Task: Find connections with filter location Ibitinga with filter topic #retailwith filter profile language Potuguese with filter current company Dentsu India with filter school Brihan Maharashtra College Of Commerce with filter industry Automation Machinery Manufacturing with filter service category Personal Injury Law with filter keywords title Human Resources
Action: Mouse moved to (496, 104)
Screenshot: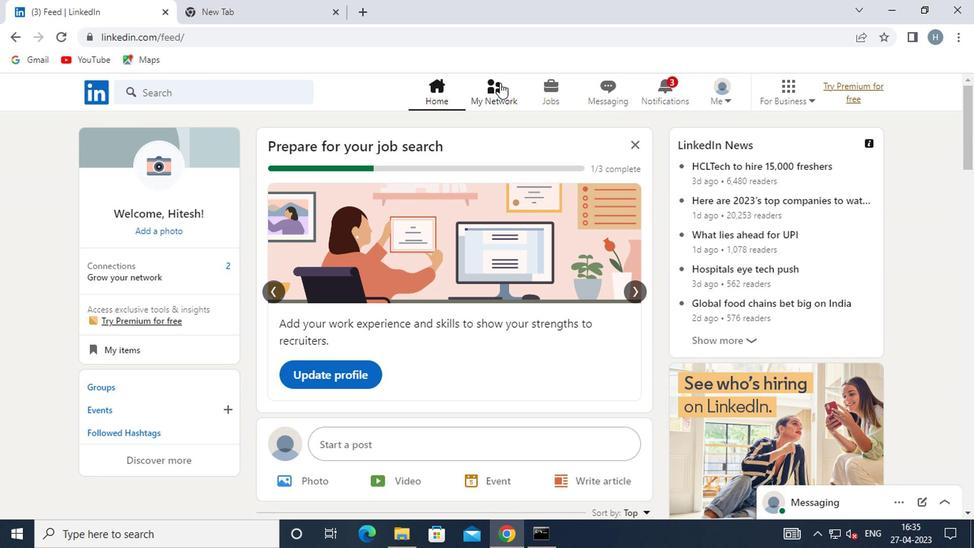 
Action: Mouse pressed left at (496, 104)
Screenshot: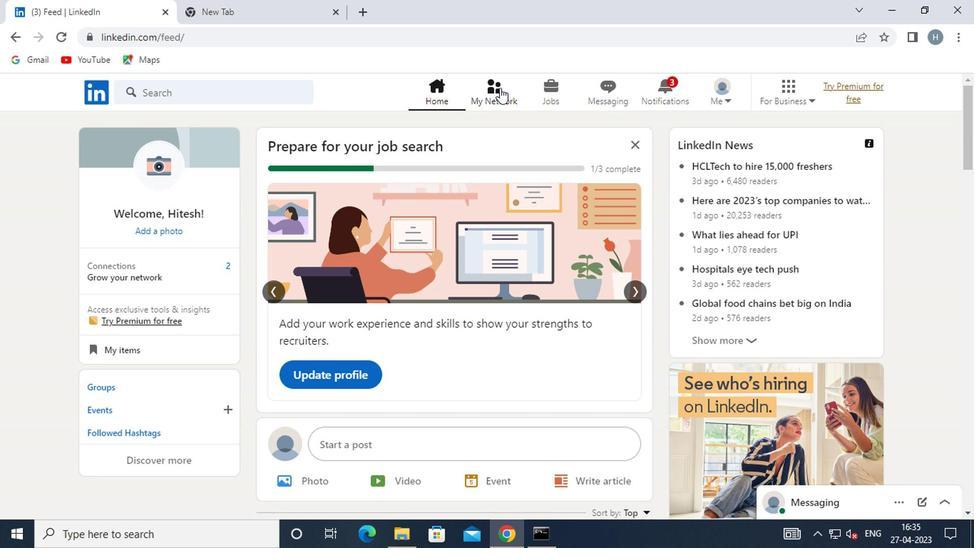 
Action: Mouse moved to (232, 181)
Screenshot: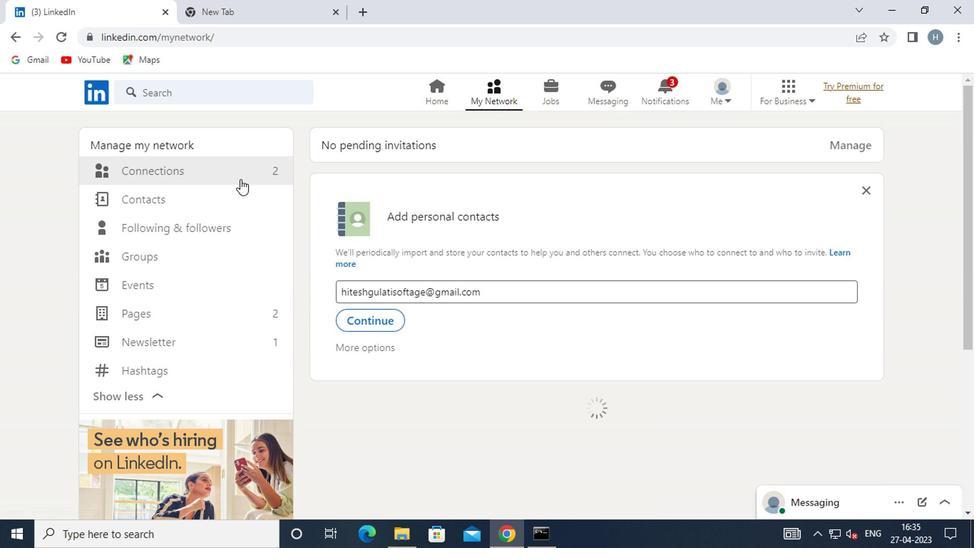 
Action: Mouse pressed left at (232, 181)
Screenshot: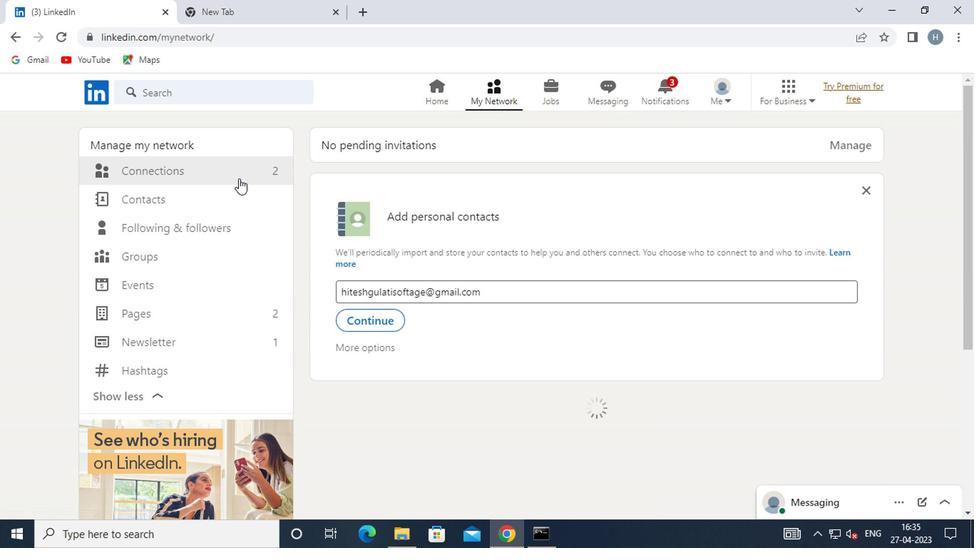 
Action: Mouse moved to (563, 177)
Screenshot: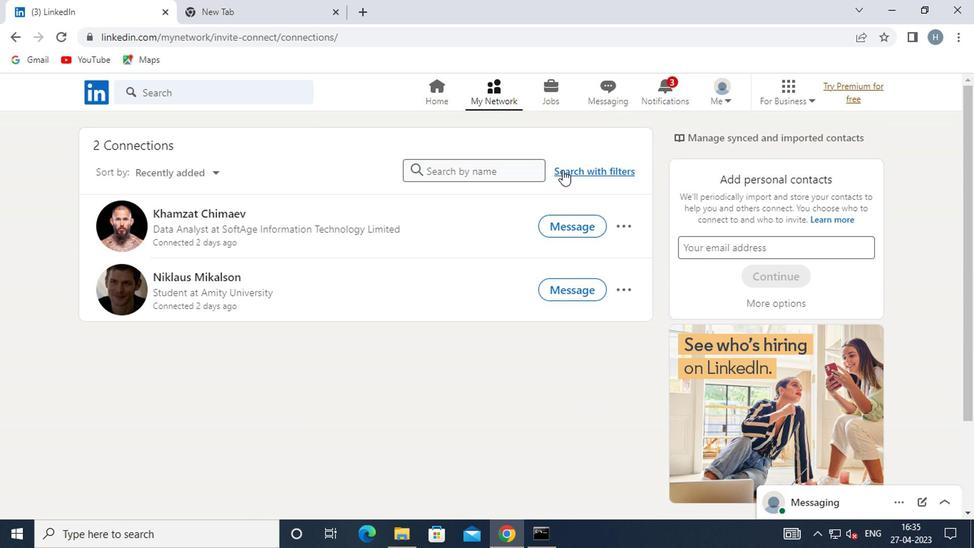 
Action: Mouse pressed left at (563, 177)
Screenshot: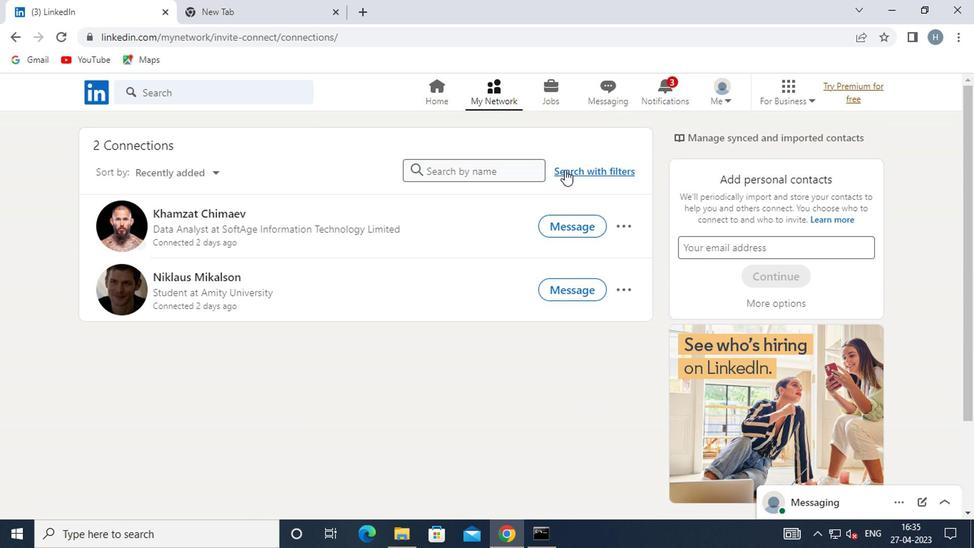 
Action: Mouse moved to (517, 141)
Screenshot: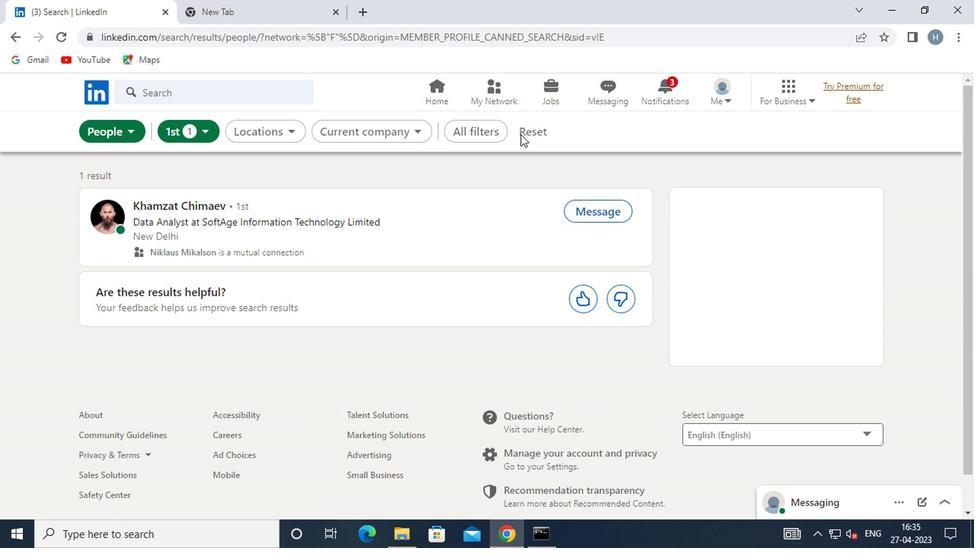 
Action: Mouse pressed left at (517, 141)
Screenshot: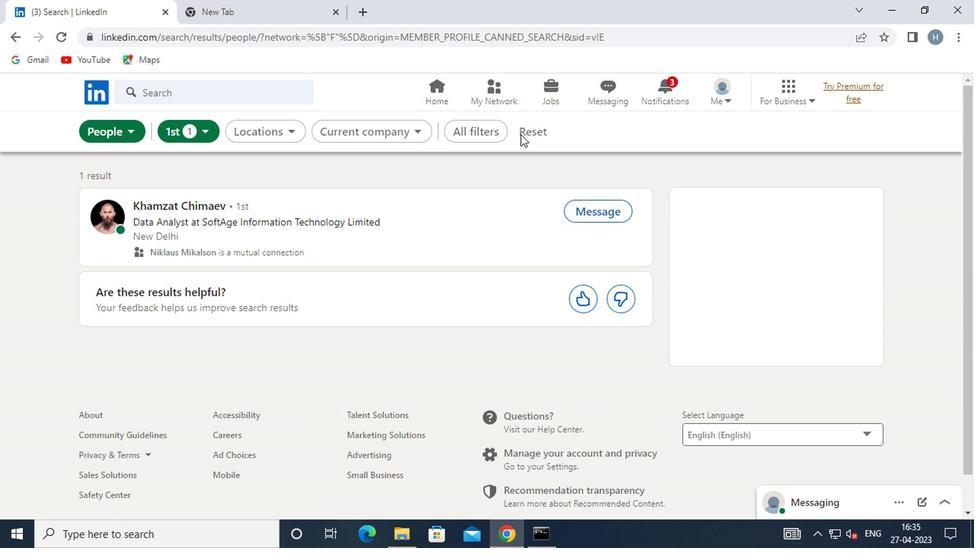 
Action: Mouse moved to (503, 141)
Screenshot: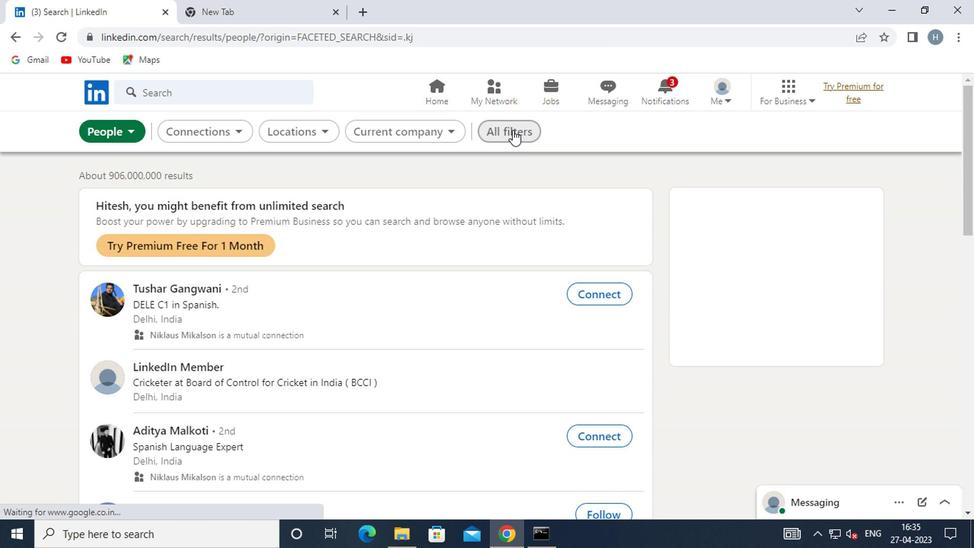 
Action: Mouse pressed left at (503, 141)
Screenshot: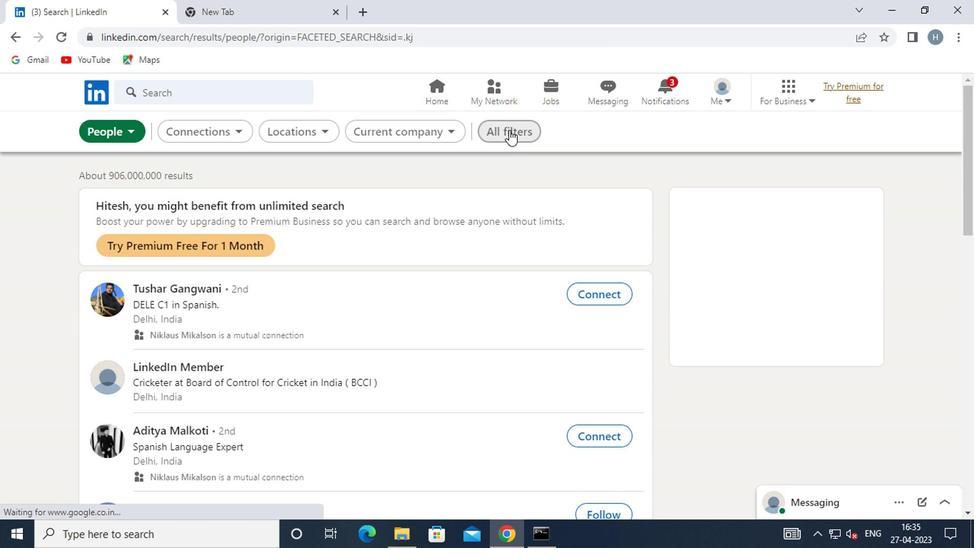 
Action: Mouse moved to (750, 285)
Screenshot: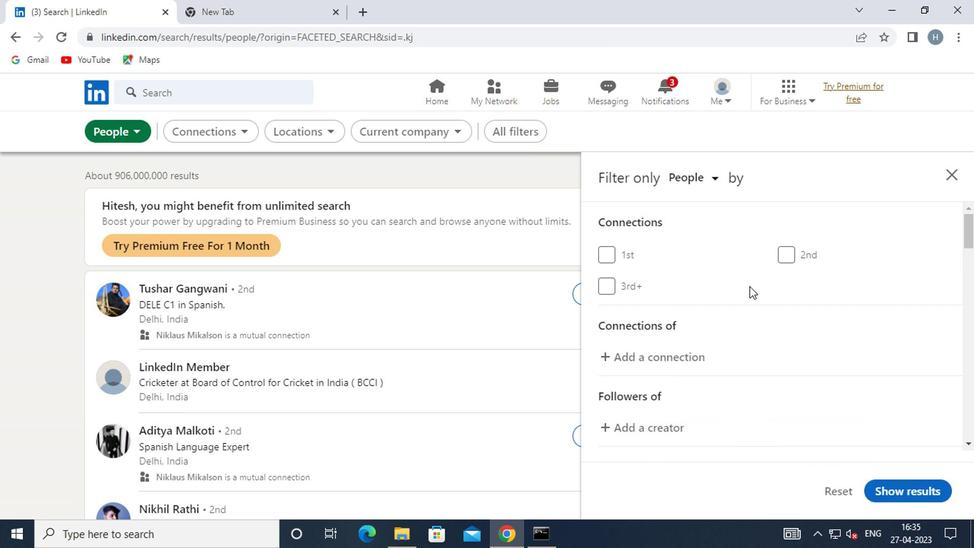 
Action: Mouse scrolled (750, 285) with delta (0, 0)
Screenshot: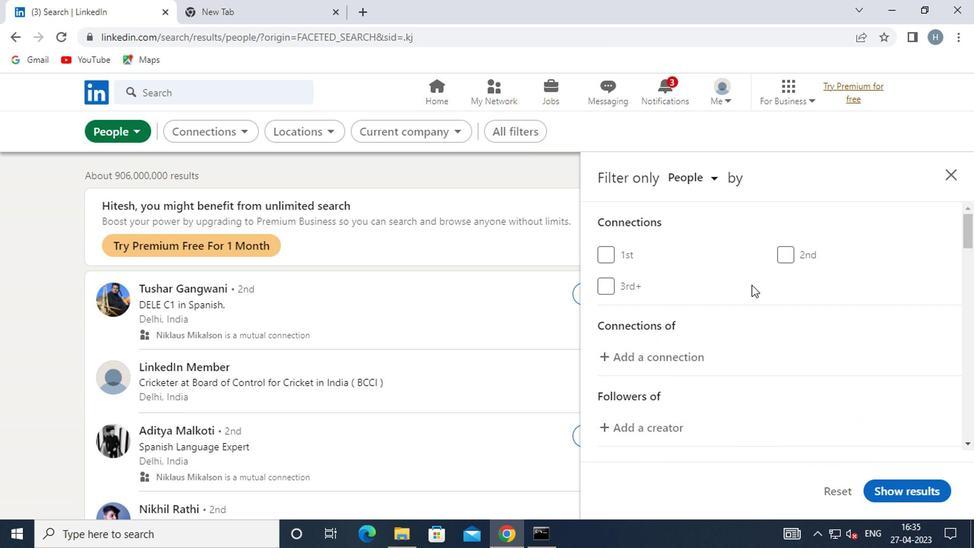 
Action: Mouse moved to (750, 285)
Screenshot: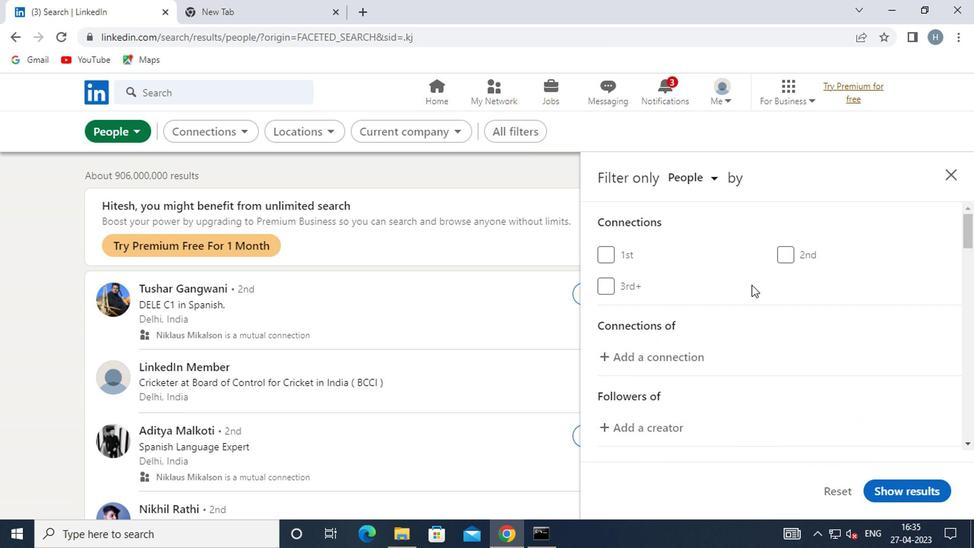 
Action: Mouse scrolled (750, 284) with delta (0, 0)
Screenshot: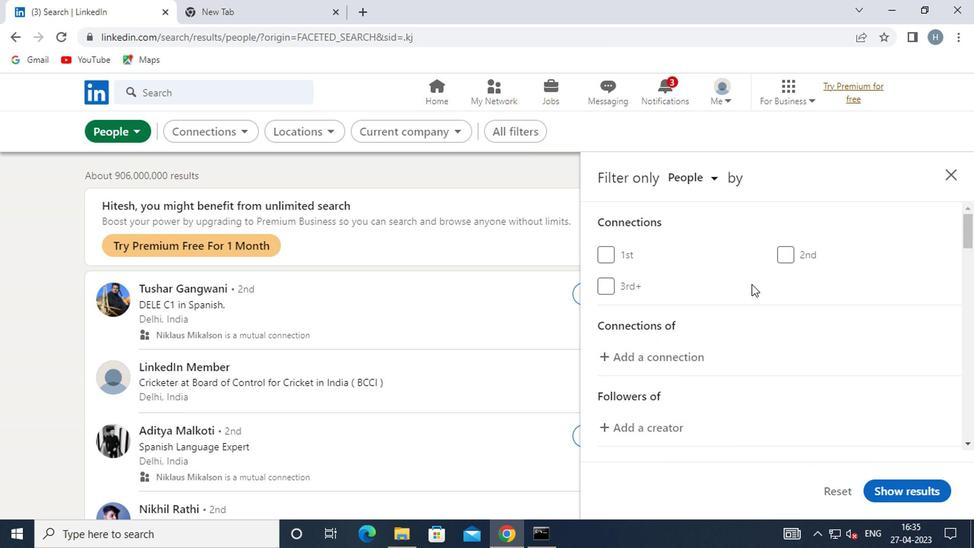 
Action: Mouse moved to (748, 283)
Screenshot: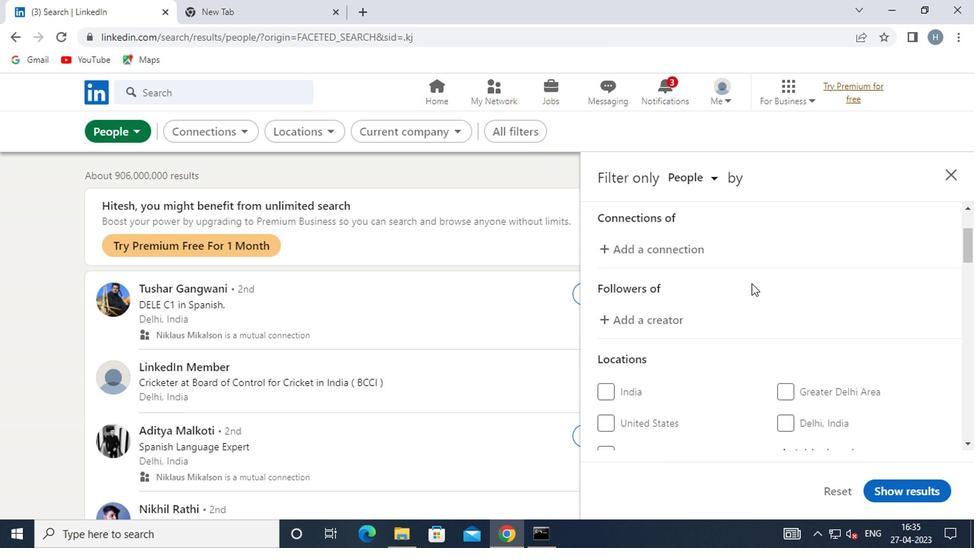 
Action: Mouse scrolled (748, 283) with delta (0, 0)
Screenshot: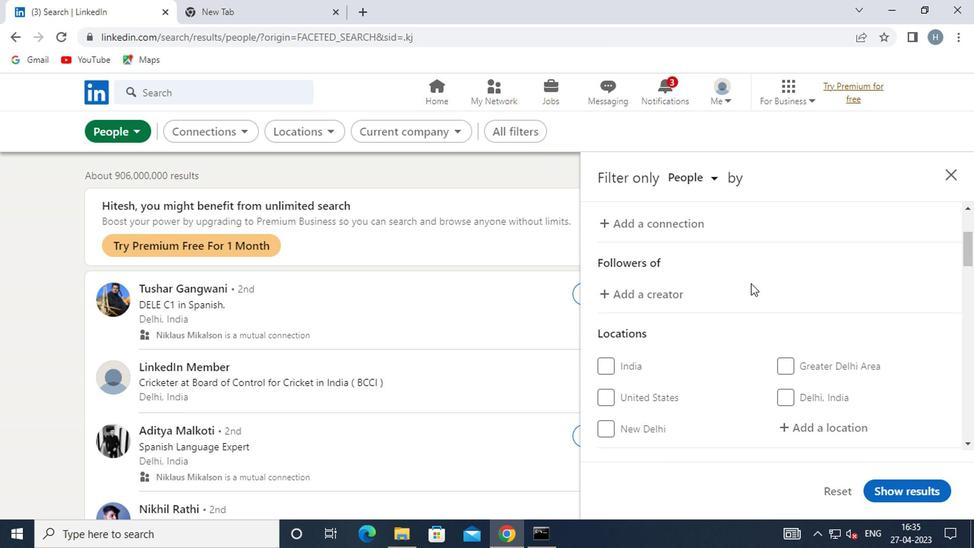 
Action: Mouse moved to (806, 338)
Screenshot: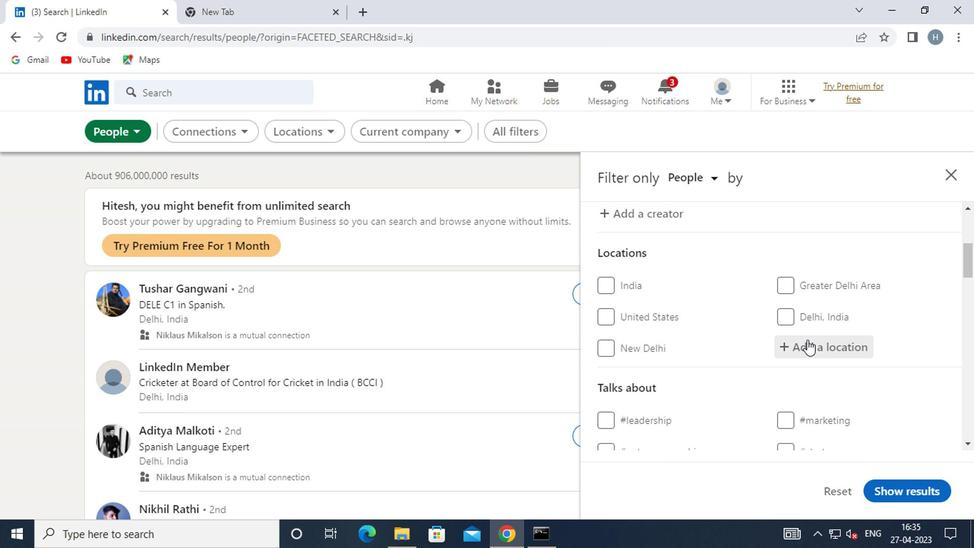 
Action: Mouse pressed left at (806, 338)
Screenshot: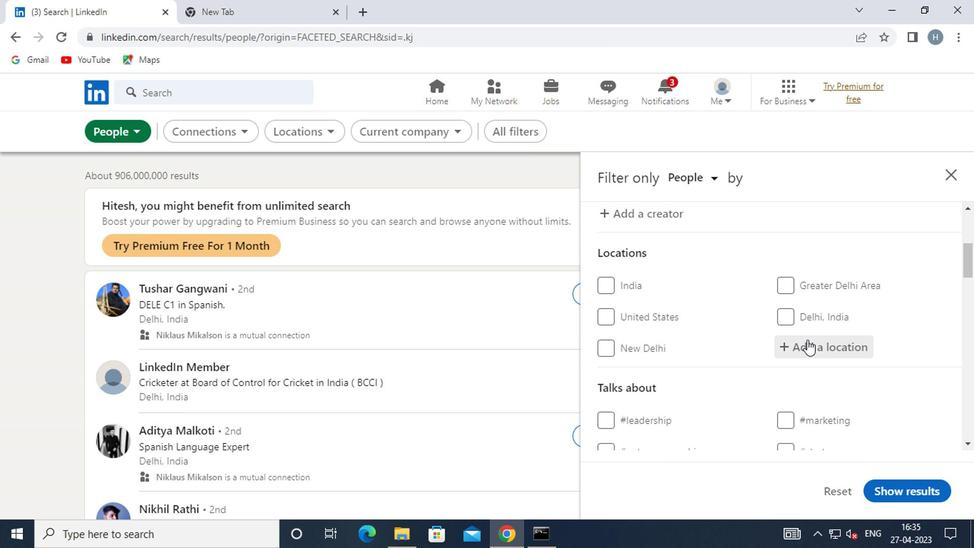 
Action: Mouse moved to (804, 338)
Screenshot: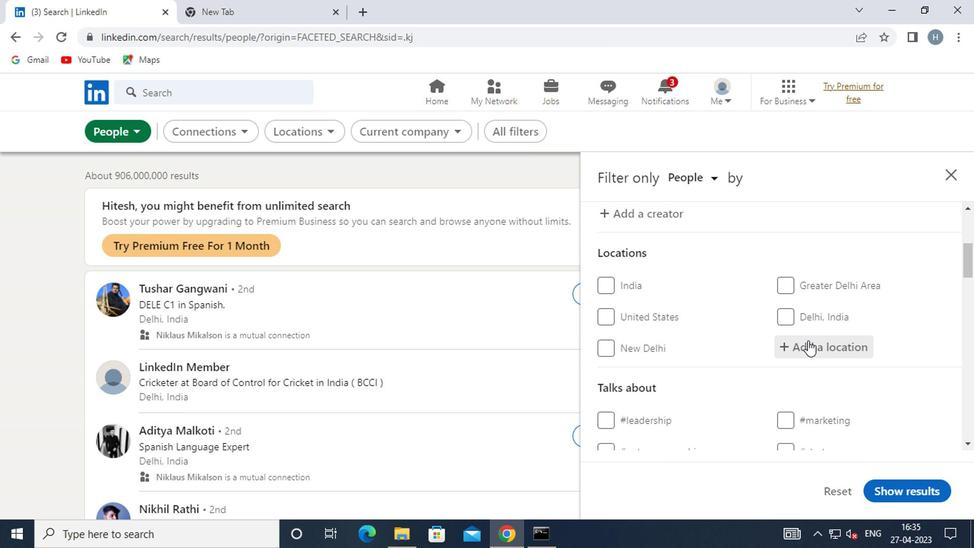 
Action: Key pressed <Key.shift><Key.shift><Key.shift><Key.shift><Key.shift><Key.shift><Key.shift><Key.shift><Key.shift><Key.shift><Key.shift><Key.shift><Key.shift><Key.shift><Key.shift><Key.shift><Key.shift><Key.shift><Key.shift><Key.shift><Key.shift><Key.shift><Key.shift><Key.shift><Key.shift><Key.shift><Key.shift><Key.shift><Key.shift><Key.shift><Key.shift><Key.shift><Key.shift><Key.shift><Key.shift><Key.shift><Key.shift><Key.shift><Key.shift>IBITINGA
Screenshot: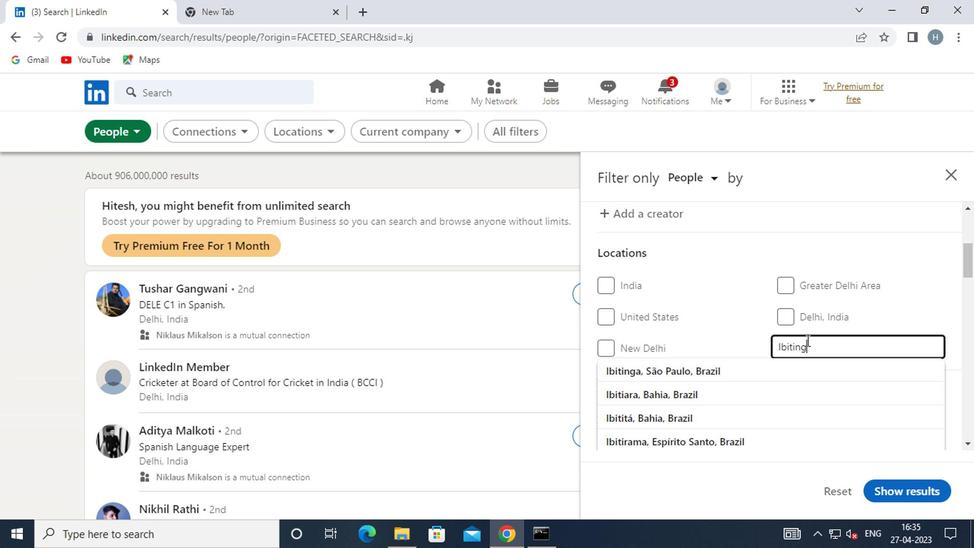 
Action: Mouse moved to (898, 294)
Screenshot: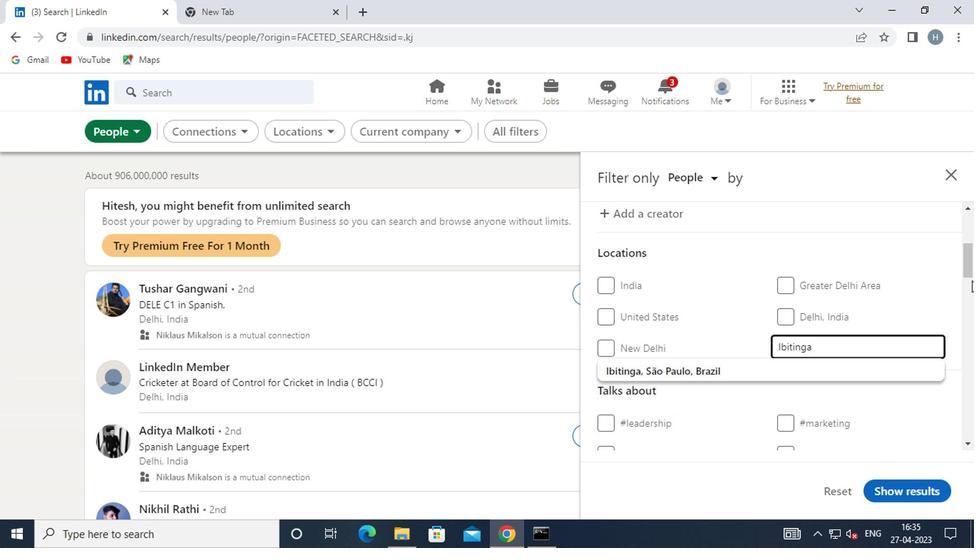 
Action: Mouse pressed left at (898, 294)
Screenshot: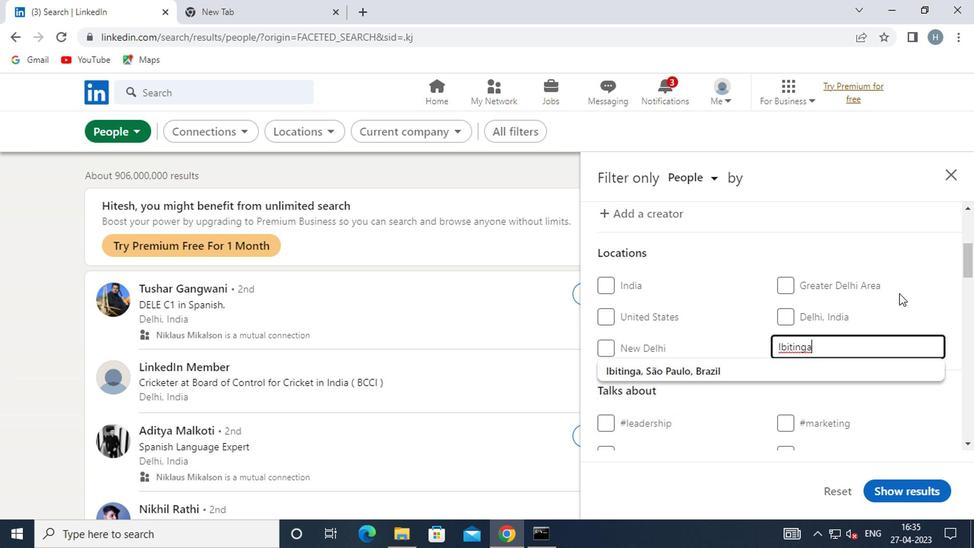 
Action: Mouse moved to (902, 324)
Screenshot: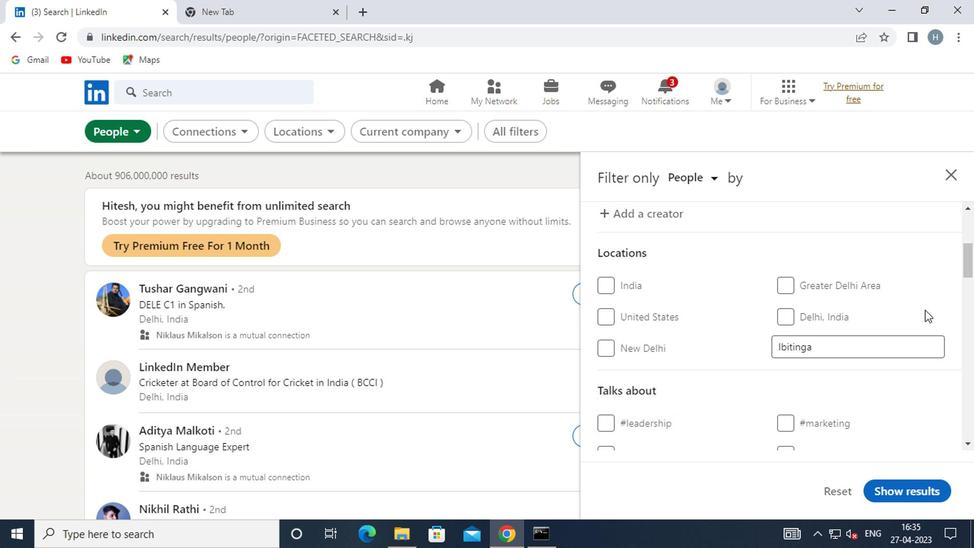 
Action: Mouse scrolled (902, 324) with delta (0, 0)
Screenshot: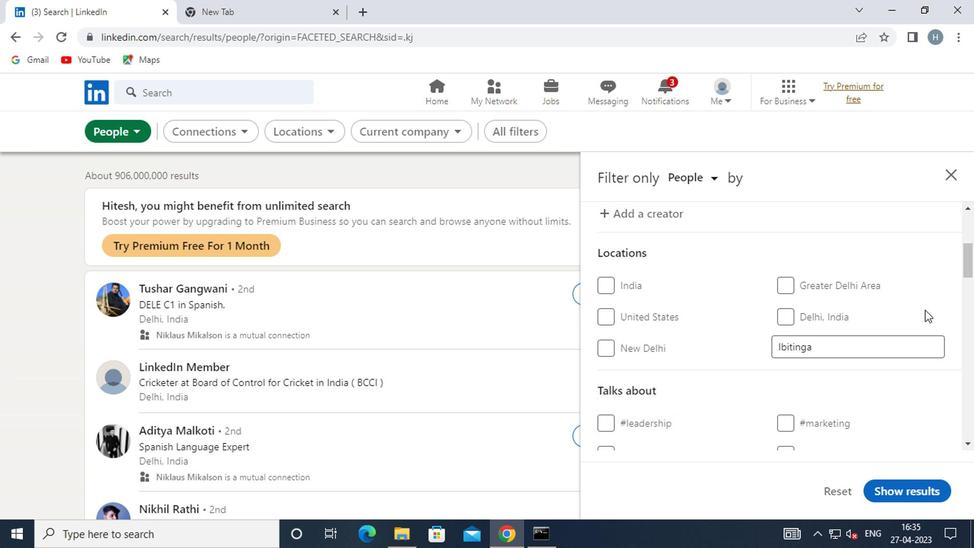 
Action: Mouse moved to (900, 326)
Screenshot: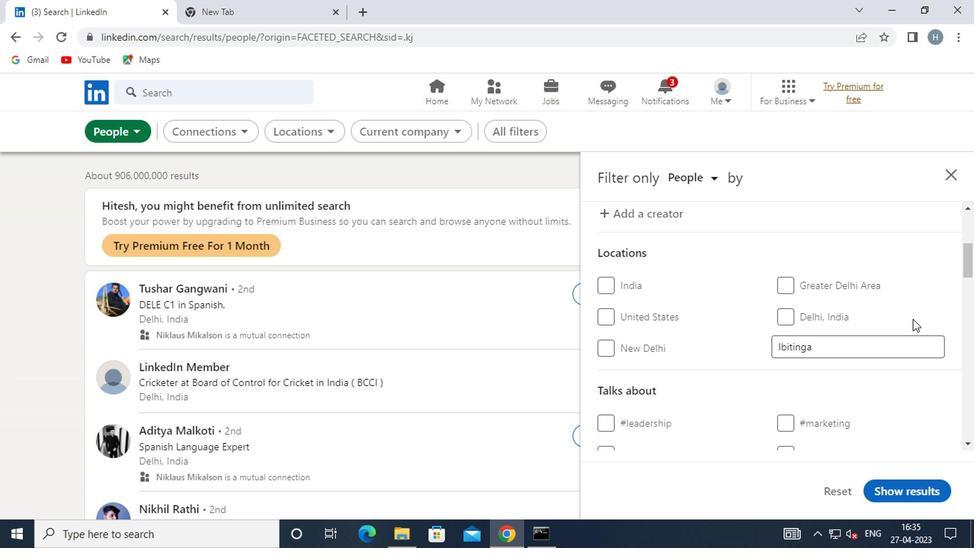 
Action: Mouse scrolled (900, 325) with delta (0, -1)
Screenshot: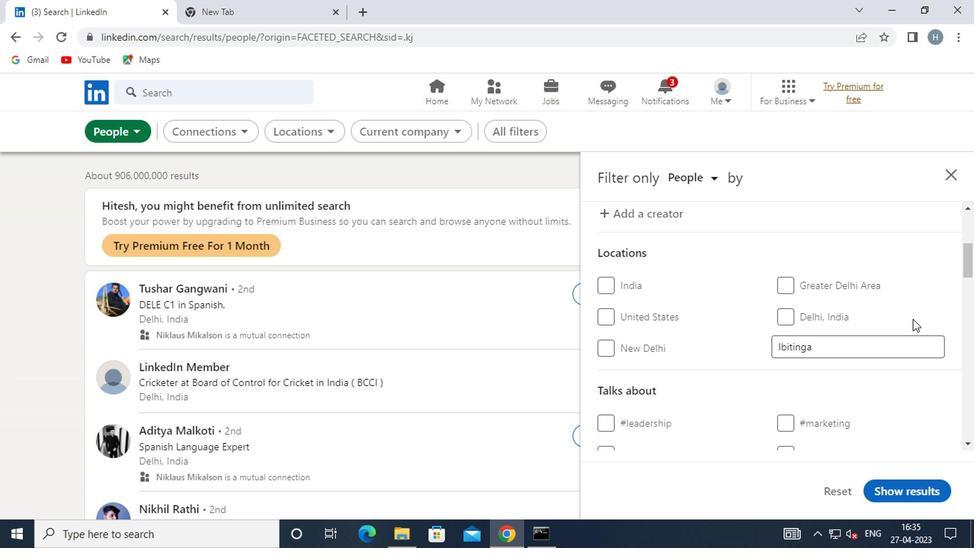 
Action: Mouse moved to (844, 334)
Screenshot: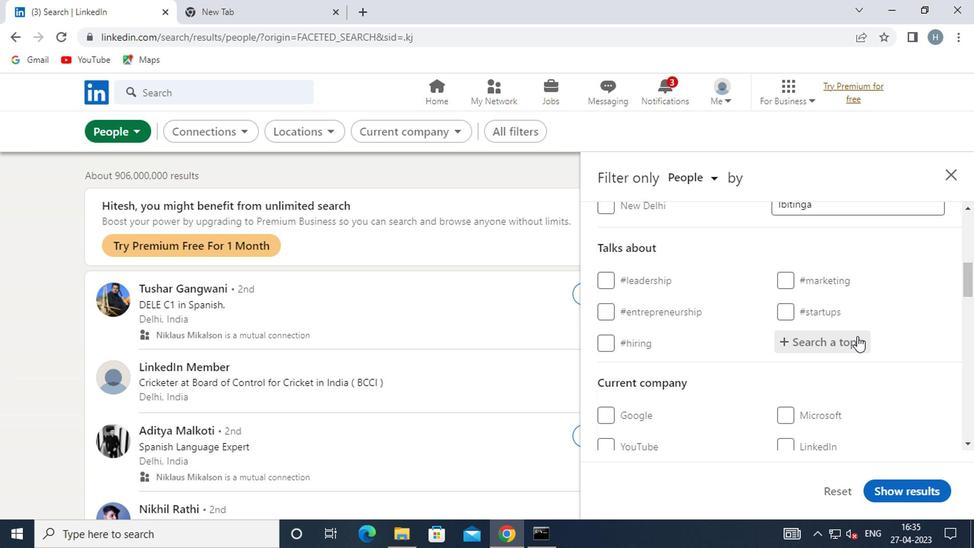 
Action: Mouse pressed left at (844, 334)
Screenshot: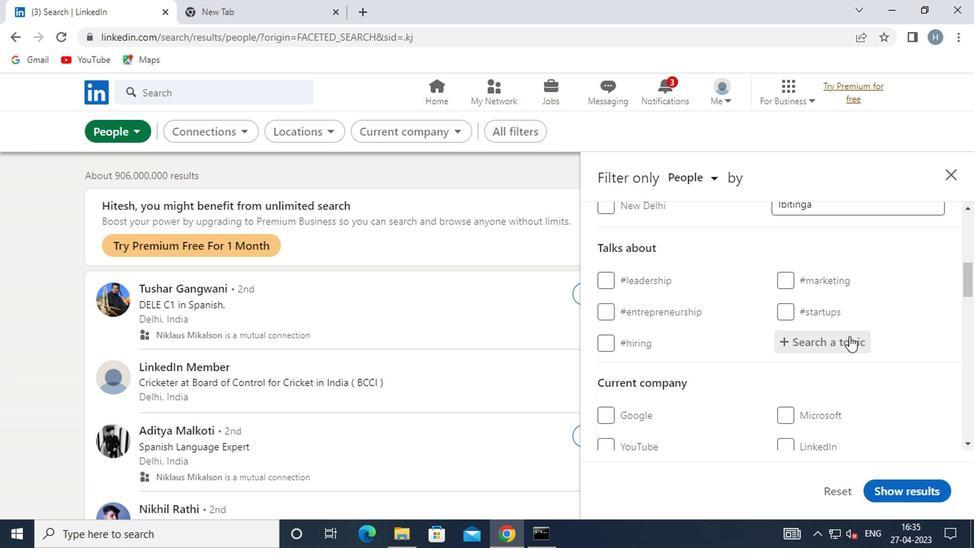 
Action: Mouse moved to (835, 331)
Screenshot: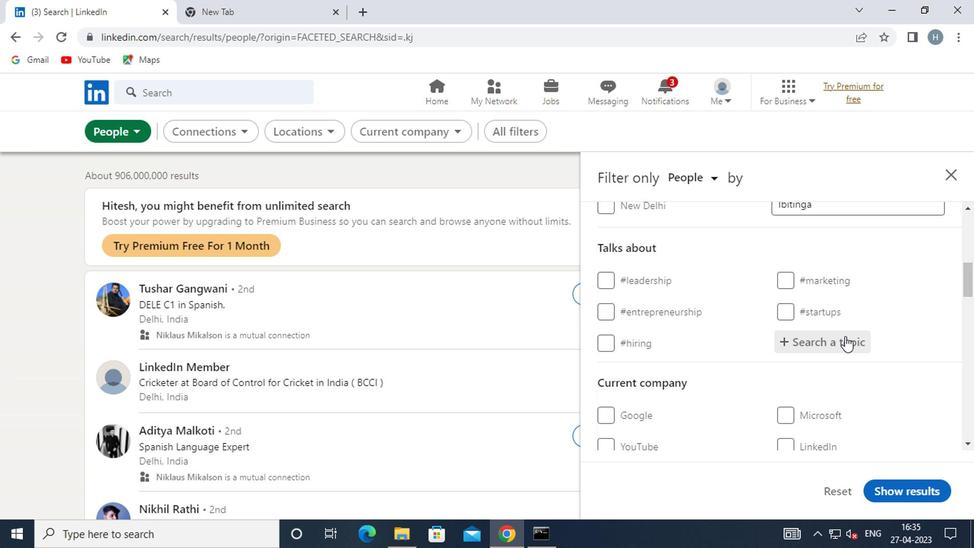
Action: Key pressed <Key.shift><Key.shift>#RET
Screenshot: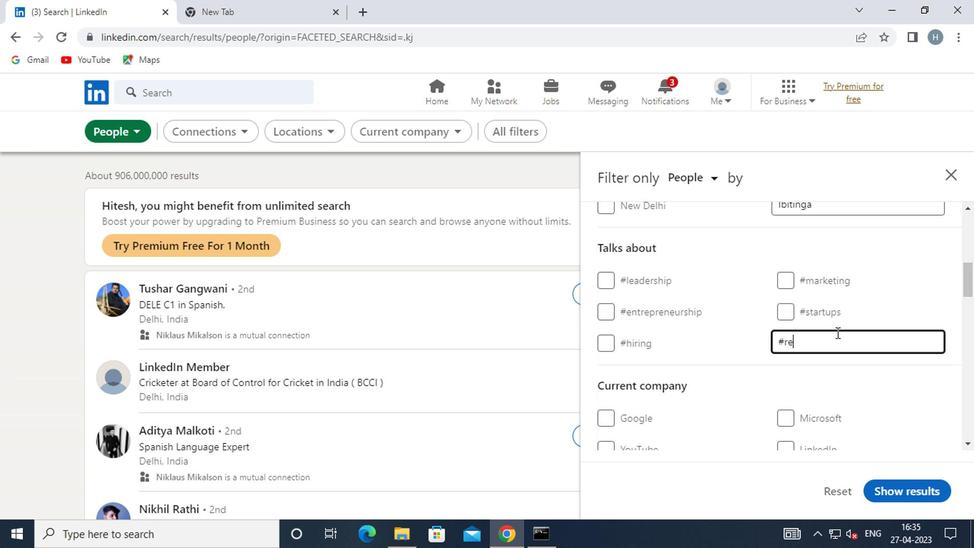 
Action: Mouse moved to (835, 332)
Screenshot: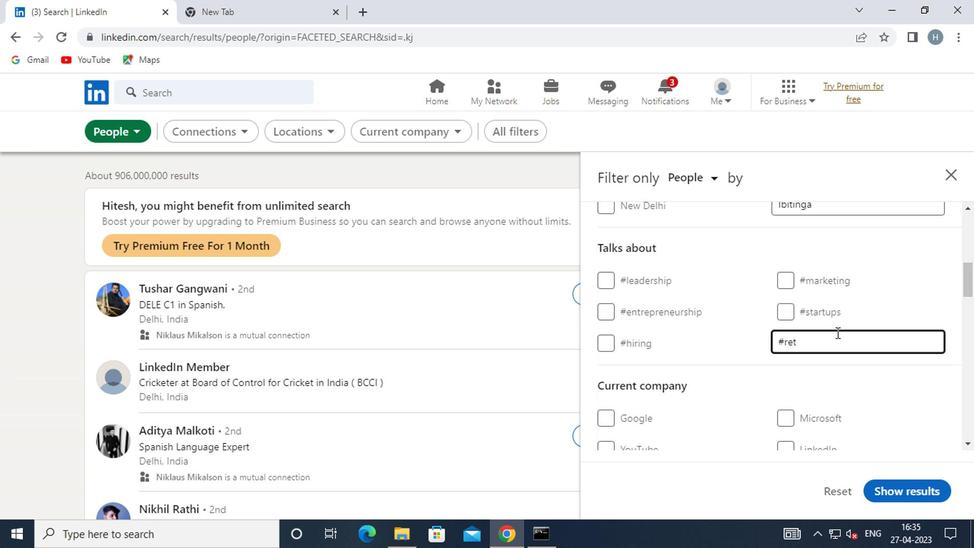 
Action: Key pressed AILW
Screenshot: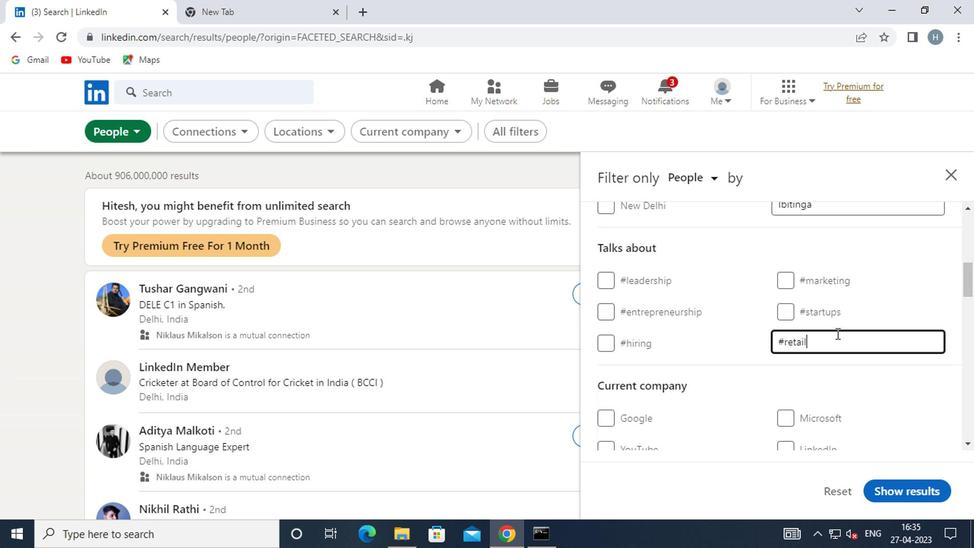 
Action: Mouse moved to (835, 333)
Screenshot: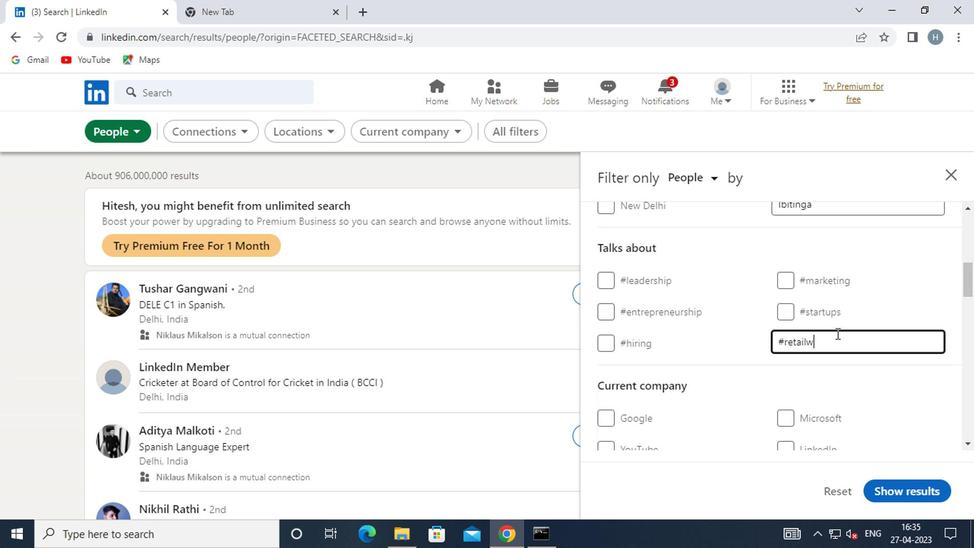 
Action: Key pressed ITH
Screenshot: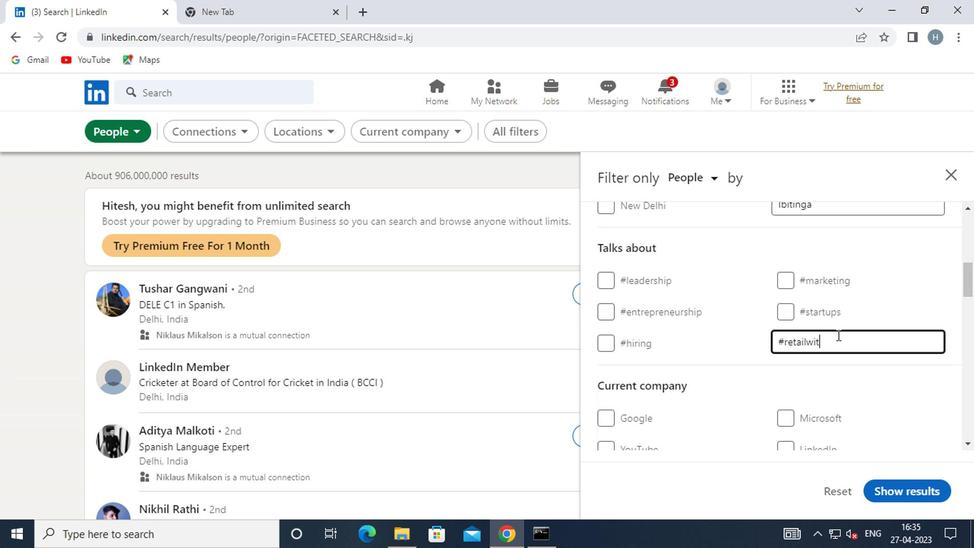 
Action: Mouse moved to (846, 330)
Screenshot: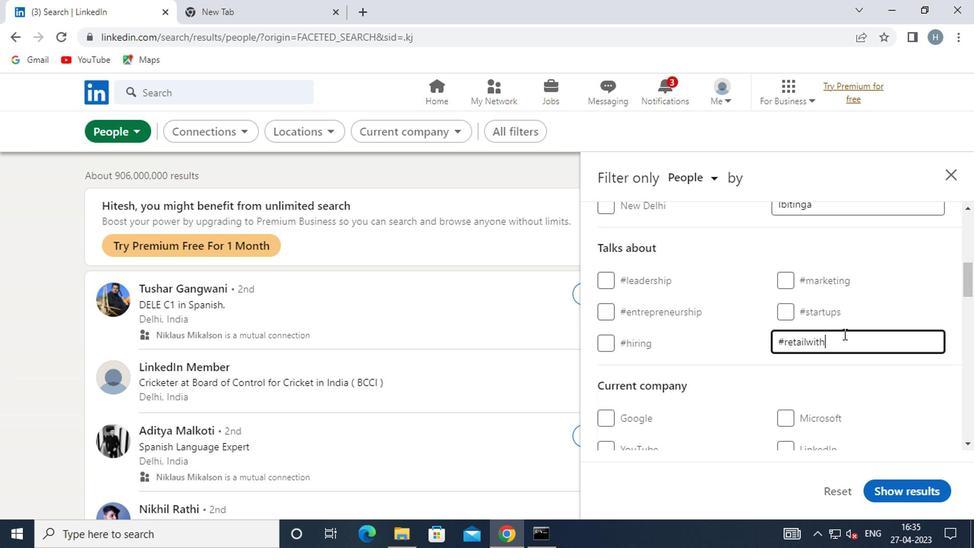
Action: Mouse scrolled (846, 330) with delta (0, 0)
Screenshot: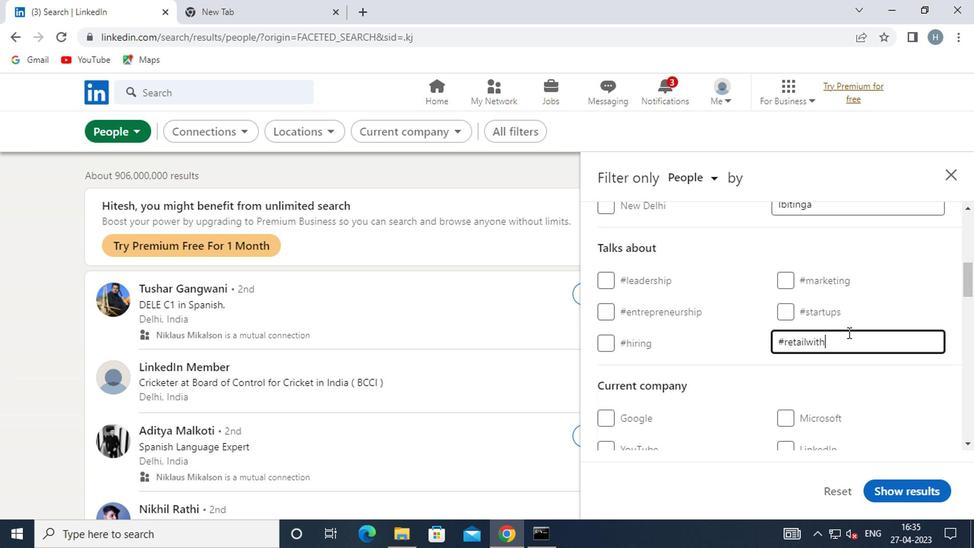 
Action: Mouse moved to (847, 330)
Screenshot: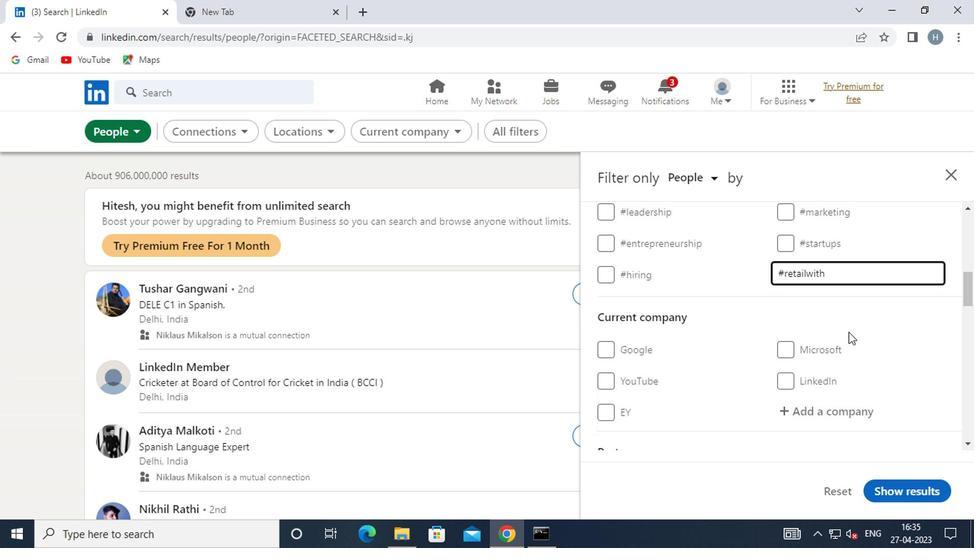 
Action: Mouse scrolled (847, 330) with delta (0, 0)
Screenshot: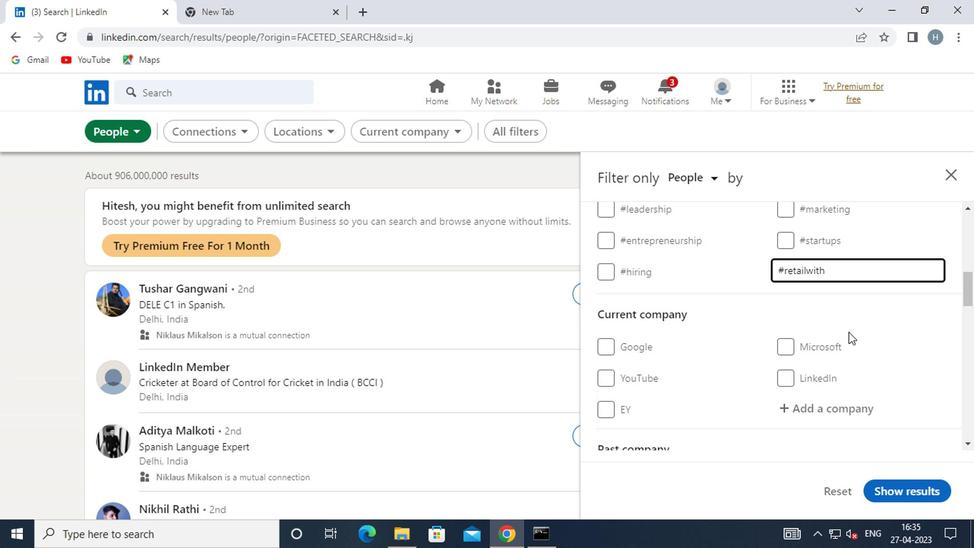 
Action: Mouse moved to (833, 329)
Screenshot: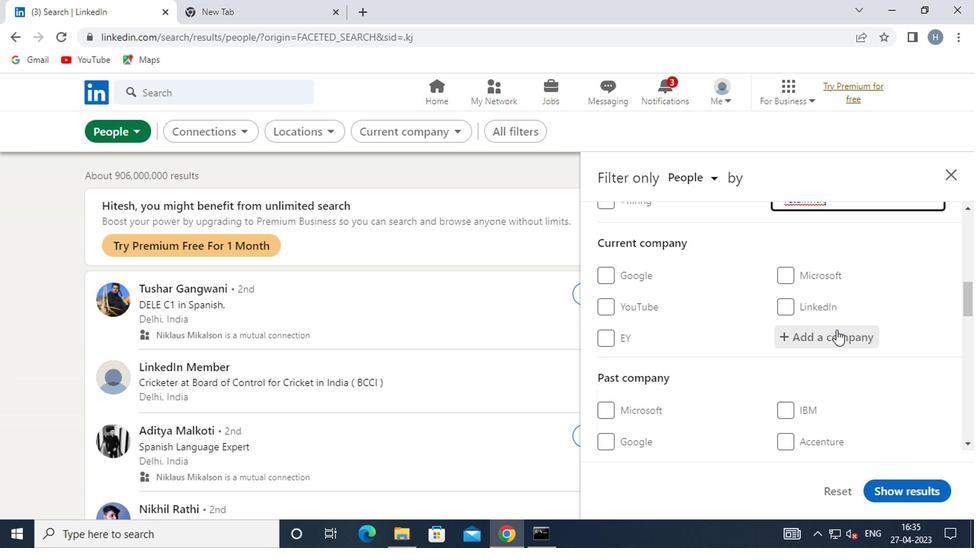 
Action: Mouse scrolled (833, 328) with delta (0, 0)
Screenshot: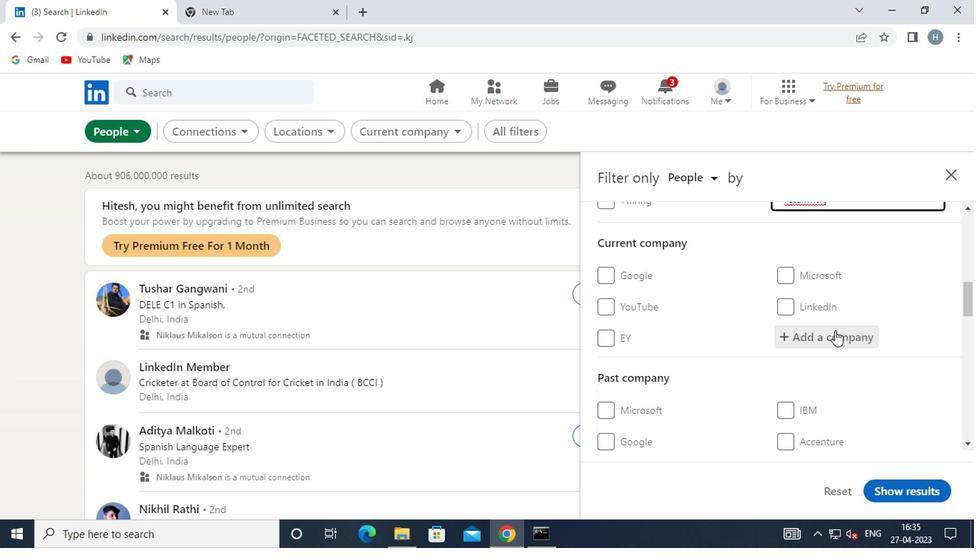 
Action: Mouse scrolled (833, 328) with delta (0, 0)
Screenshot: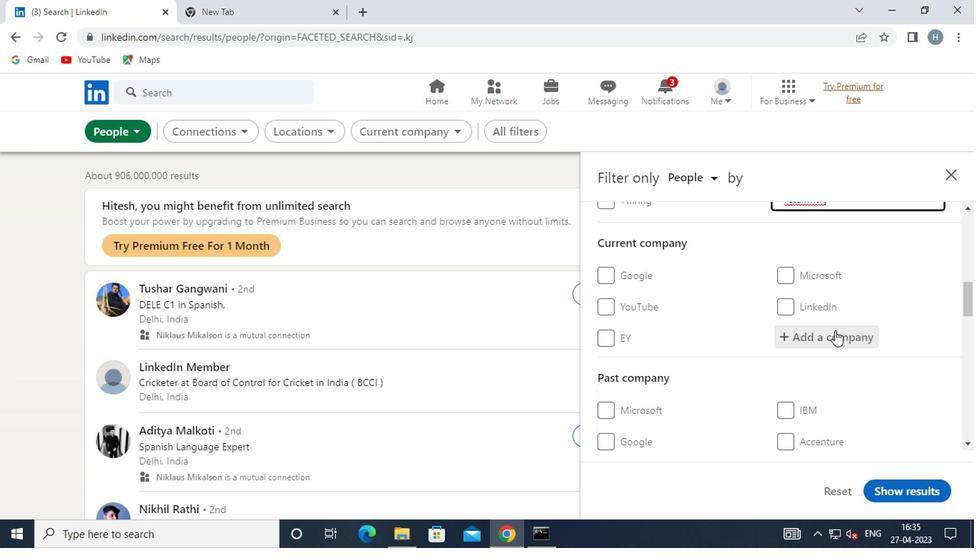 
Action: Mouse scrolled (833, 328) with delta (0, 0)
Screenshot: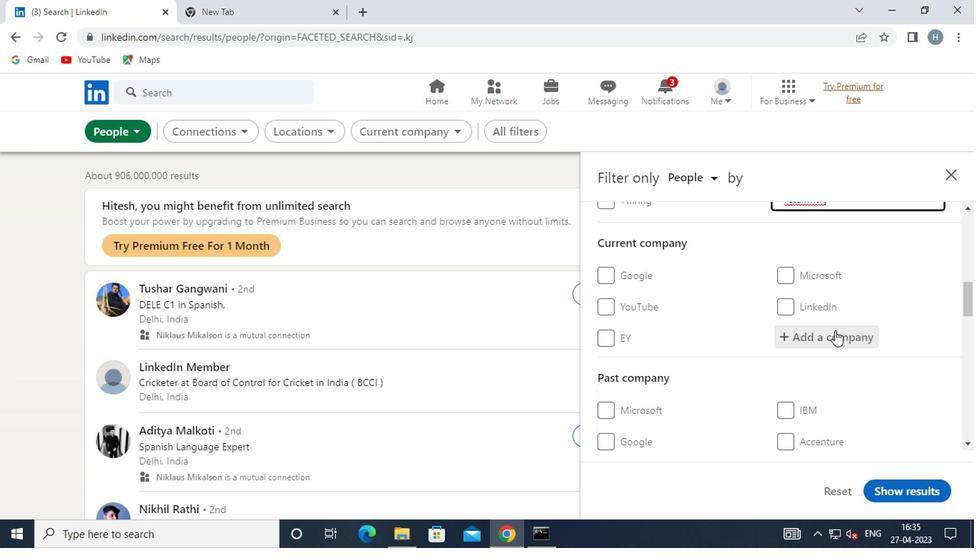 
Action: Mouse moved to (806, 319)
Screenshot: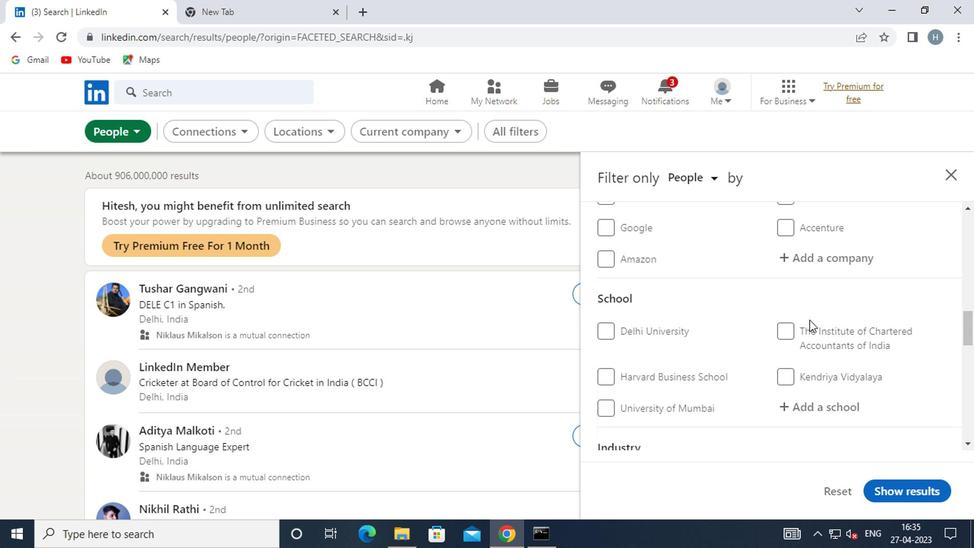 
Action: Mouse scrolled (806, 318) with delta (0, -1)
Screenshot: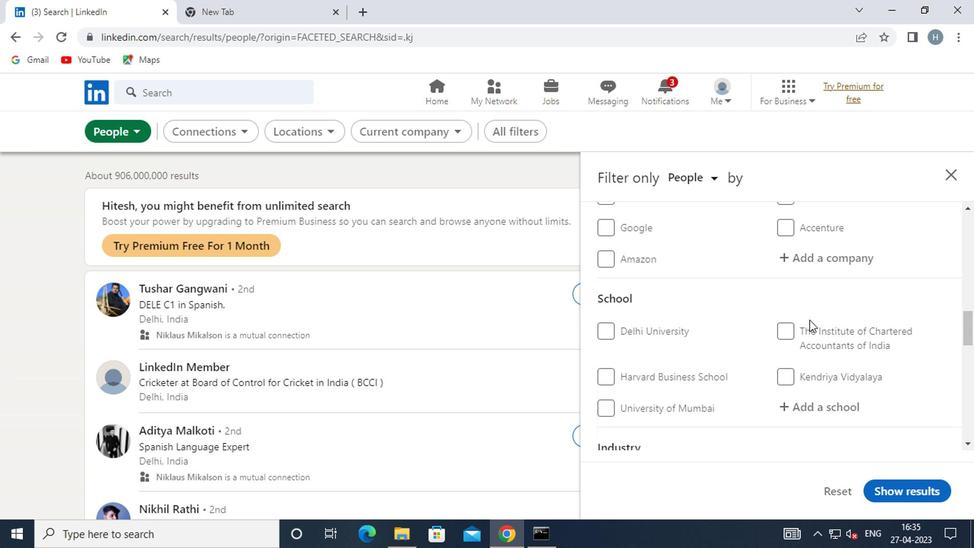 
Action: Mouse moved to (800, 320)
Screenshot: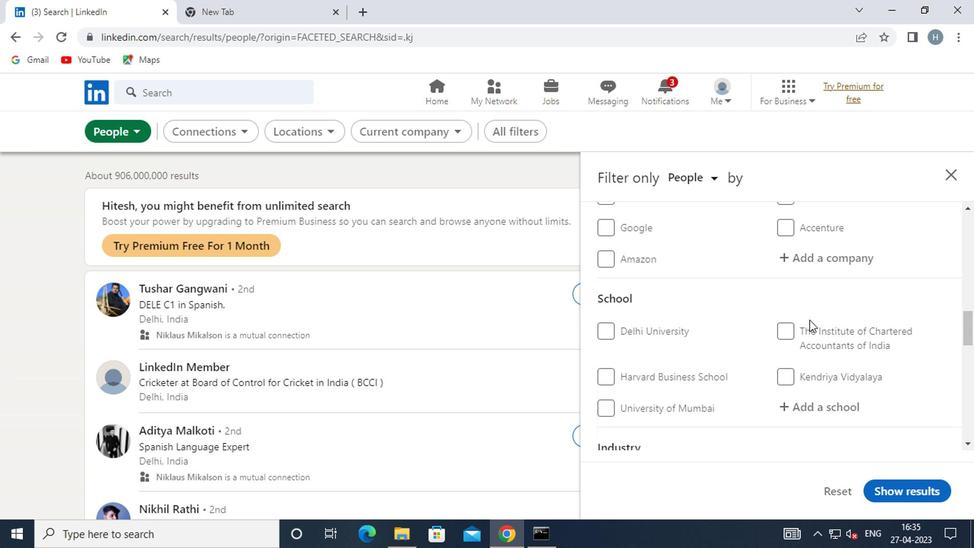 
Action: Mouse scrolled (800, 319) with delta (0, 0)
Screenshot: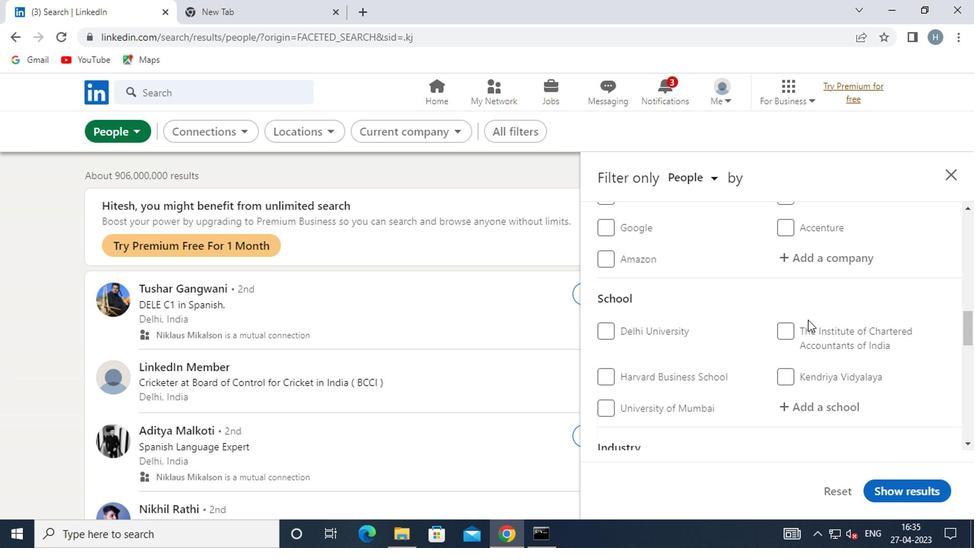 
Action: Mouse moved to (800, 320)
Screenshot: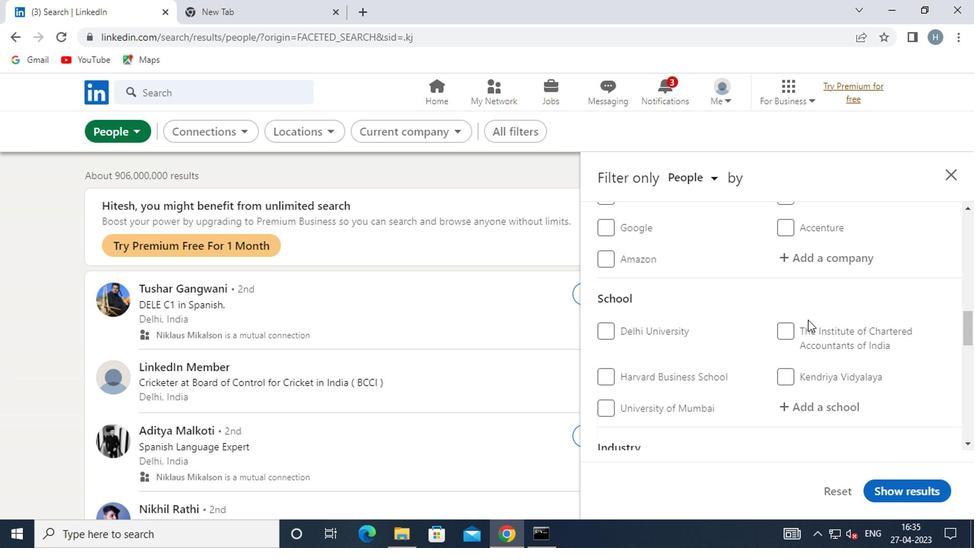 
Action: Mouse scrolled (800, 319) with delta (0, 0)
Screenshot: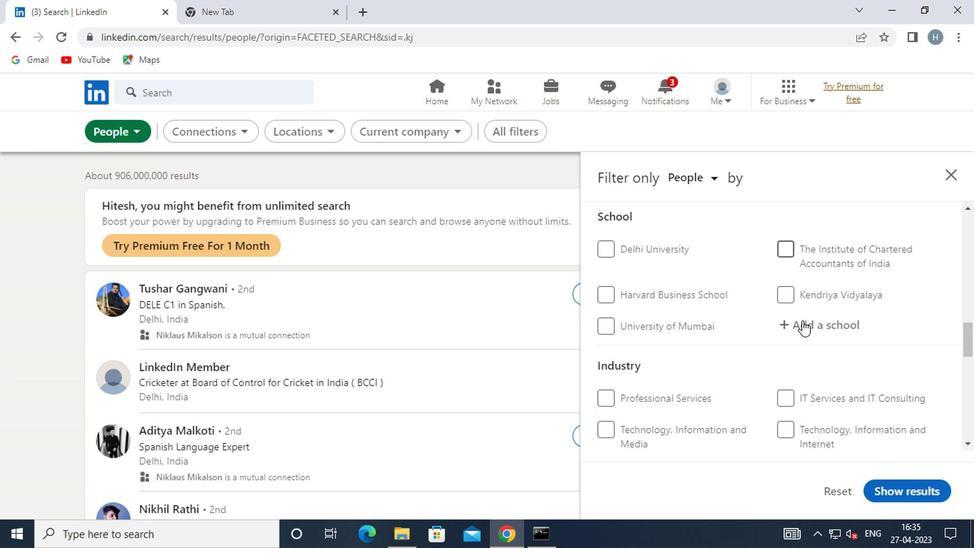 
Action: Mouse moved to (809, 347)
Screenshot: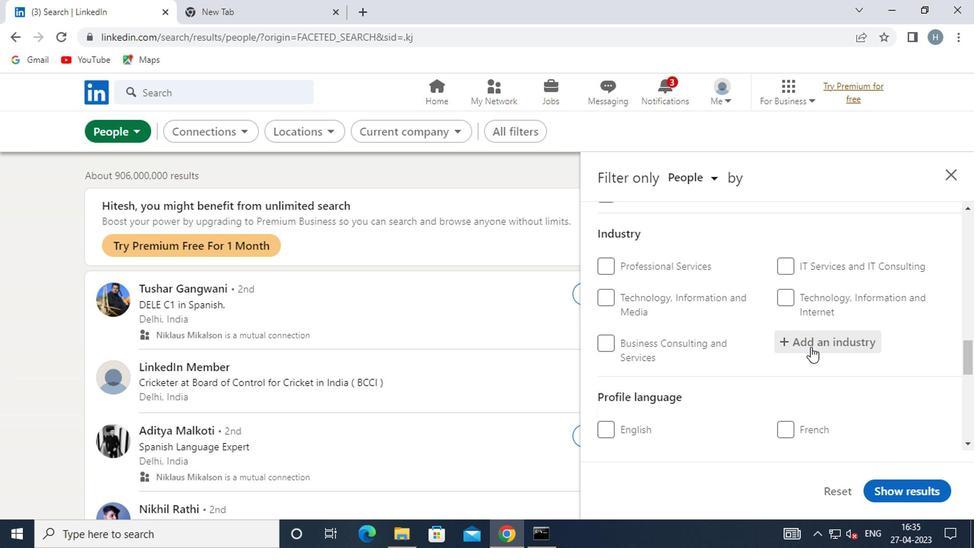 
Action: Mouse scrolled (809, 346) with delta (0, -1)
Screenshot: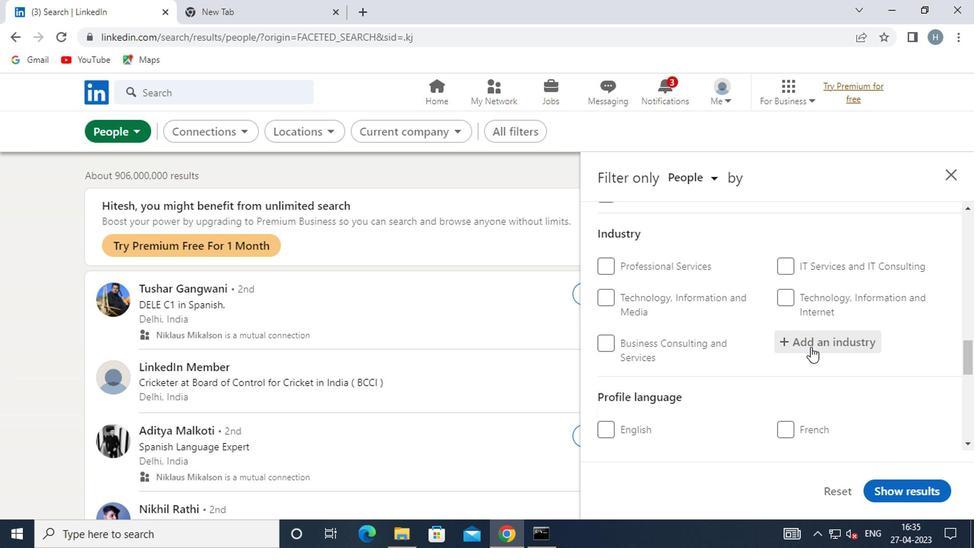 
Action: Mouse moved to (808, 347)
Screenshot: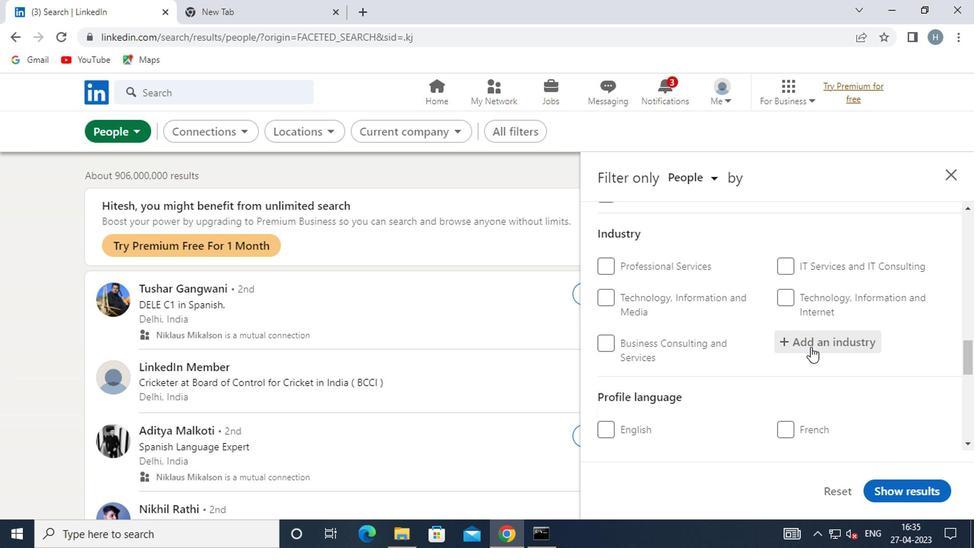 
Action: Mouse scrolled (808, 347) with delta (0, 0)
Screenshot: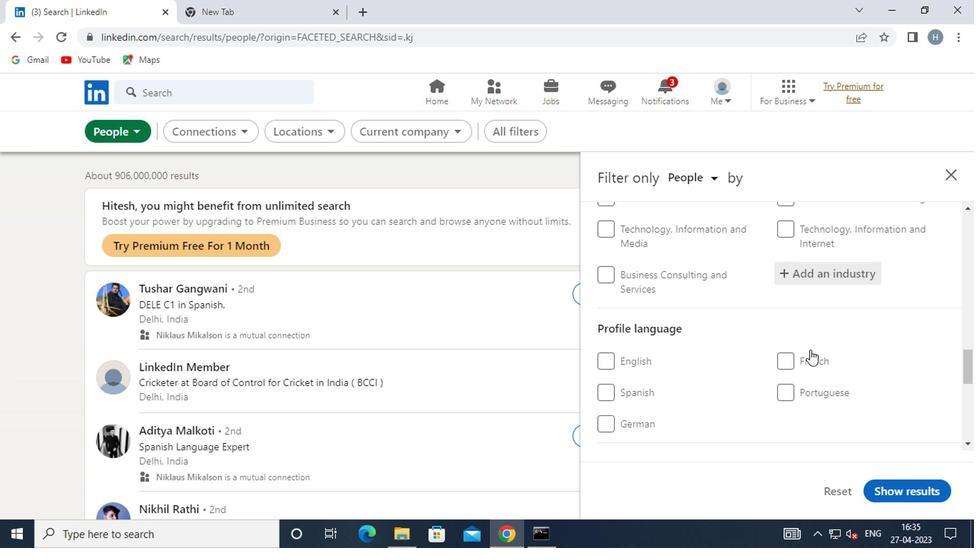 
Action: Mouse moved to (798, 324)
Screenshot: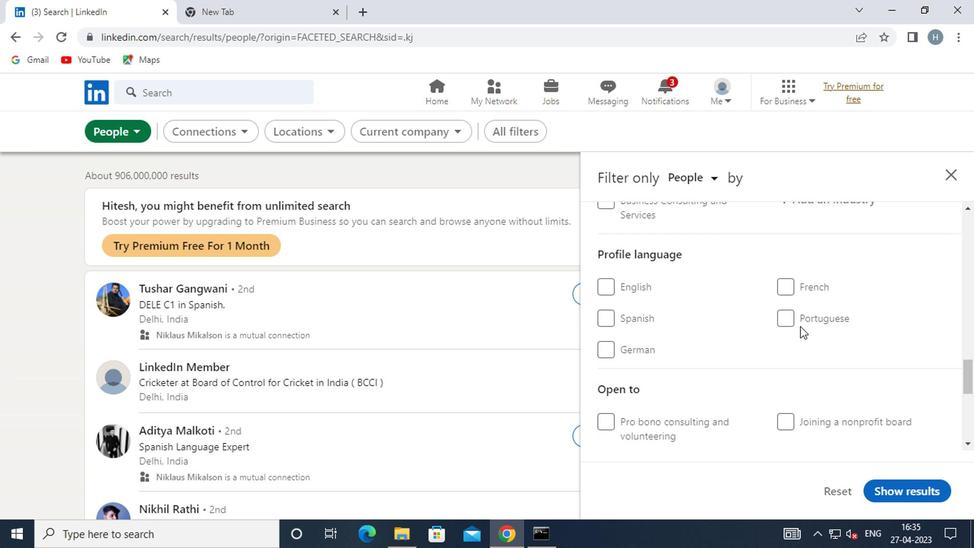 
Action: Mouse pressed left at (798, 324)
Screenshot: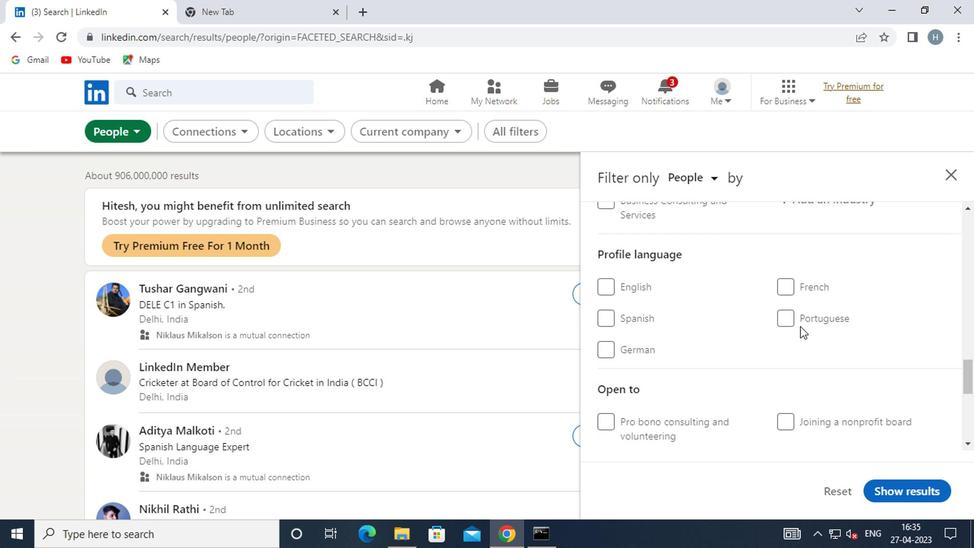 
Action: Mouse moved to (840, 312)
Screenshot: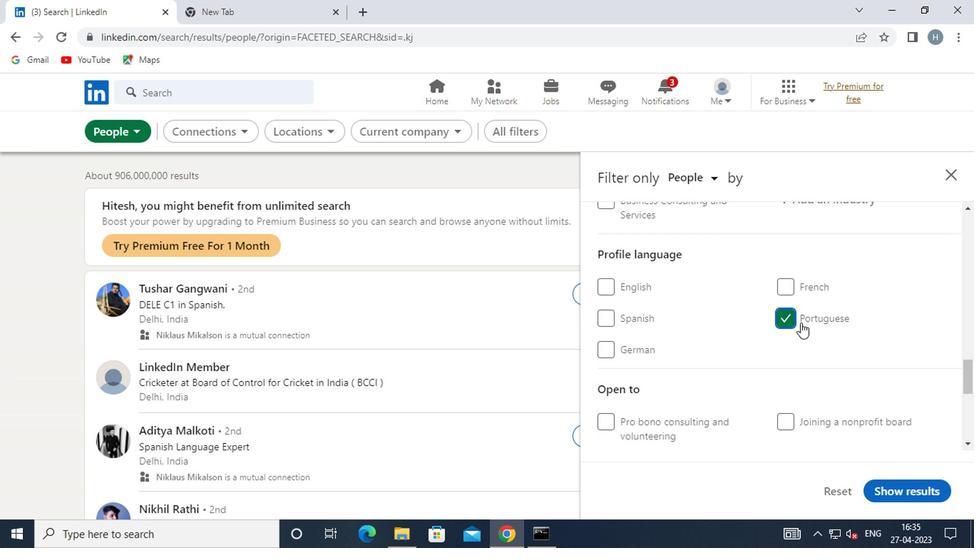 
Action: Mouse scrolled (840, 313) with delta (0, 1)
Screenshot: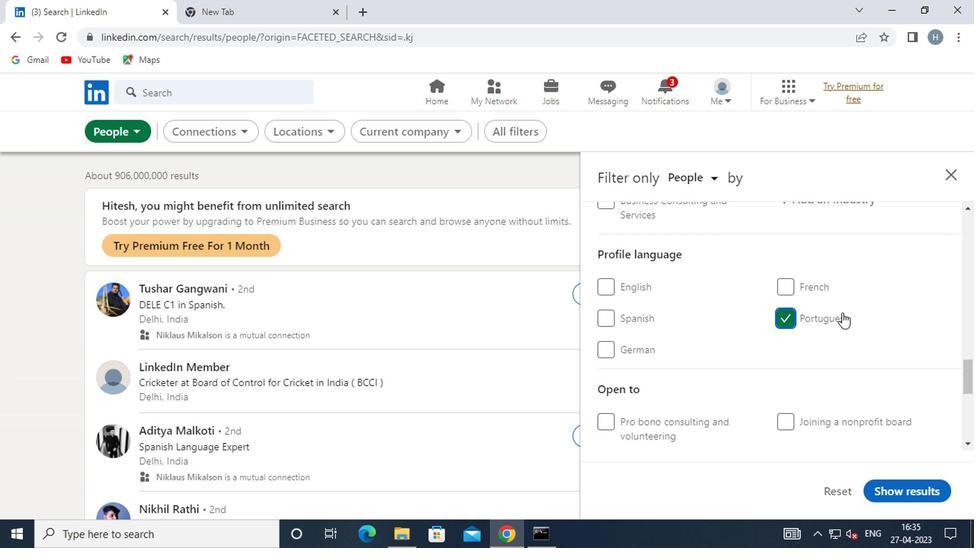 
Action: Mouse scrolled (840, 313) with delta (0, 1)
Screenshot: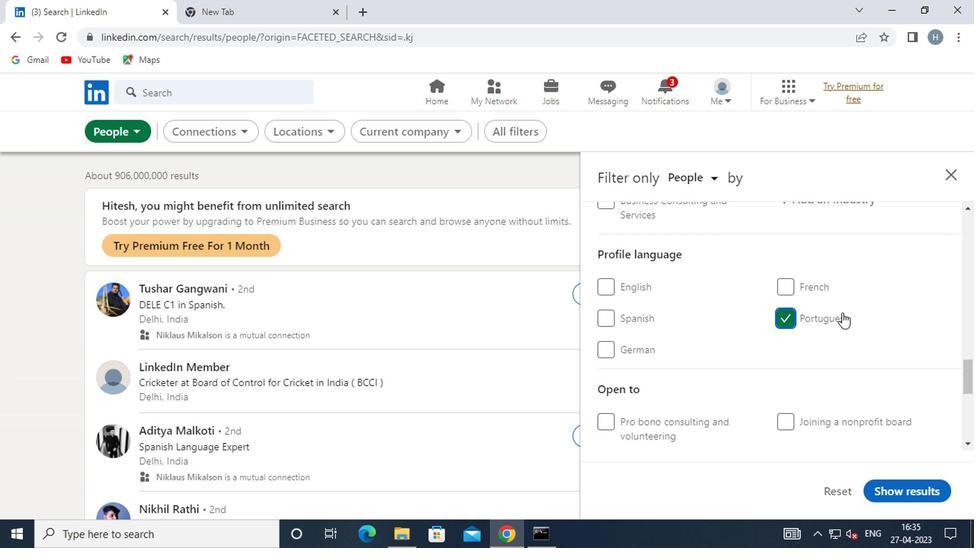 
Action: Mouse moved to (840, 312)
Screenshot: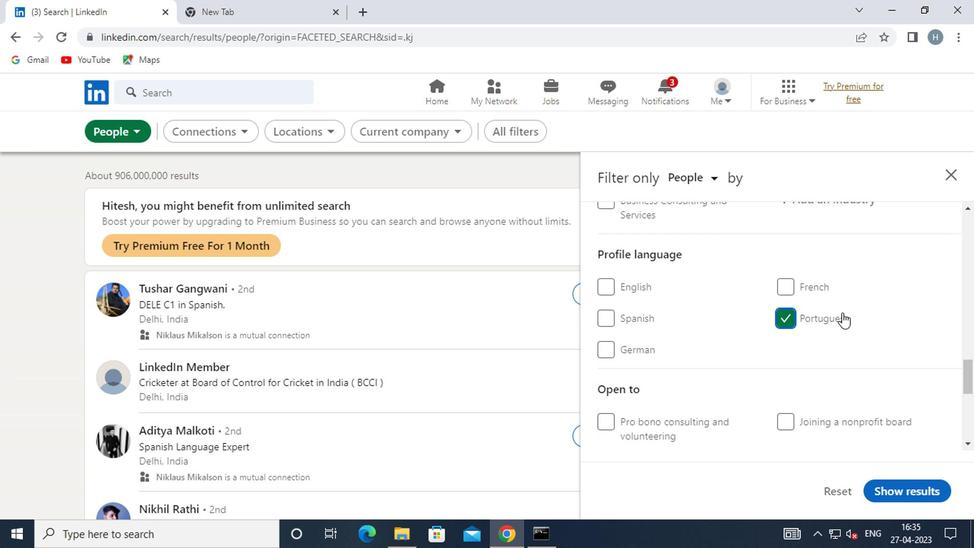 
Action: Mouse scrolled (840, 313) with delta (0, 1)
Screenshot: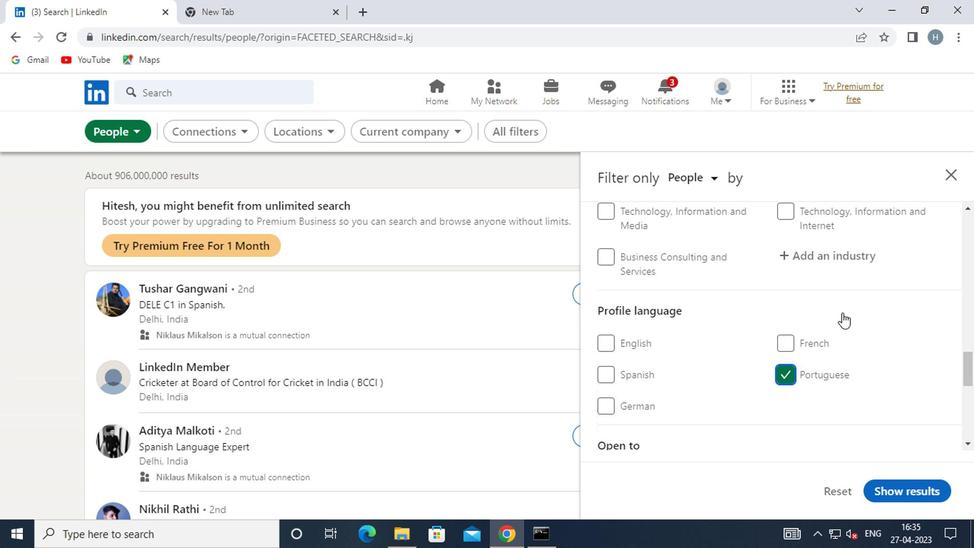 
Action: Mouse scrolled (840, 313) with delta (0, 1)
Screenshot: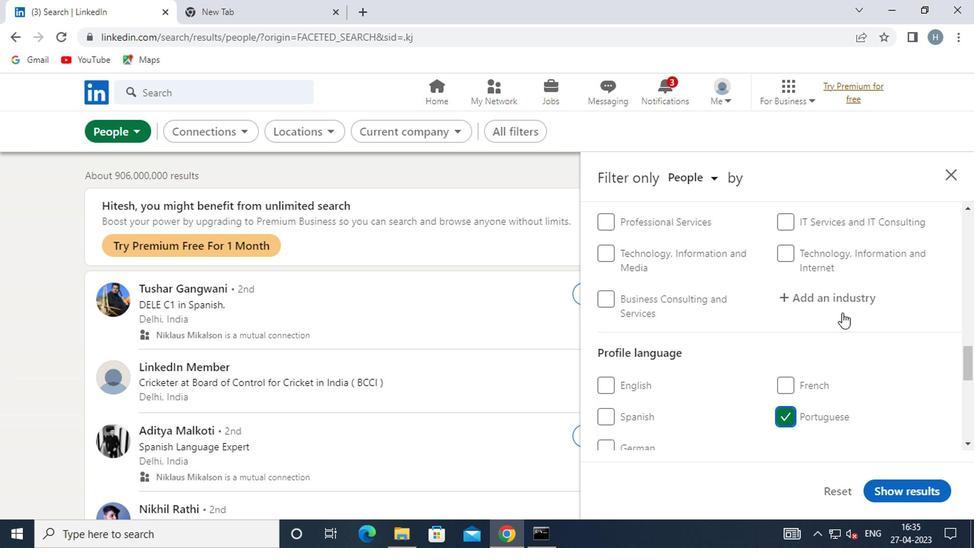 
Action: Mouse scrolled (840, 313) with delta (0, 1)
Screenshot: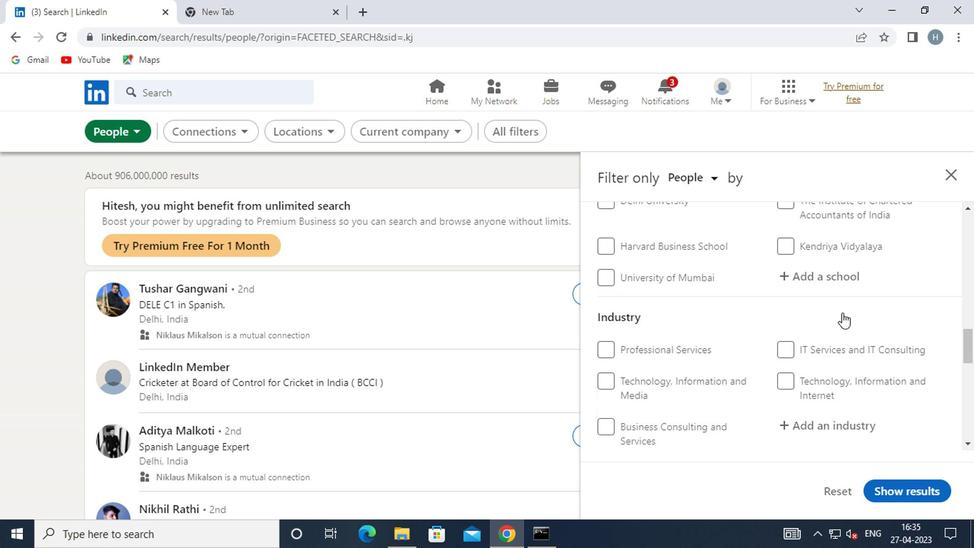 
Action: Mouse scrolled (840, 313) with delta (0, 1)
Screenshot: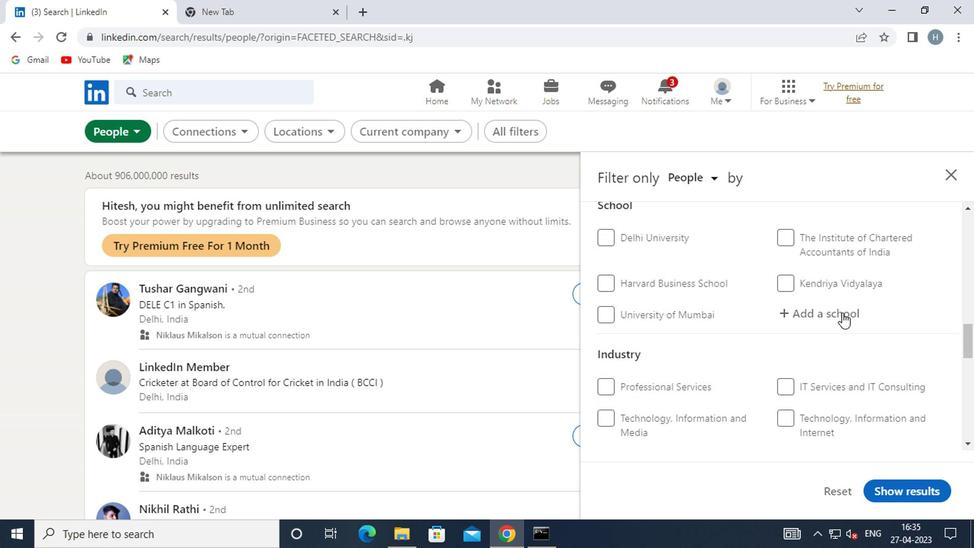 
Action: Mouse scrolled (840, 313) with delta (0, 1)
Screenshot: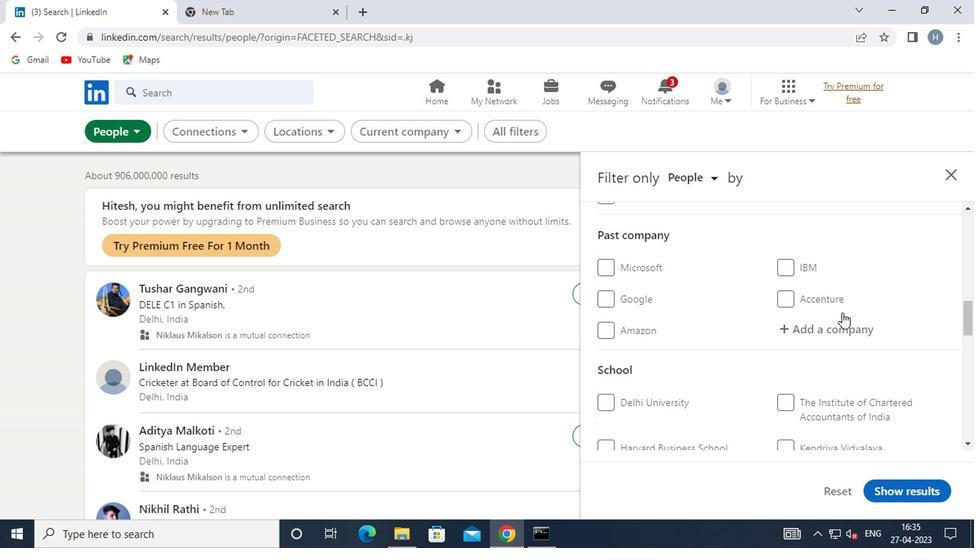 
Action: Mouse scrolled (840, 313) with delta (0, 1)
Screenshot: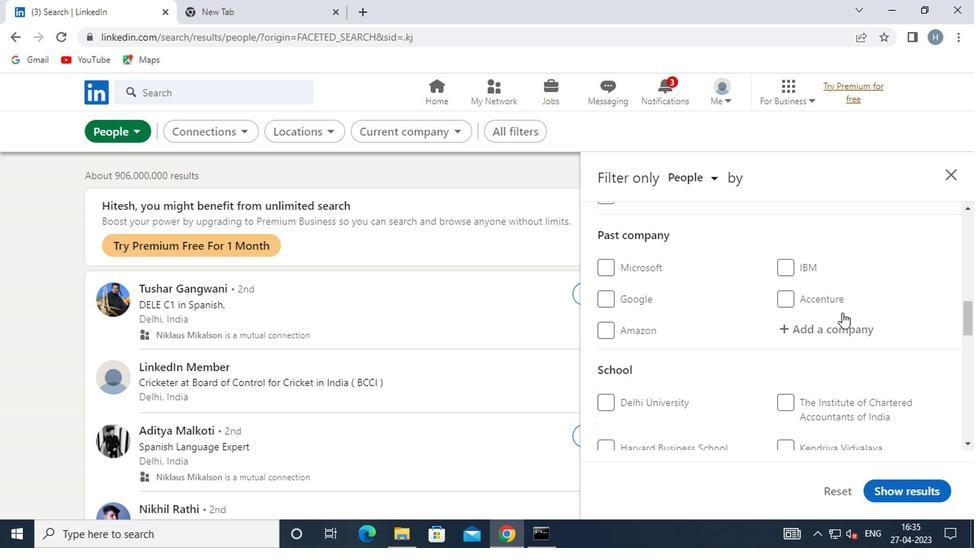 
Action: Mouse scrolled (840, 313) with delta (0, 1)
Screenshot: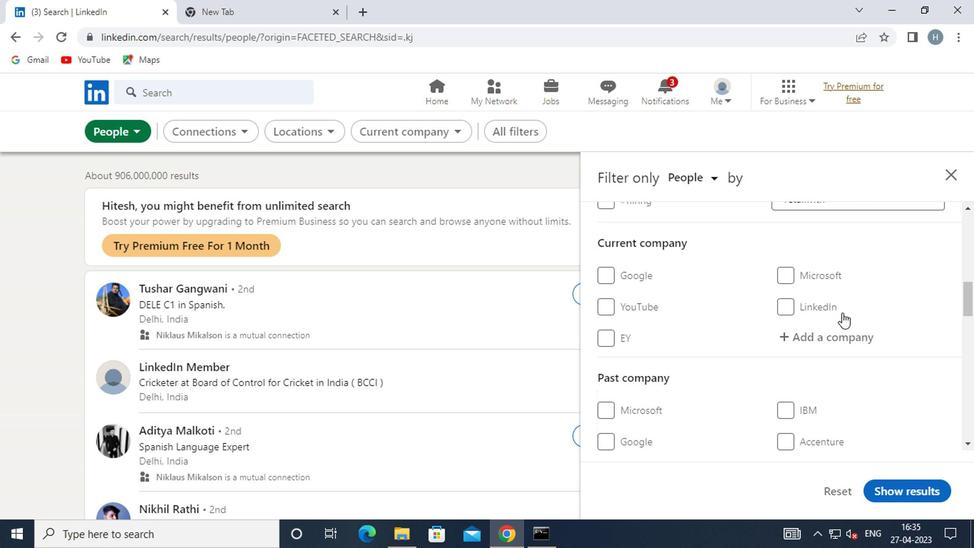 
Action: Mouse scrolled (840, 312) with delta (0, 0)
Screenshot: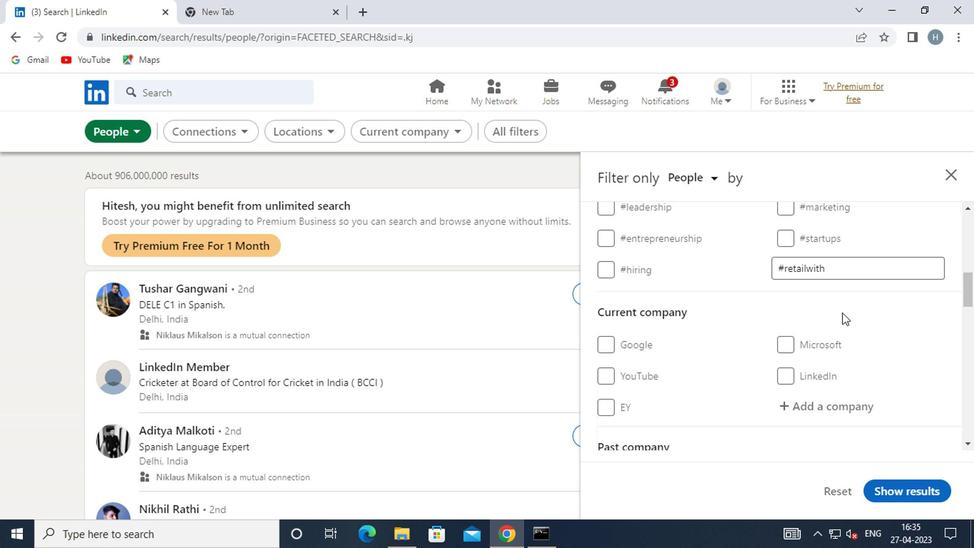 
Action: Mouse moved to (838, 333)
Screenshot: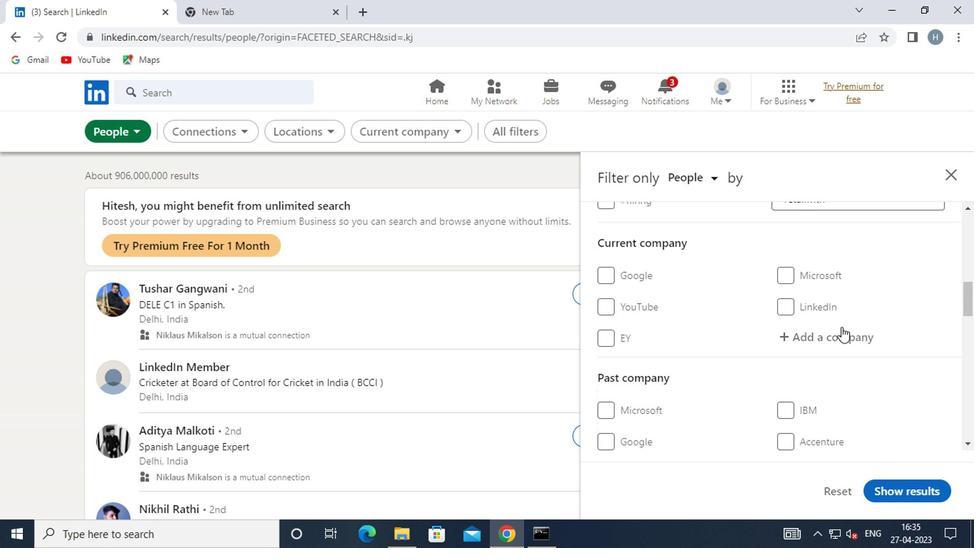 
Action: Mouse pressed left at (838, 333)
Screenshot: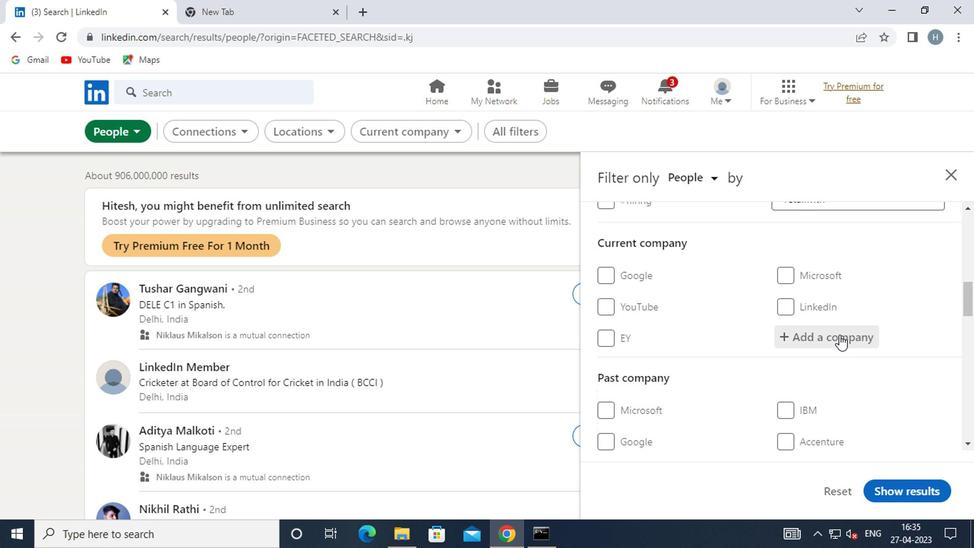 
Action: Mouse moved to (836, 333)
Screenshot: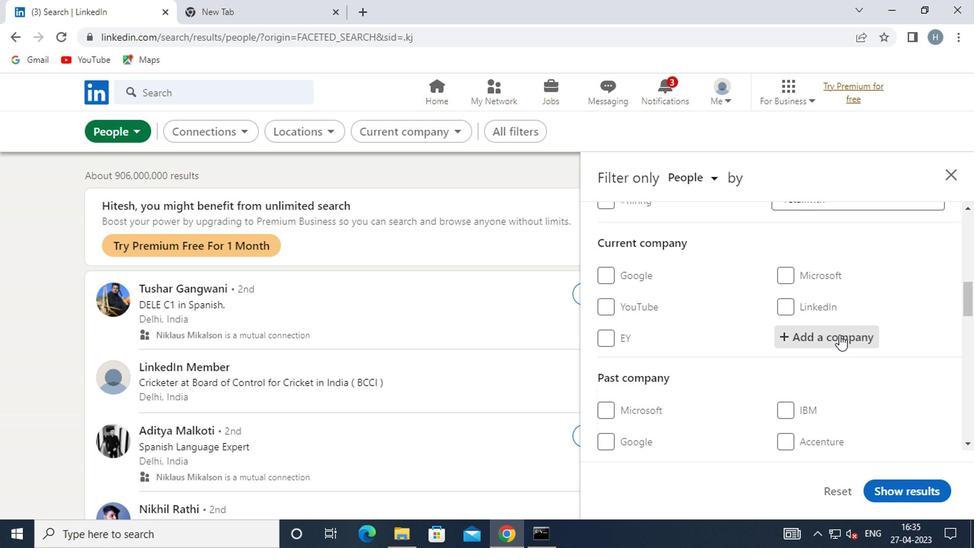 
Action: Key pressed <Key.shift>DE
Screenshot: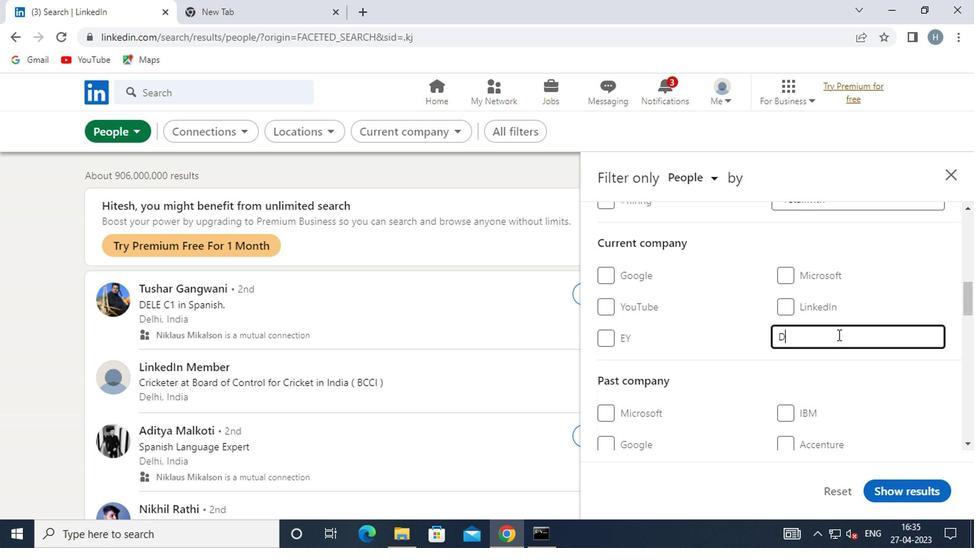 
Action: Mouse moved to (835, 333)
Screenshot: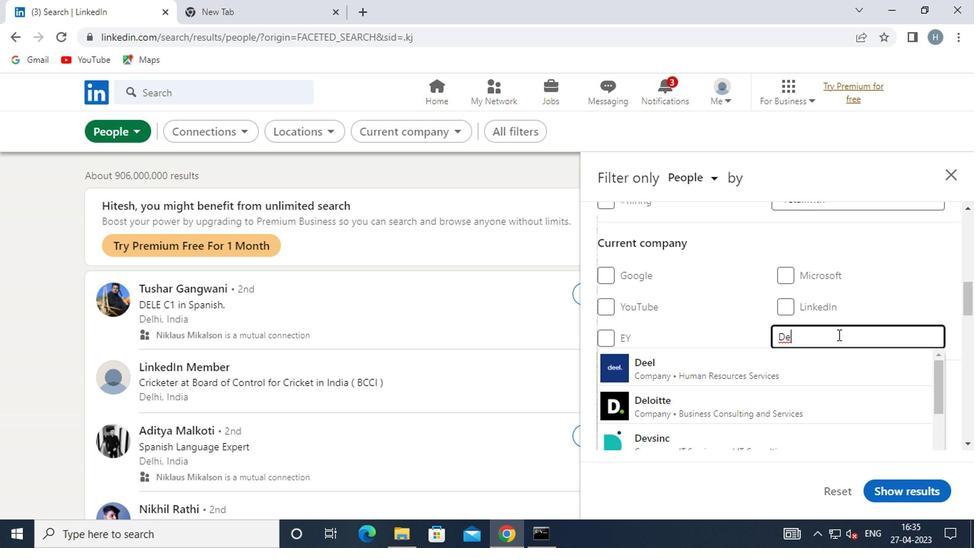 
Action: Key pressed N
Screenshot: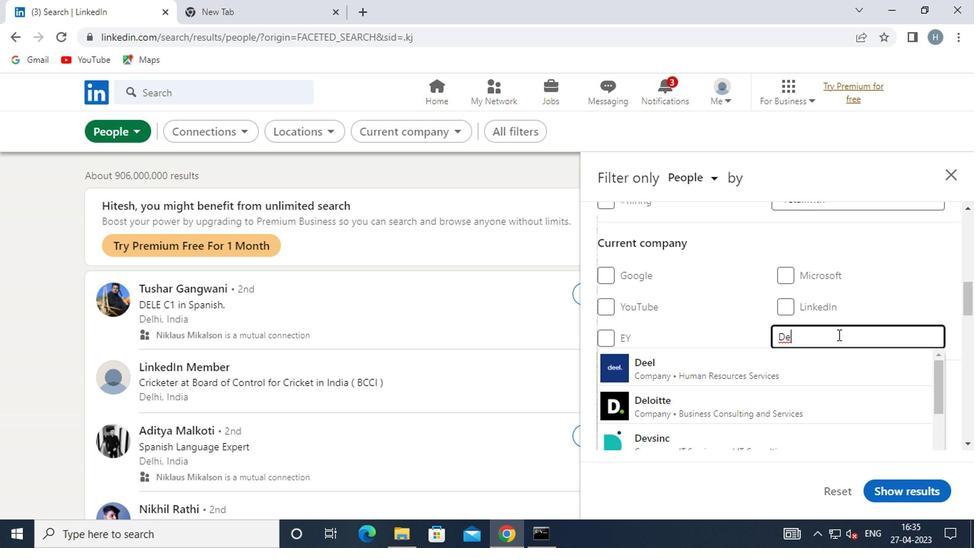 
Action: Mouse moved to (835, 332)
Screenshot: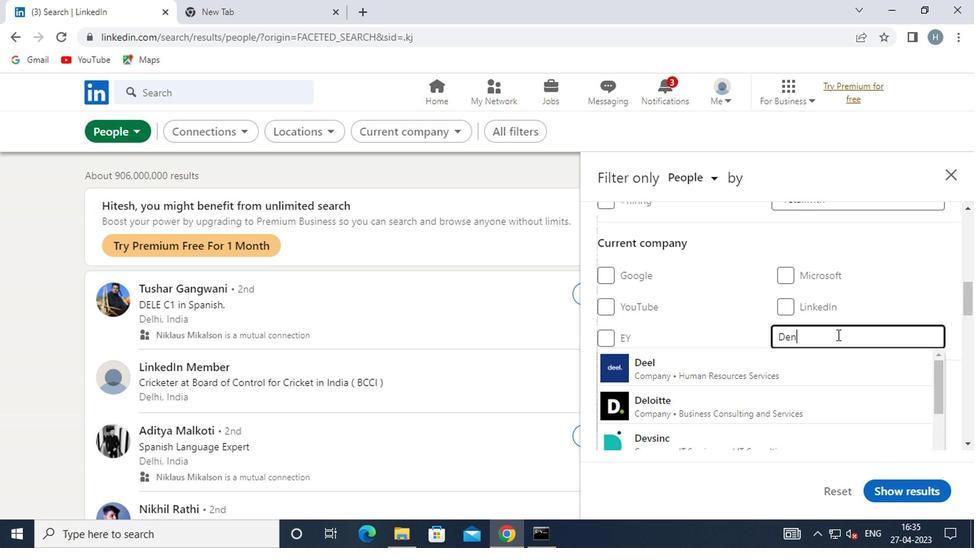 
Action: Key pressed T
Screenshot: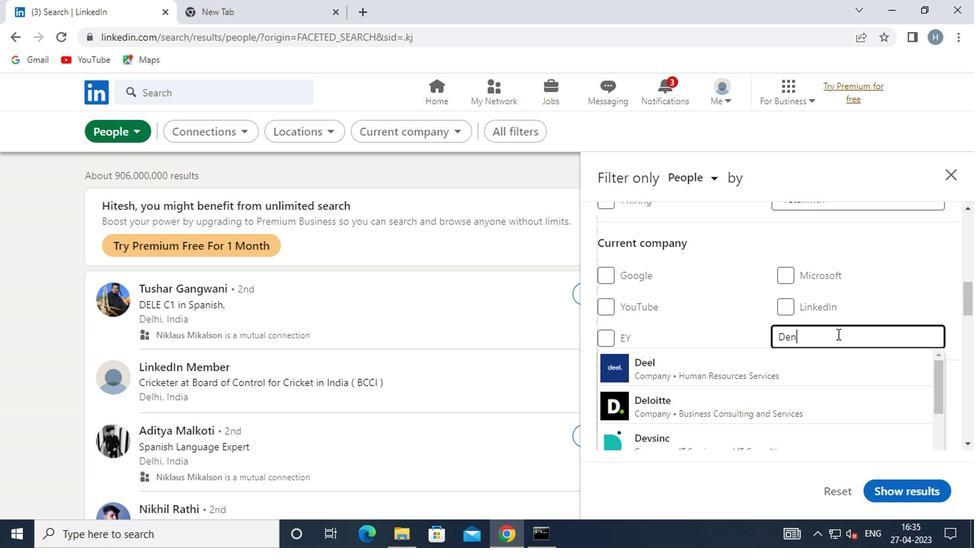 
Action: Mouse moved to (835, 331)
Screenshot: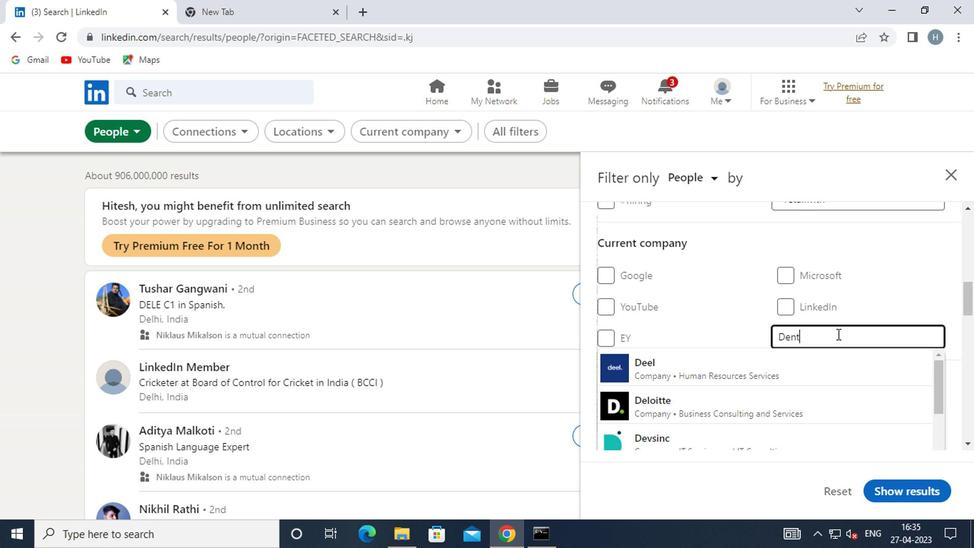
Action: Key pressed S
Screenshot: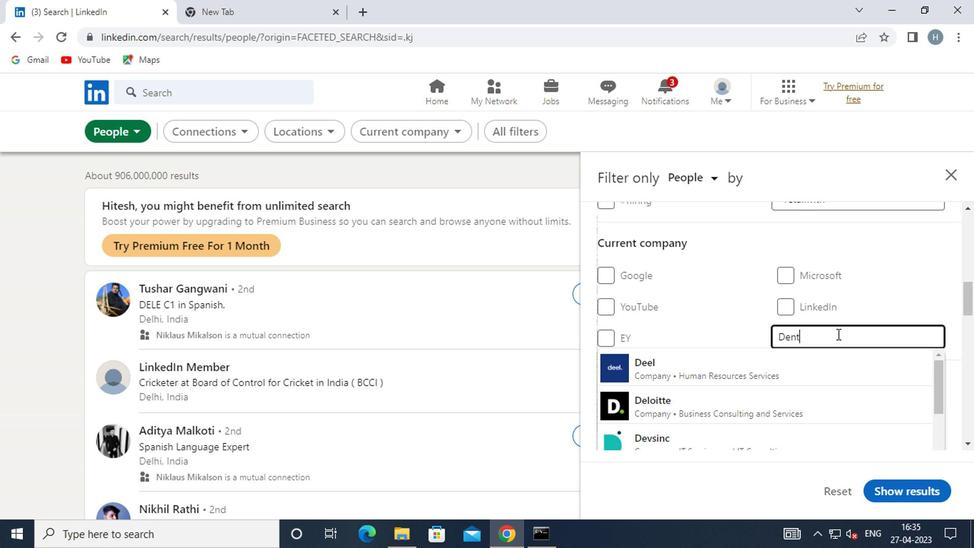 
Action: Mouse moved to (835, 331)
Screenshot: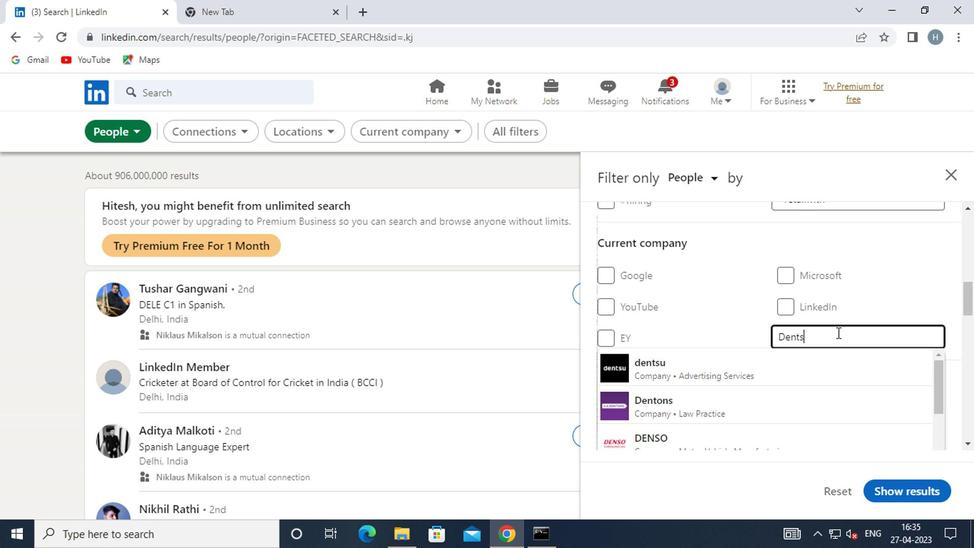 
Action: Key pressed U
Screenshot: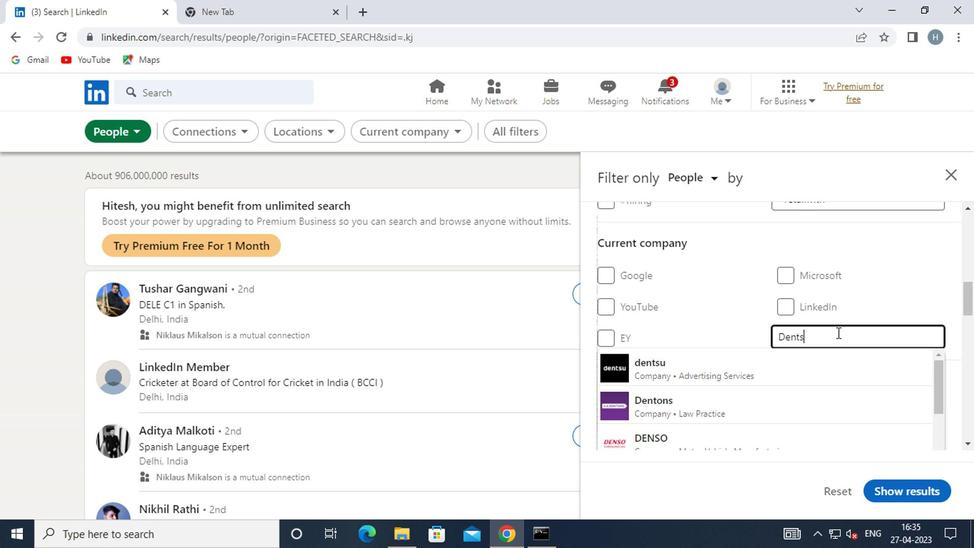 
Action: Mouse moved to (828, 334)
Screenshot: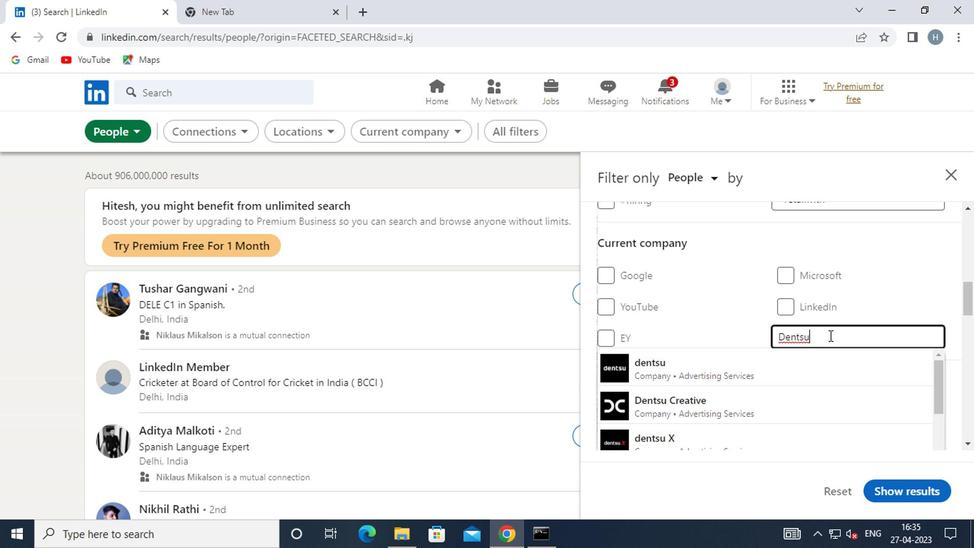 
Action: Key pressed <Key.space>
Screenshot: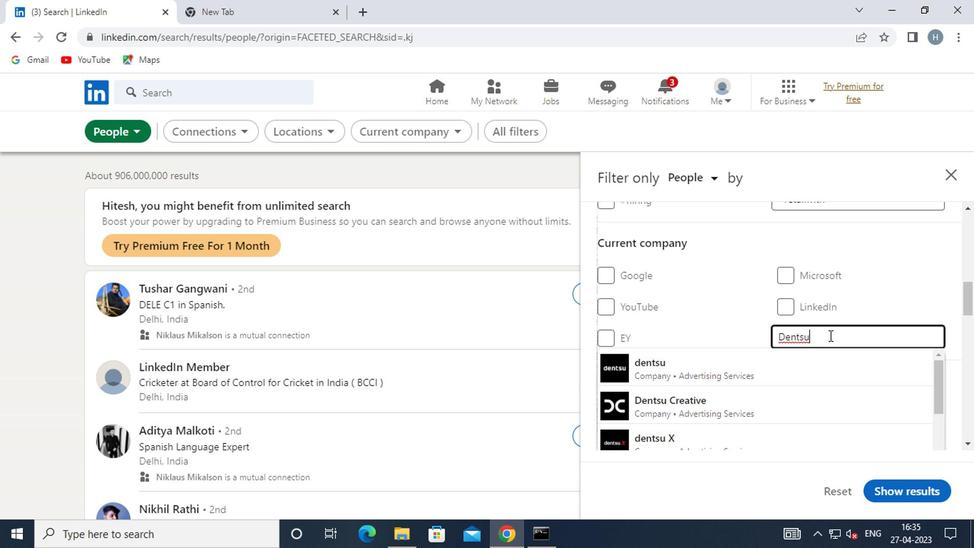 
Action: Mouse moved to (817, 330)
Screenshot: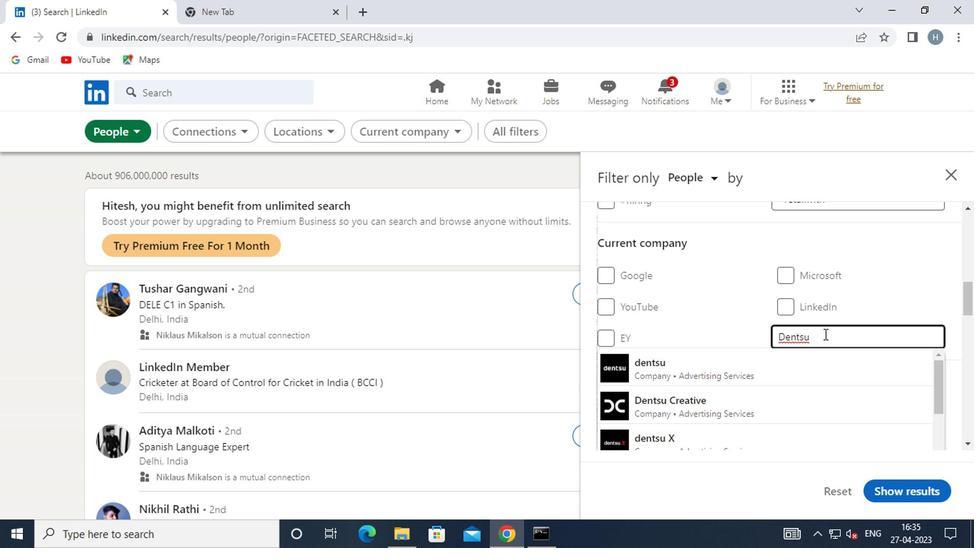
Action: Key pressed <Key.shift>I
Screenshot: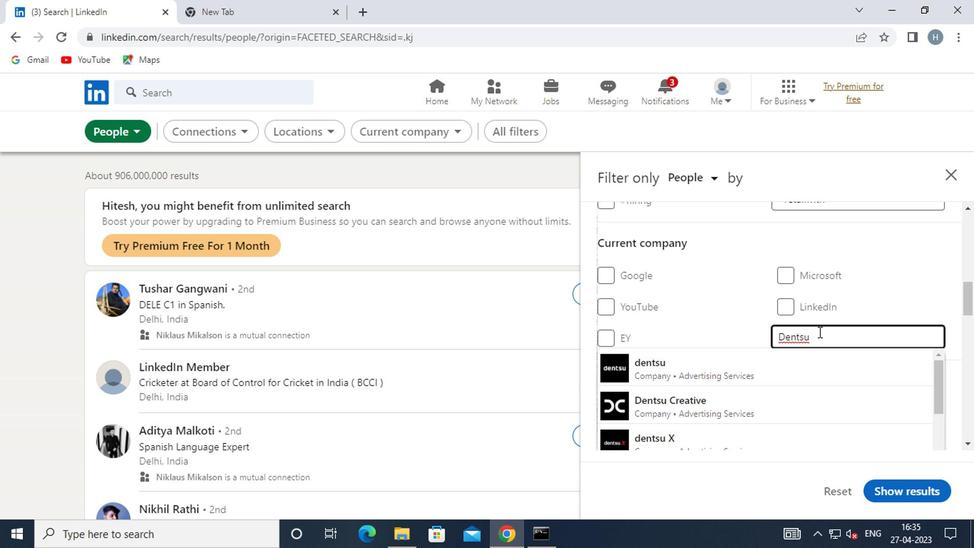 
Action: Mouse moved to (739, 403)
Screenshot: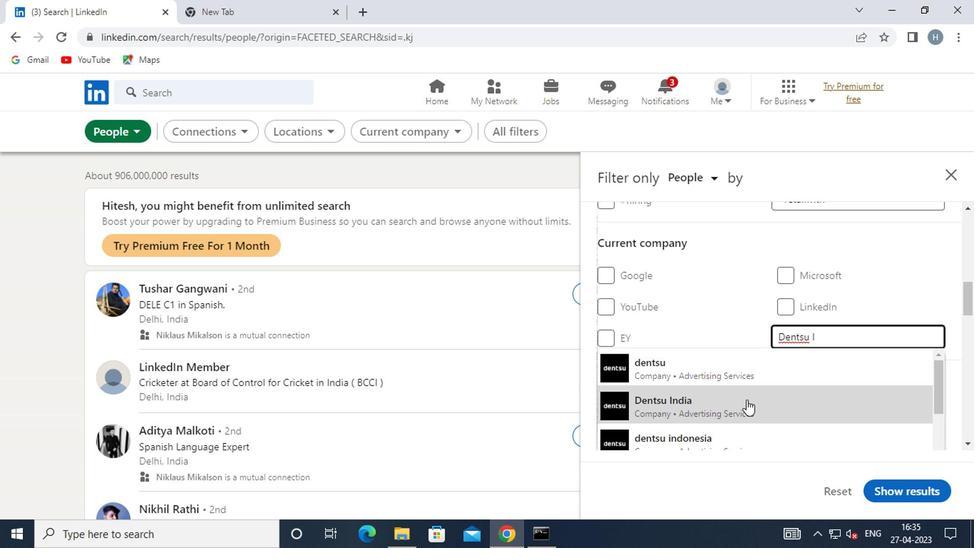
Action: Mouse pressed left at (739, 403)
Screenshot: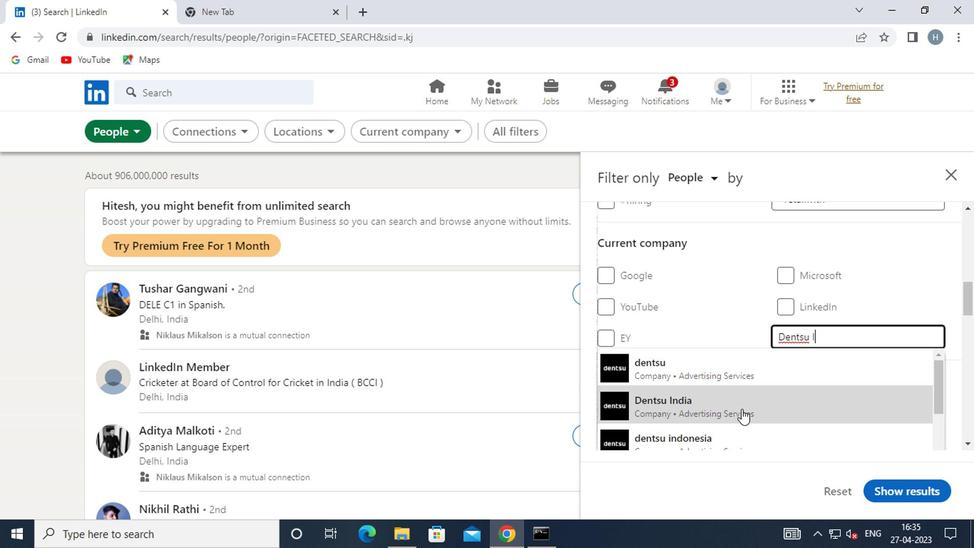 
Action: Mouse moved to (724, 329)
Screenshot: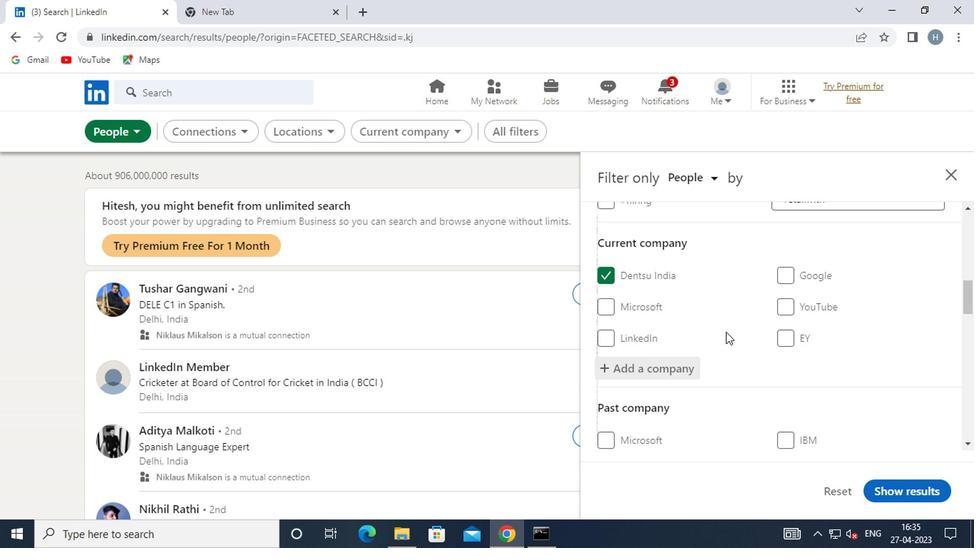 
Action: Mouse scrolled (724, 328) with delta (0, 0)
Screenshot: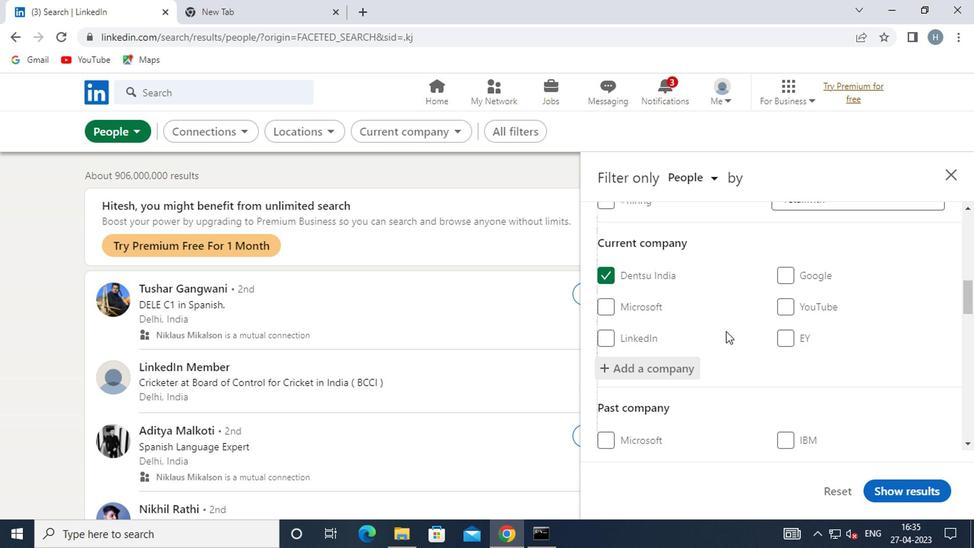 
Action: Mouse scrolled (724, 328) with delta (0, 0)
Screenshot: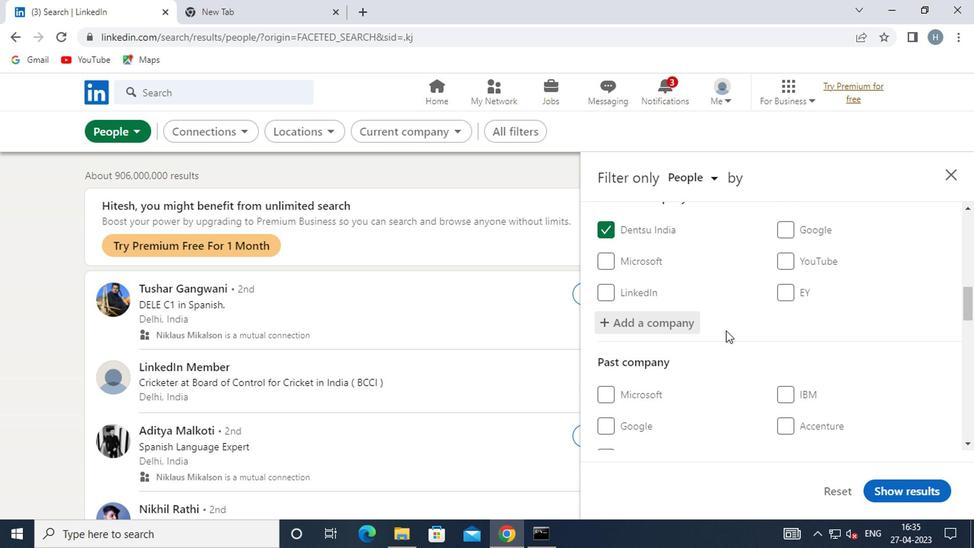 
Action: Mouse scrolled (724, 328) with delta (0, 0)
Screenshot: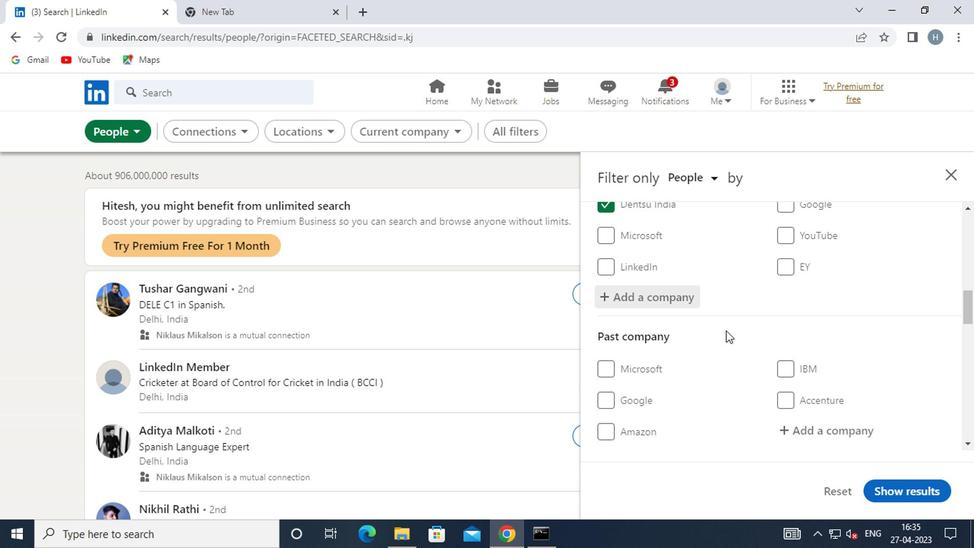 
Action: Mouse scrolled (724, 328) with delta (0, 0)
Screenshot: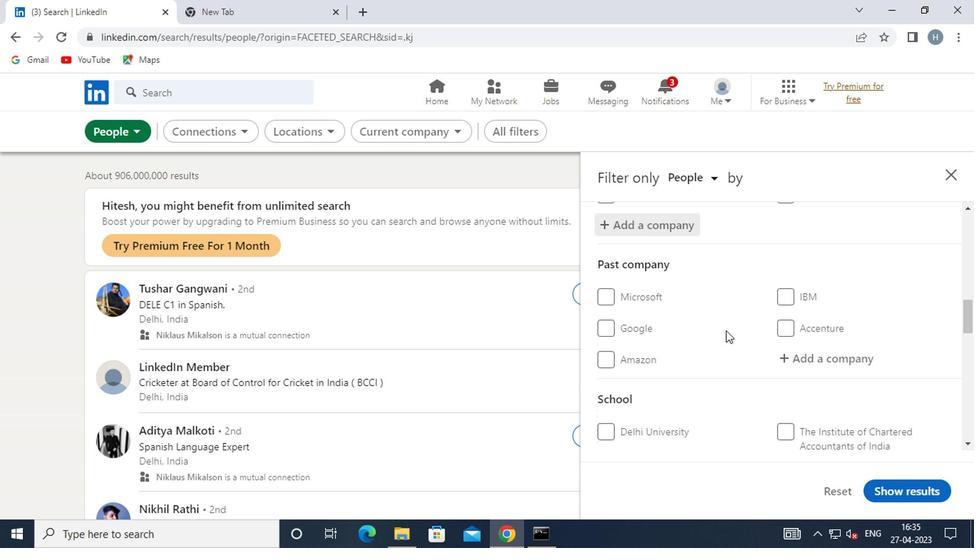 
Action: Mouse scrolled (724, 328) with delta (0, 0)
Screenshot: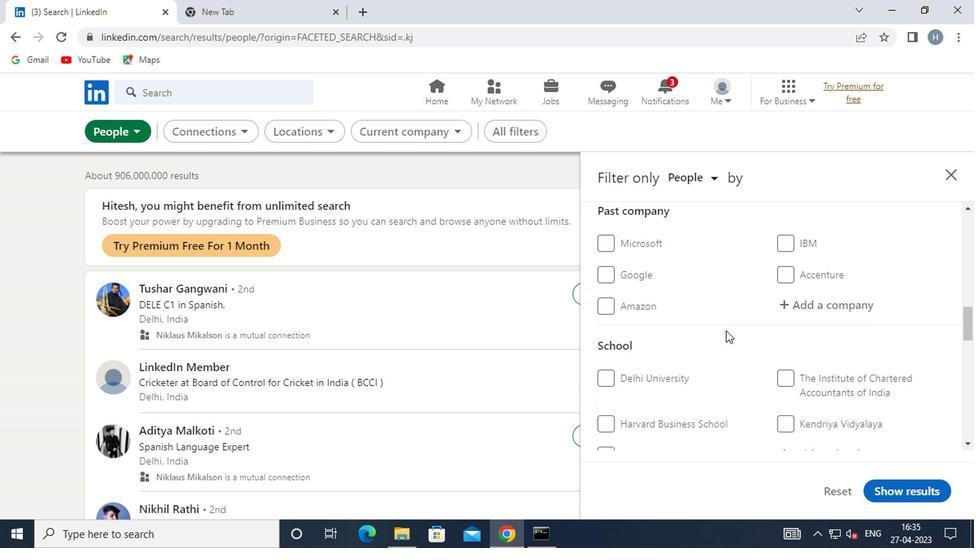 
Action: Mouse moved to (824, 291)
Screenshot: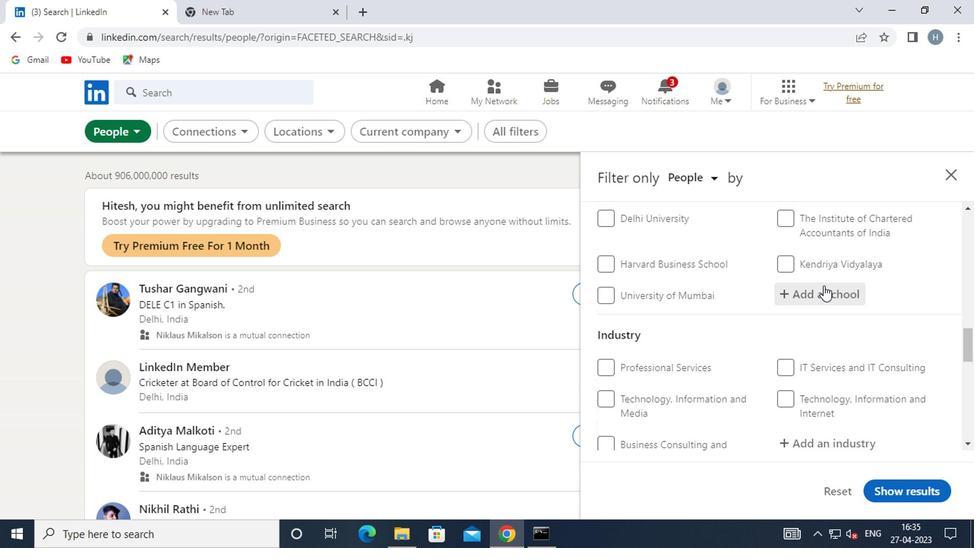 
Action: Mouse pressed left at (824, 291)
Screenshot: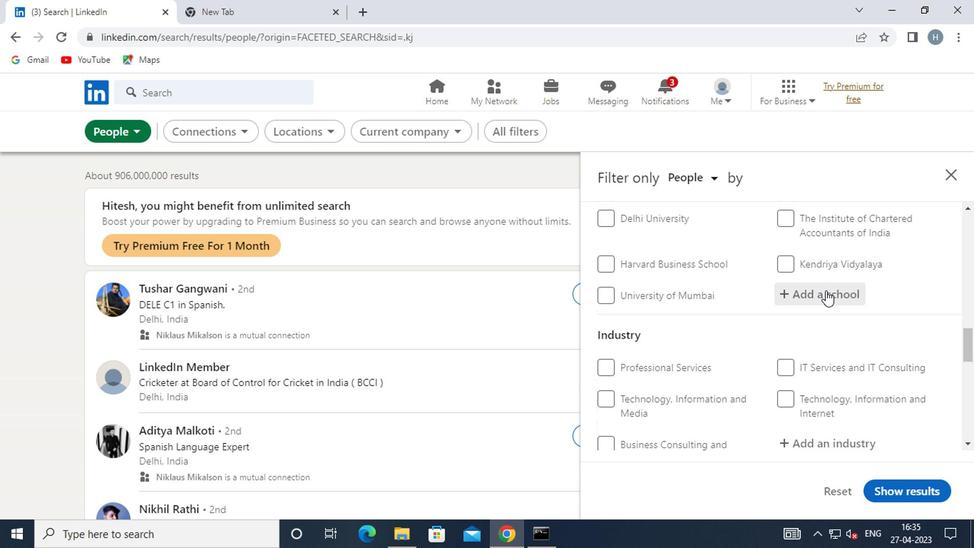 
Action: Key pressed <Key.shift>BRIHAN
Screenshot: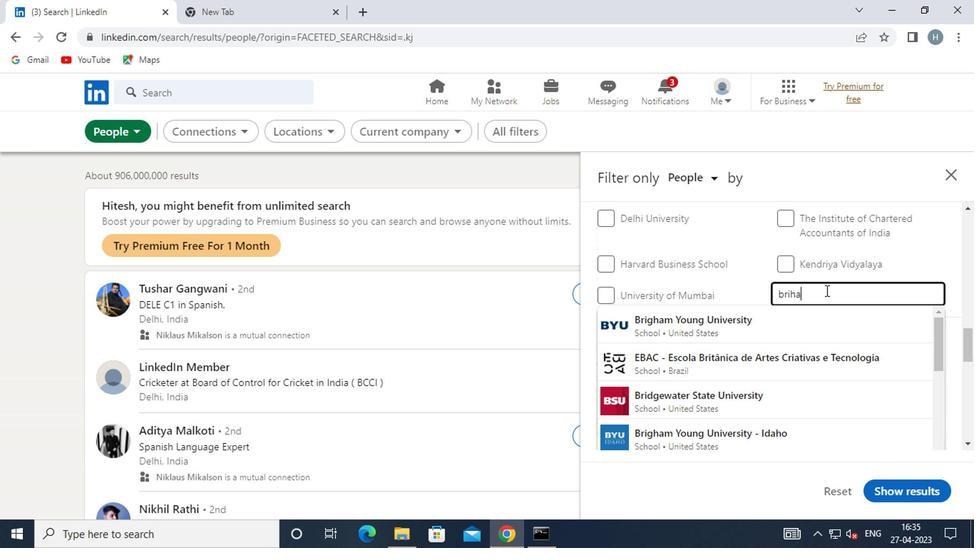 
Action: Mouse moved to (814, 322)
Screenshot: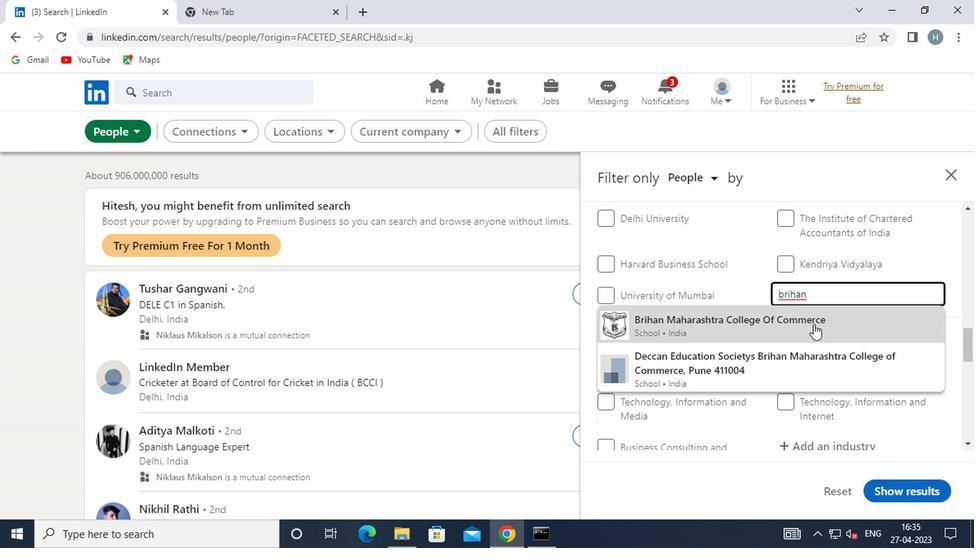 
Action: Mouse pressed left at (814, 322)
Screenshot: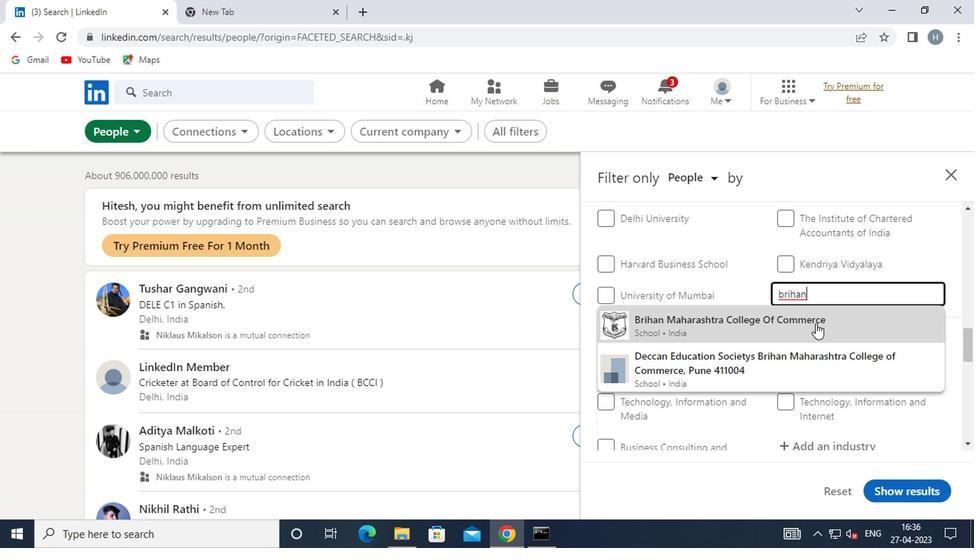 
Action: Mouse moved to (810, 319)
Screenshot: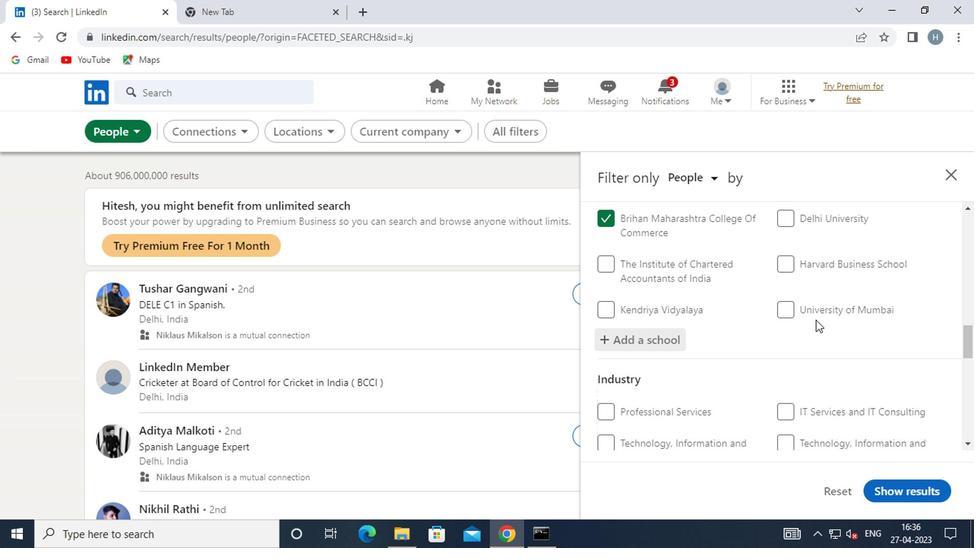 
Action: Mouse scrolled (810, 318) with delta (0, -1)
Screenshot: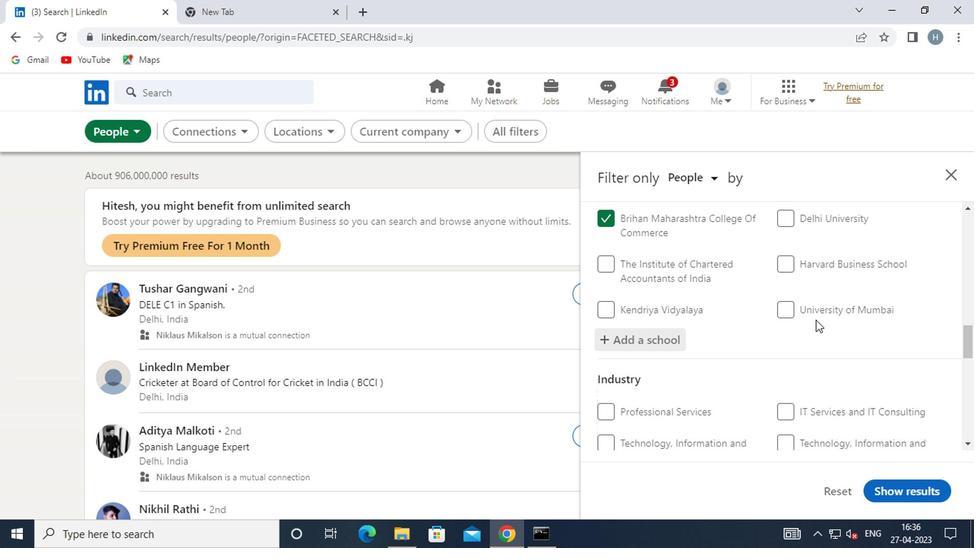 
Action: Mouse moved to (807, 319)
Screenshot: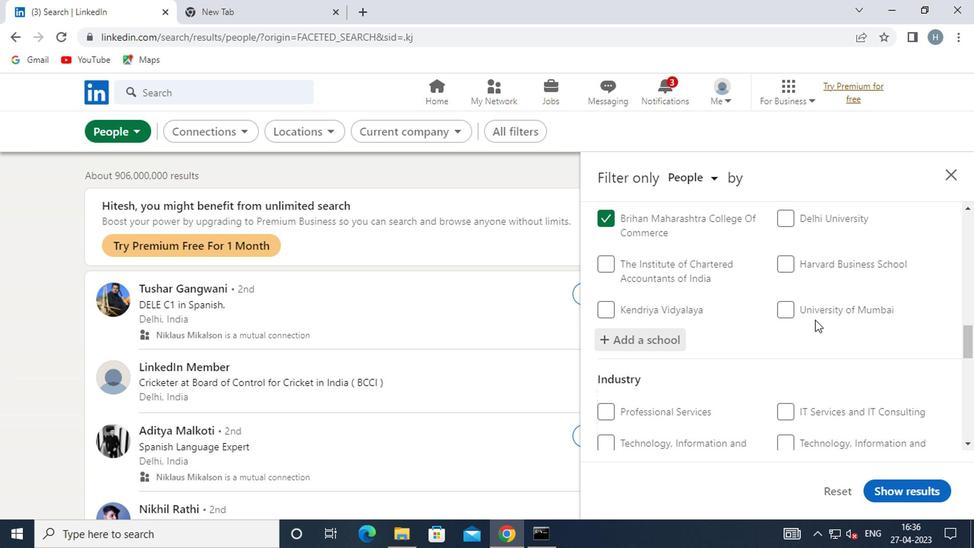 
Action: Mouse scrolled (807, 318) with delta (0, -1)
Screenshot: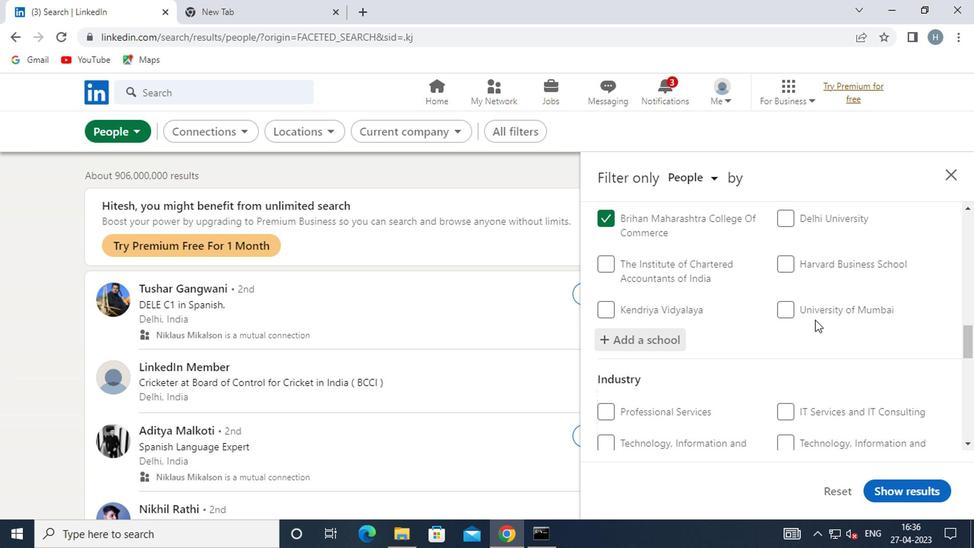 
Action: Mouse moved to (797, 319)
Screenshot: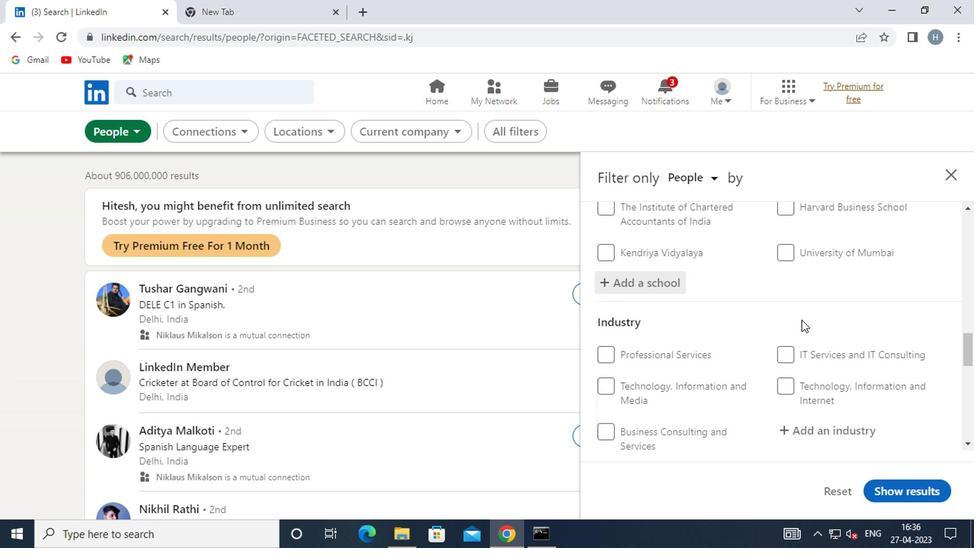 
Action: Mouse scrolled (797, 318) with delta (0, -1)
Screenshot: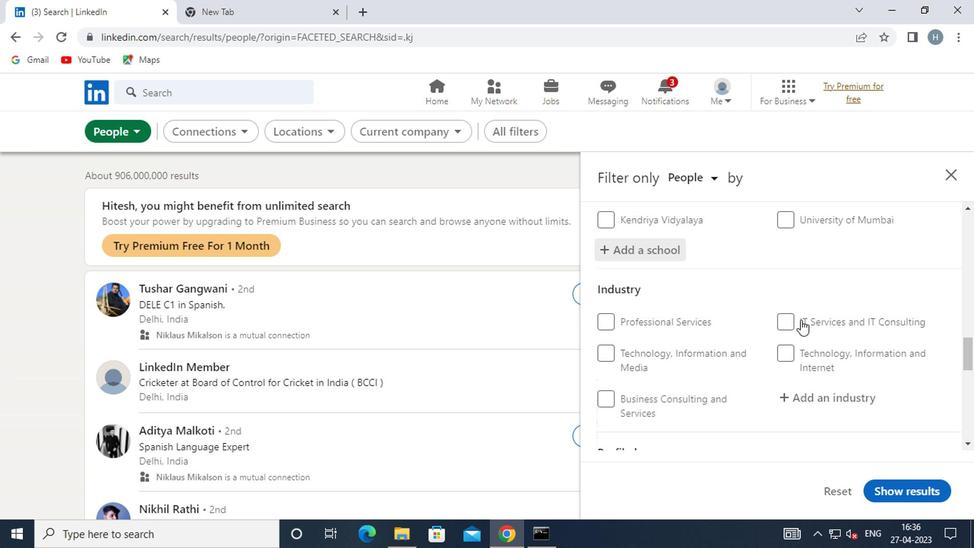 
Action: Mouse moved to (795, 310)
Screenshot: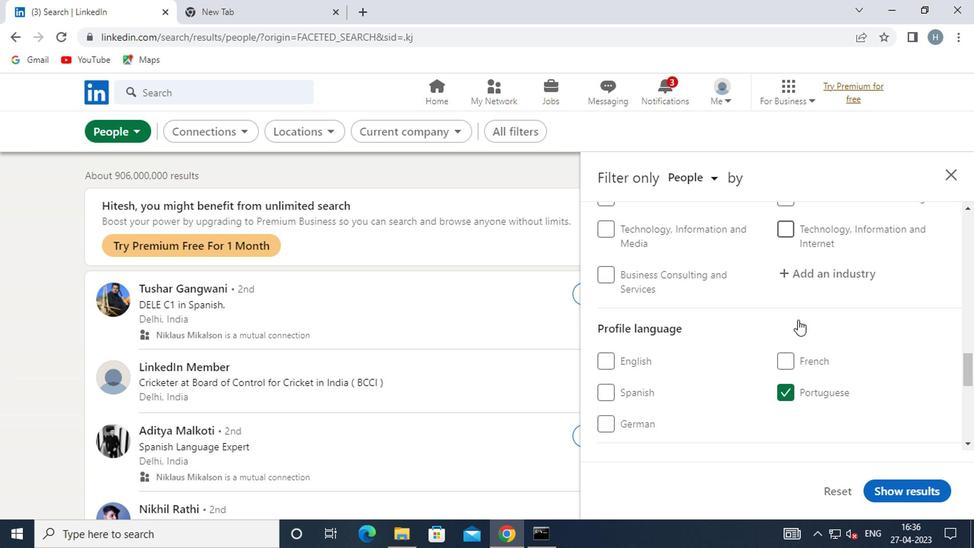 
Action: Mouse scrolled (795, 311) with delta (0, 1)
Screenshot: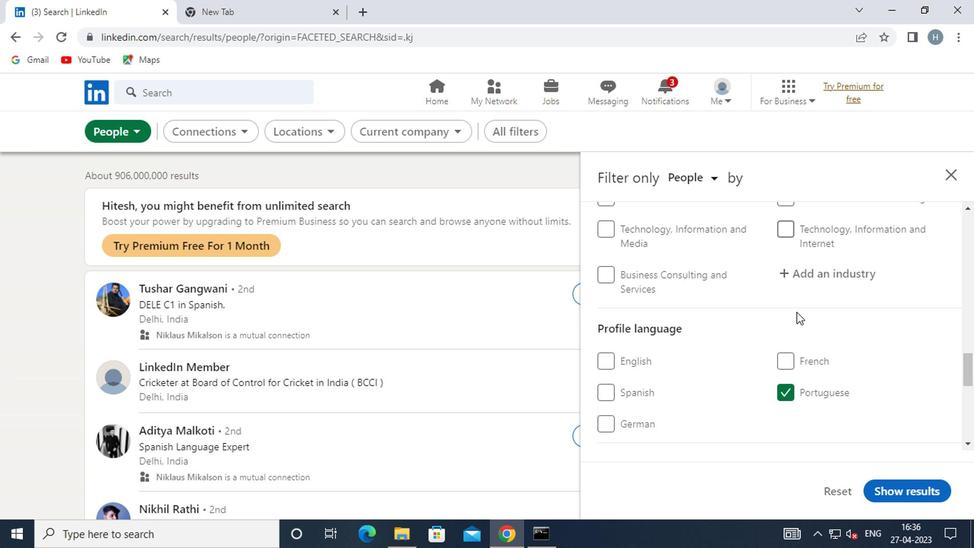 
Action: Mouse moved to (805, 334)
Screenshot: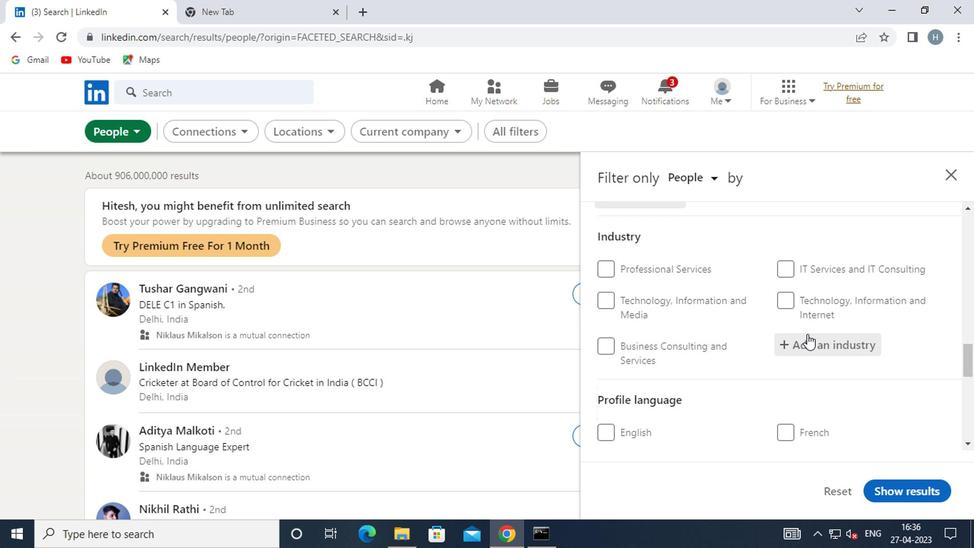 
Action: Mouse pressed left at (805, 334)
Screenshot: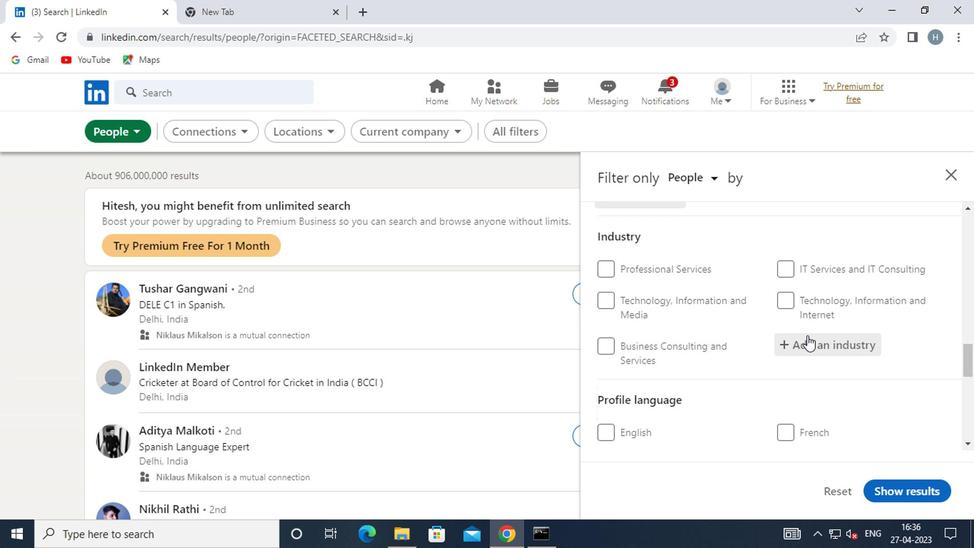 
Action: Mouse moved to (800, 333)
Screenshot: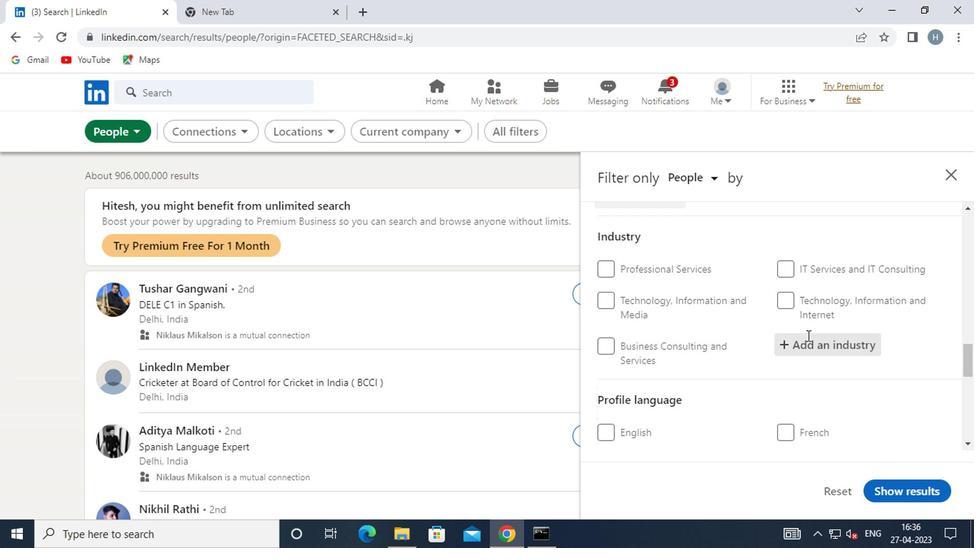 
Action: Key pressed <Key.shift>AU
Screenshot: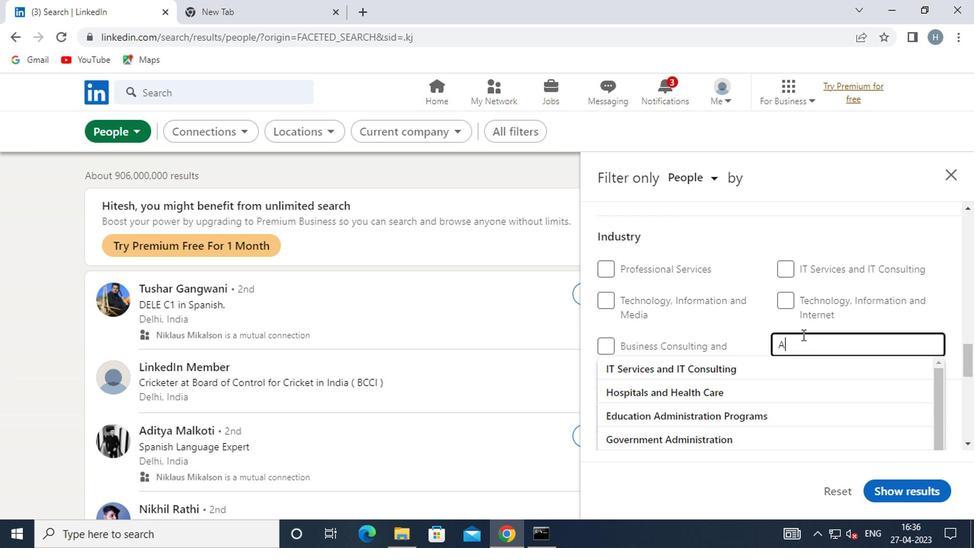 
Action: Mouse moved to (795, 334)
Screenshot: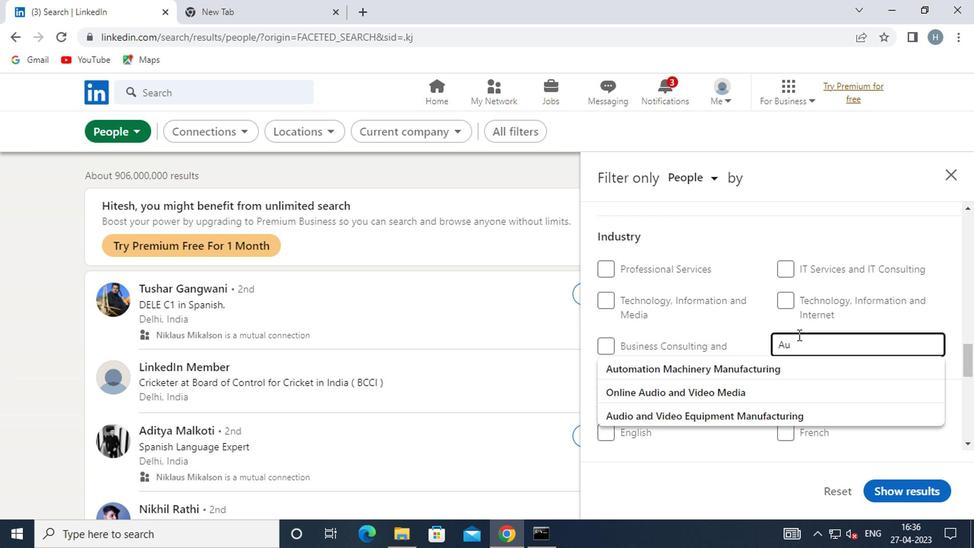 
Action: Key pressed TO
Screenshot: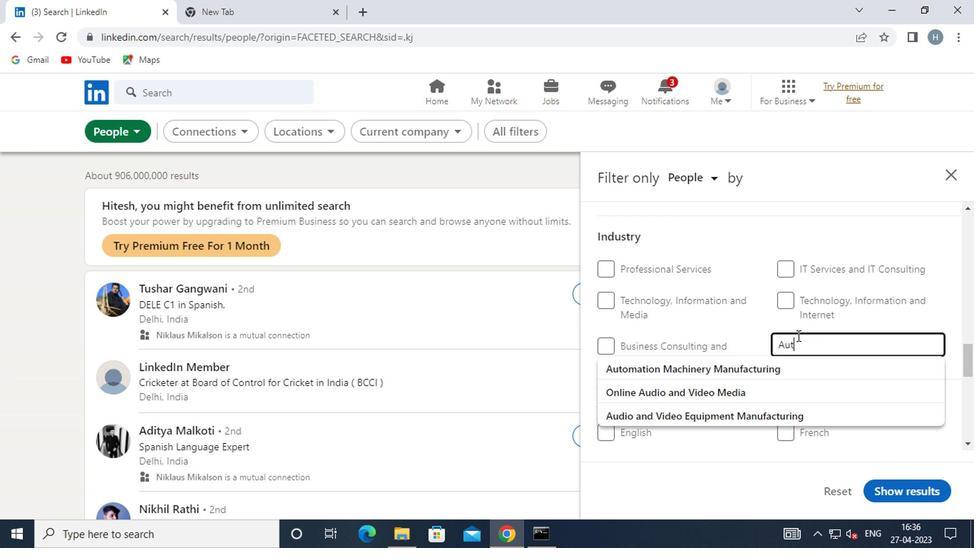 
Action: Mouse moved to (731, 366)
Screenshot: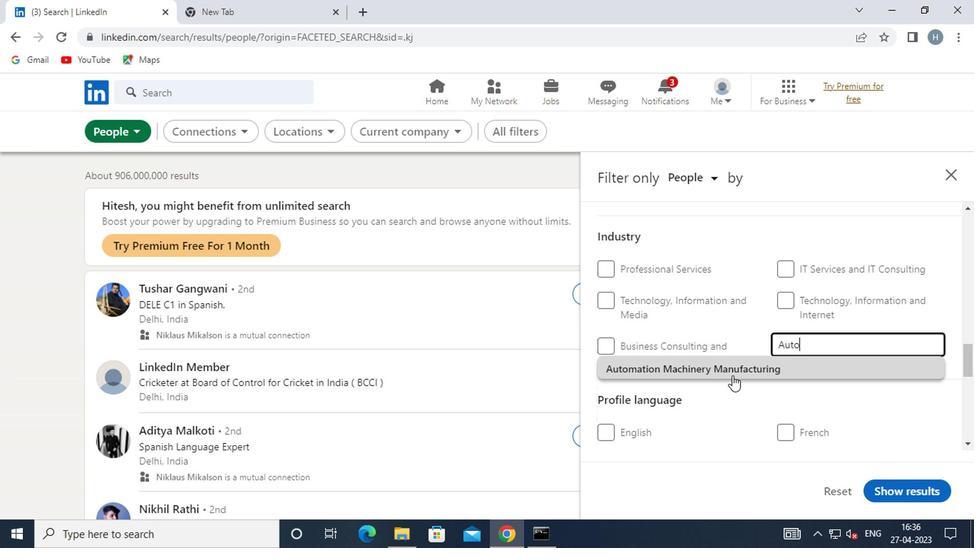 
Action: Mouse pressed left at (731, 366)
Screenshot: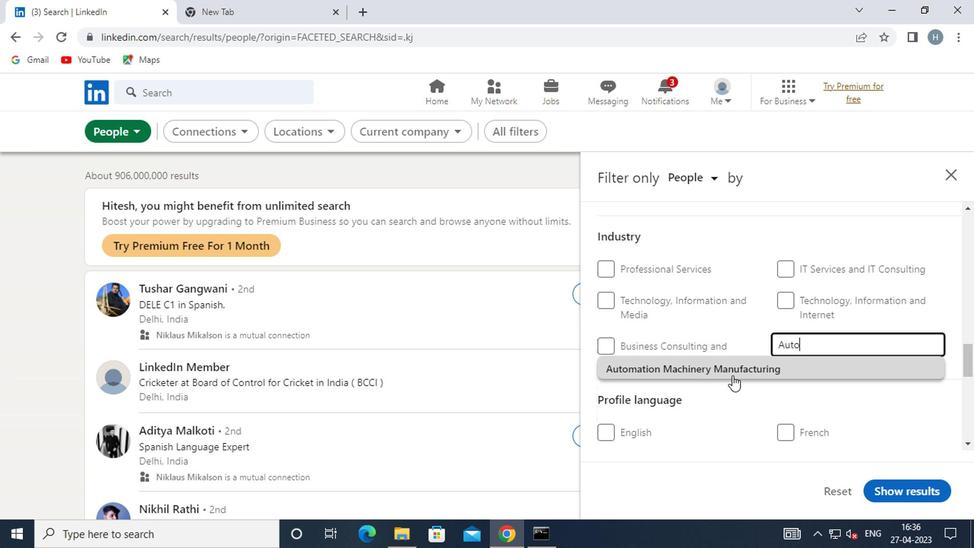 
Action: Mouse moved to (733, 361)
Screenshot: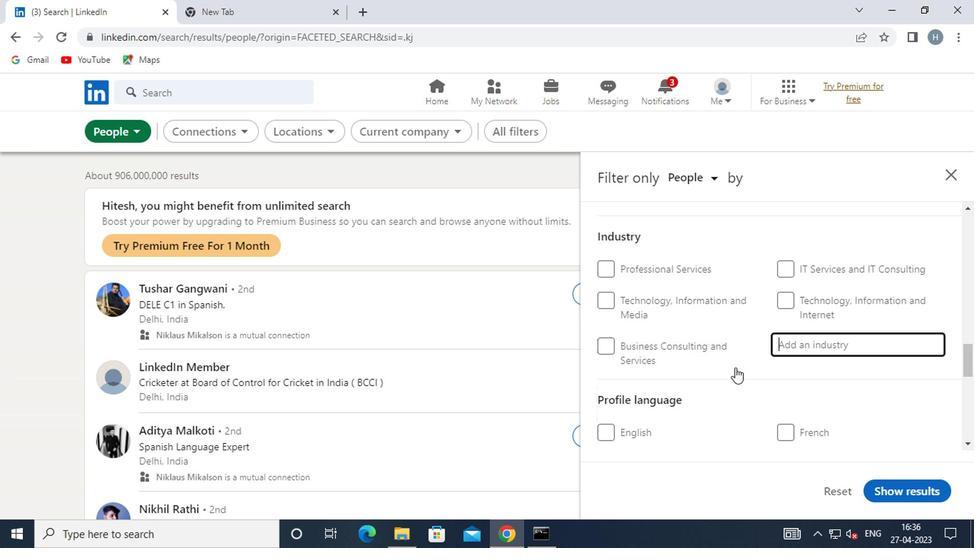 
Action: Mouse scrolled (733, 361) with delta (0, 0)
Screenshot: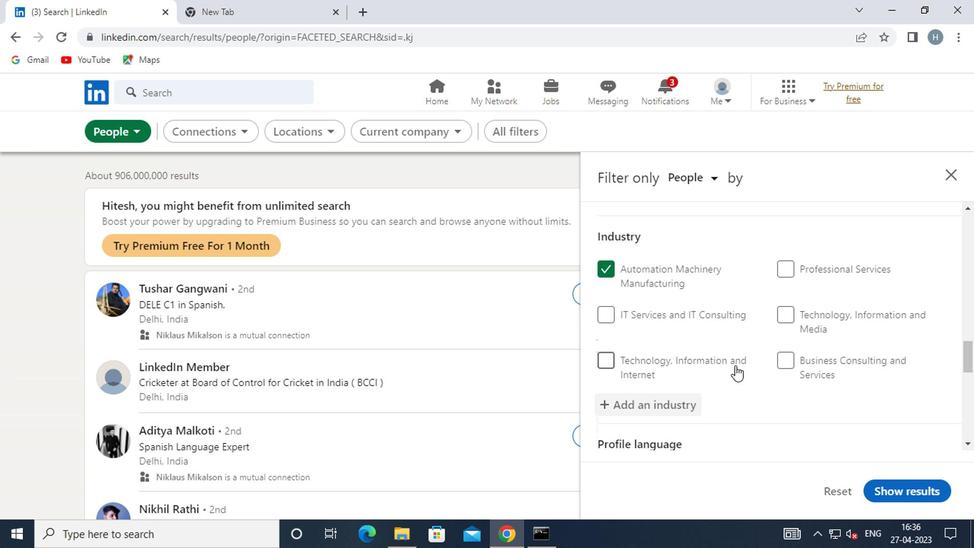 
Action: Mouse scrolled (733, 361) with delta (0, 0)
Screenshot: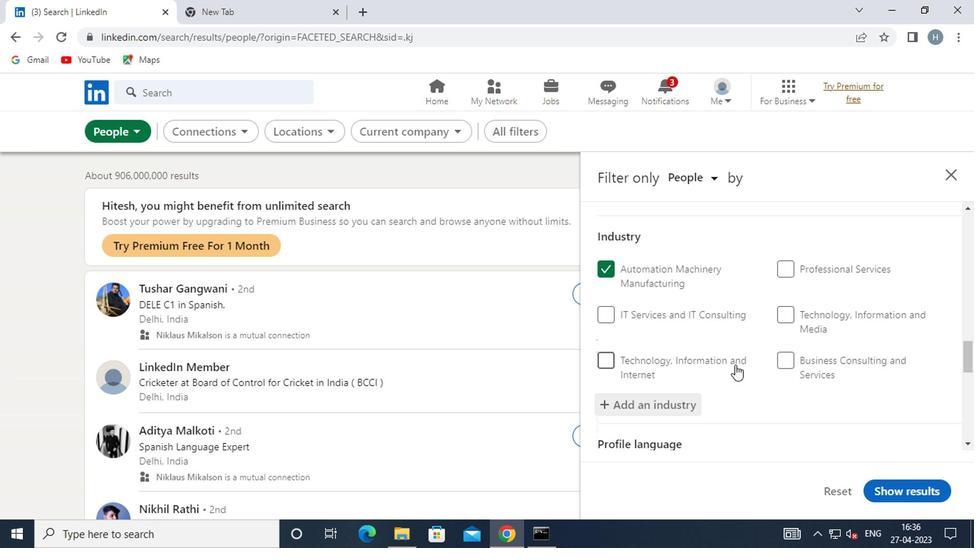 
Action: Mouse moved to (734, 358)
Screenshot: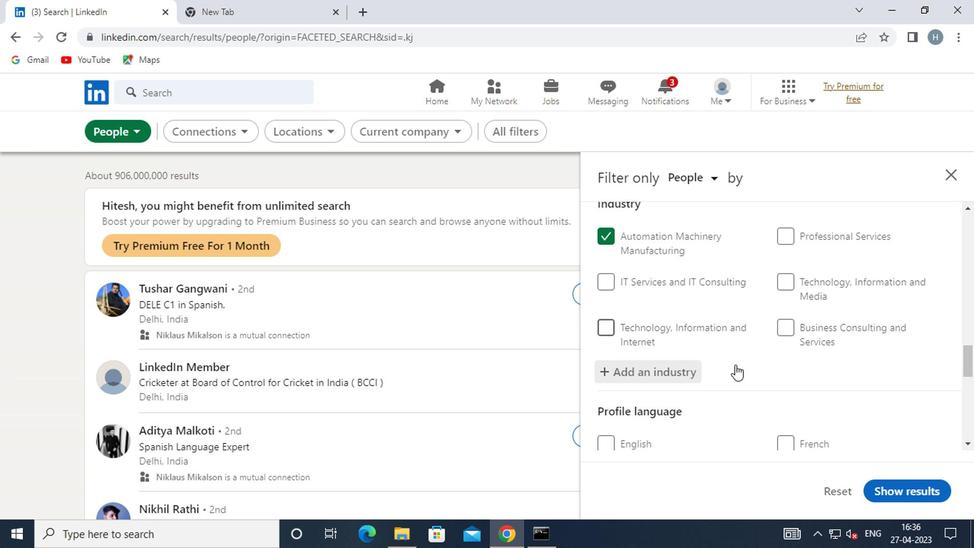 
Action: Mouse scrolled (734, 357) with delta (0, 0)
Screenshot: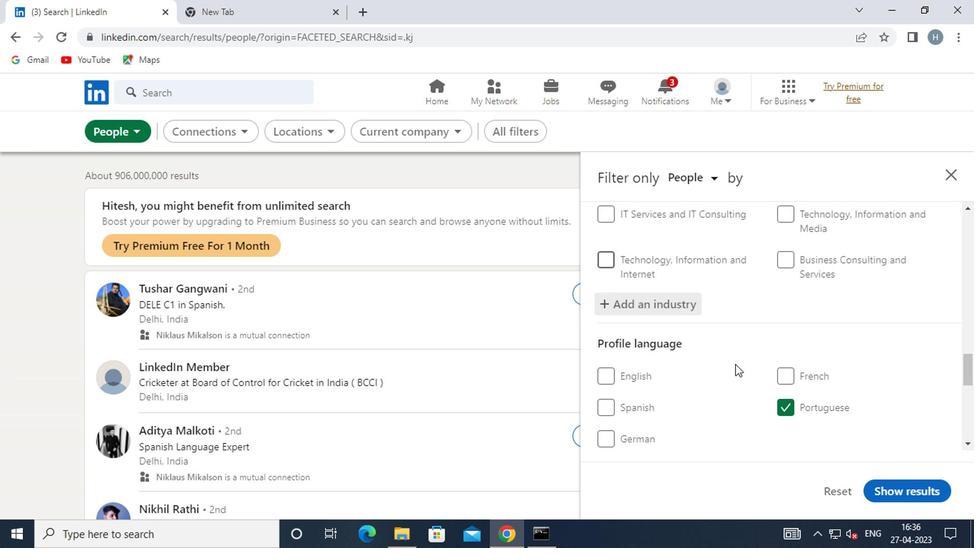 
Action: Mouse moved to (739, 356)
Screenshot: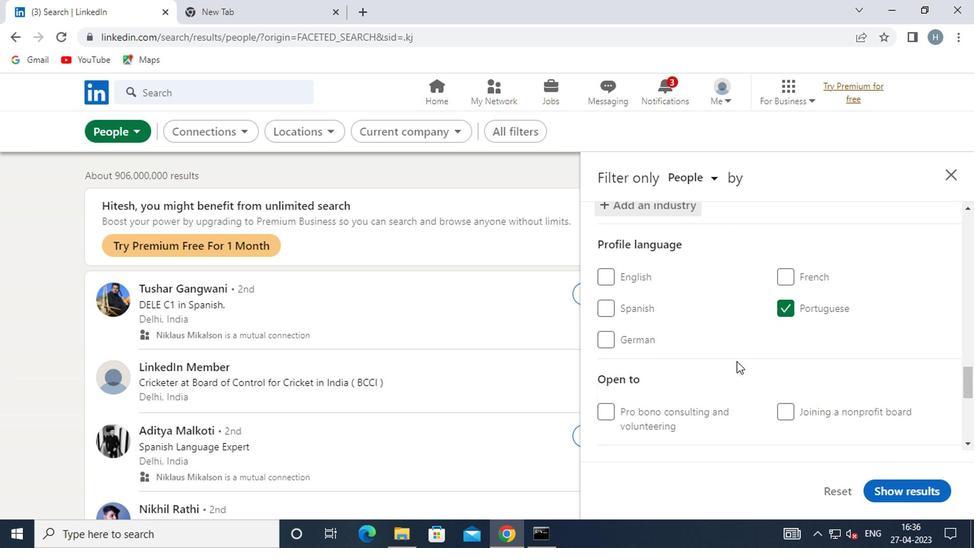 
Action: Mouse scrolled (739, 355) with delta (0, 0)
Screenshot: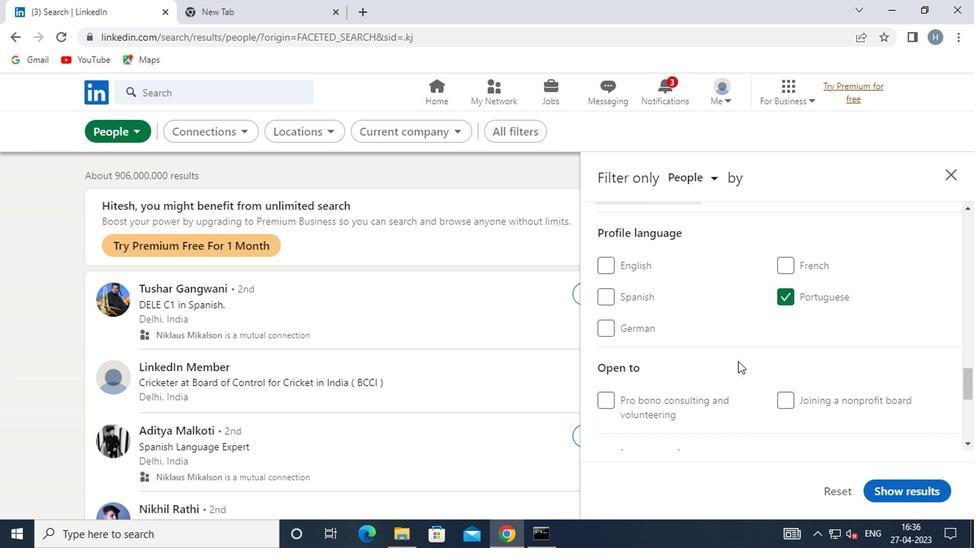
Action: Mouse moved to (743, 355)
Screenshot: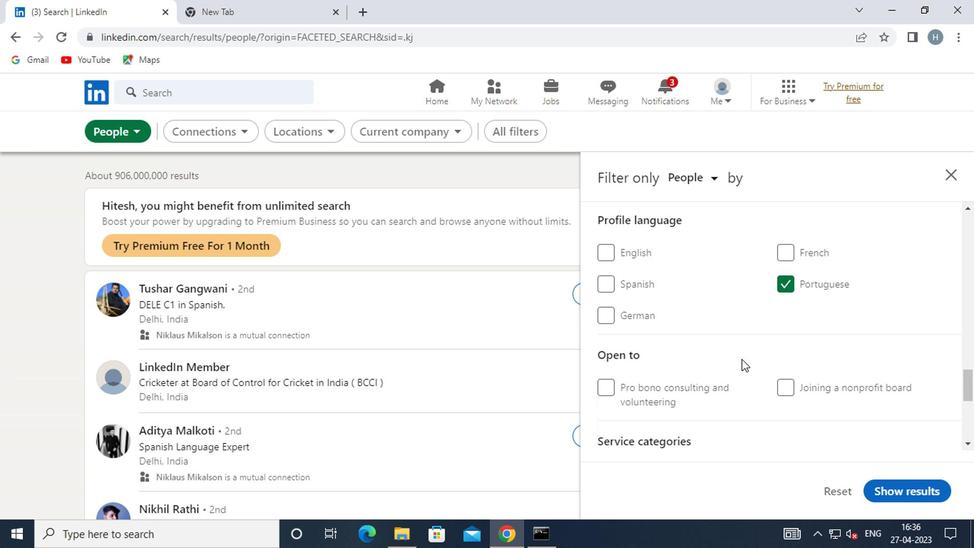 
Action: Mouse scrolled (743, 355) with delta (0, 0)
Screenshot: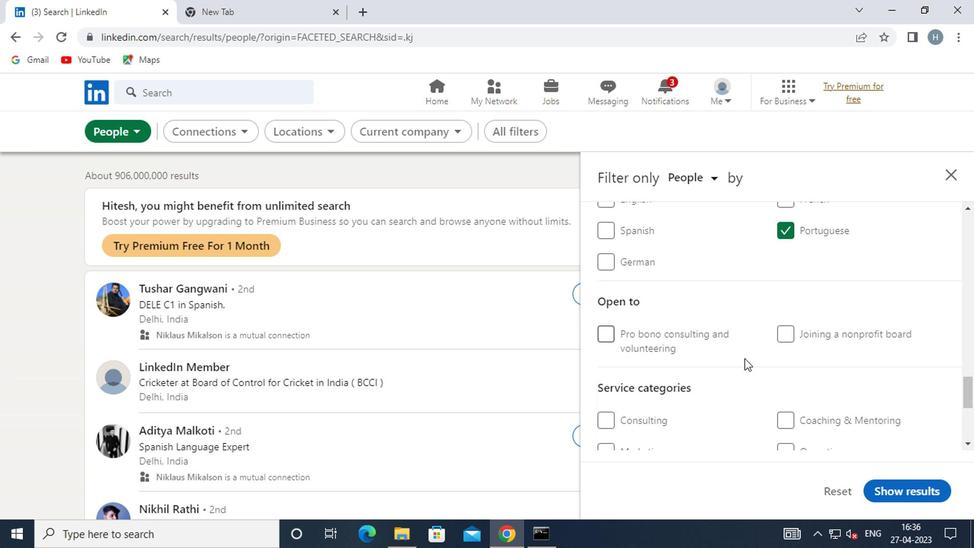 
Action: Mouse moved to (810, 389)
Screenshot: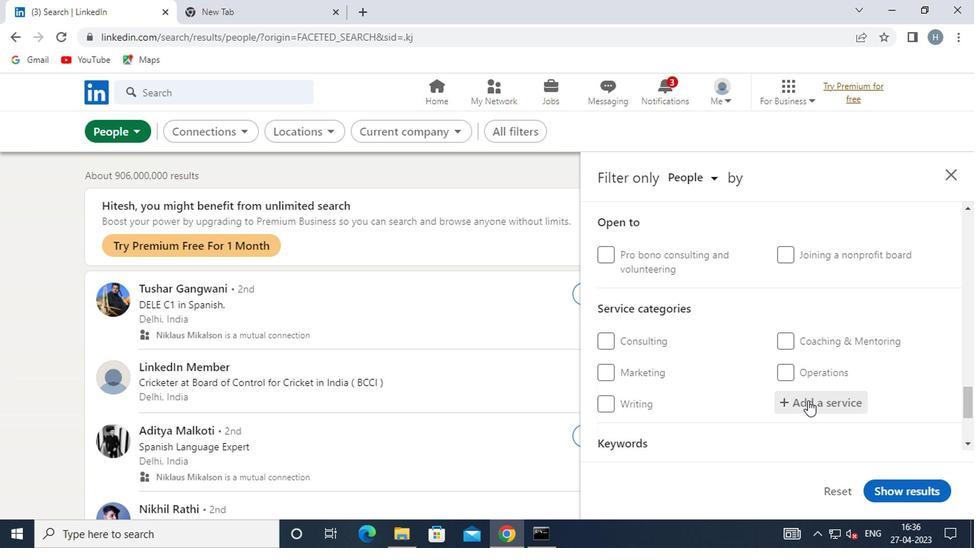 
Action: Mouse scrolled (810, 389) with delta (0, 0)
Screenshot: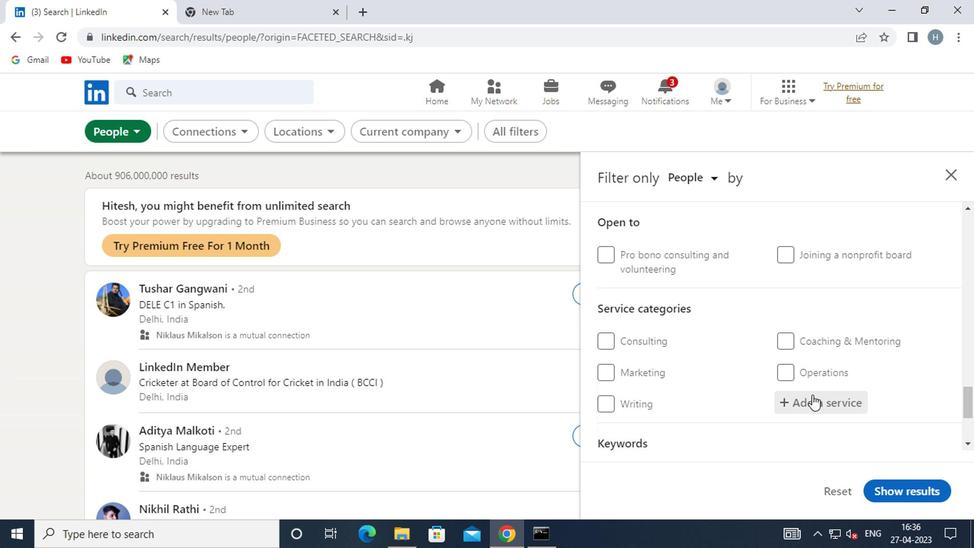 
Action: Mouse moved to (822, 332)
Screenshot: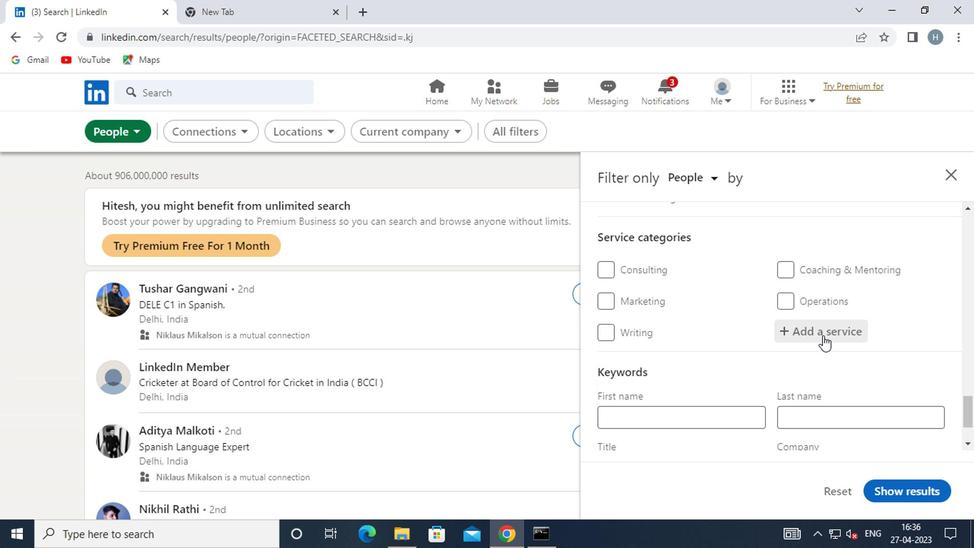 
Action: Mouse pressed left at (822, 332)
Screenshot: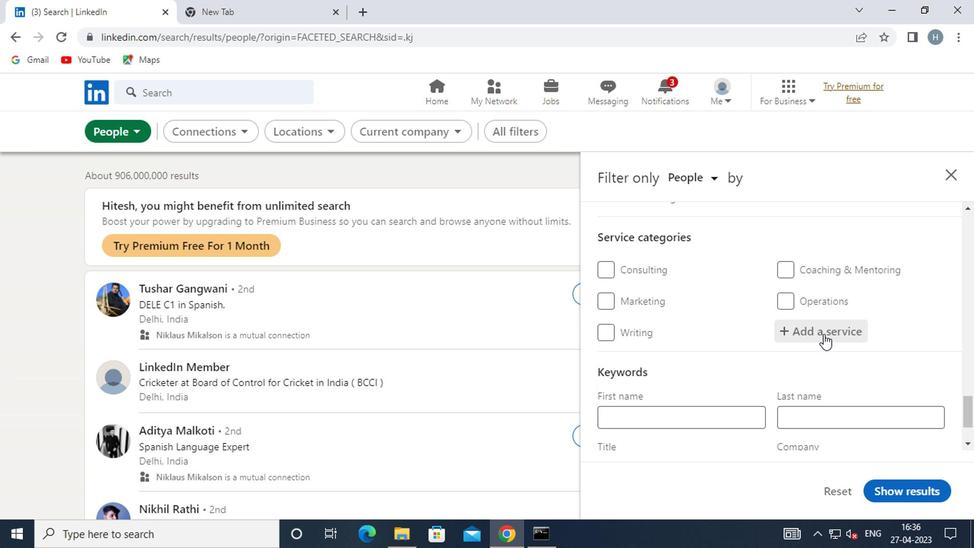 
Action: Mouse pressed left at (822, 332)
Screenshot: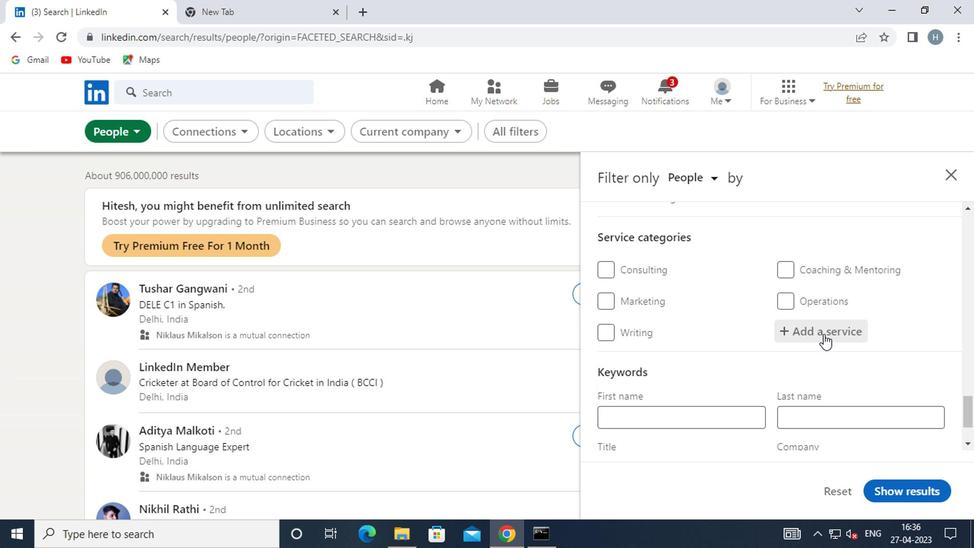 
Action: Mouse moved to (822, 330)
Screenshot: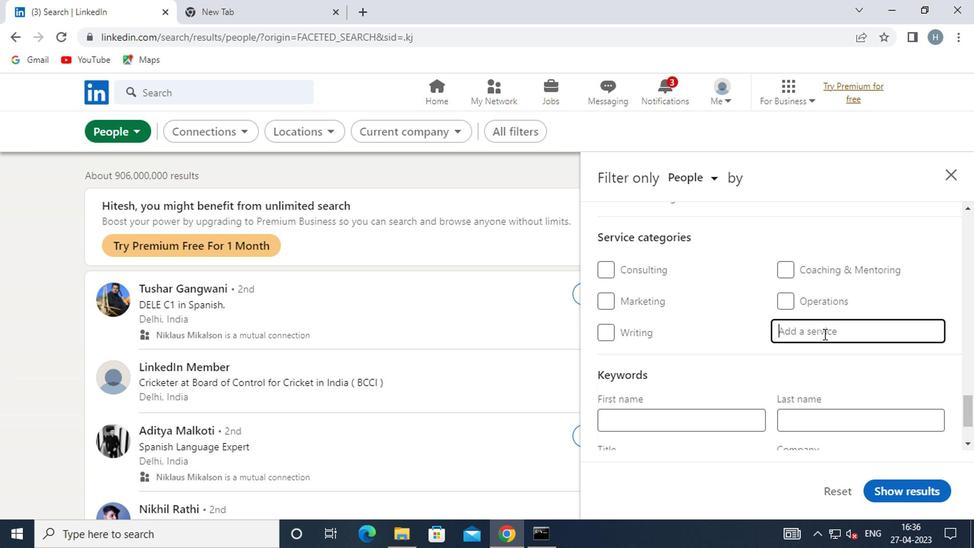
Action: Key pressed <Key.shift>PERSO
Screenshot: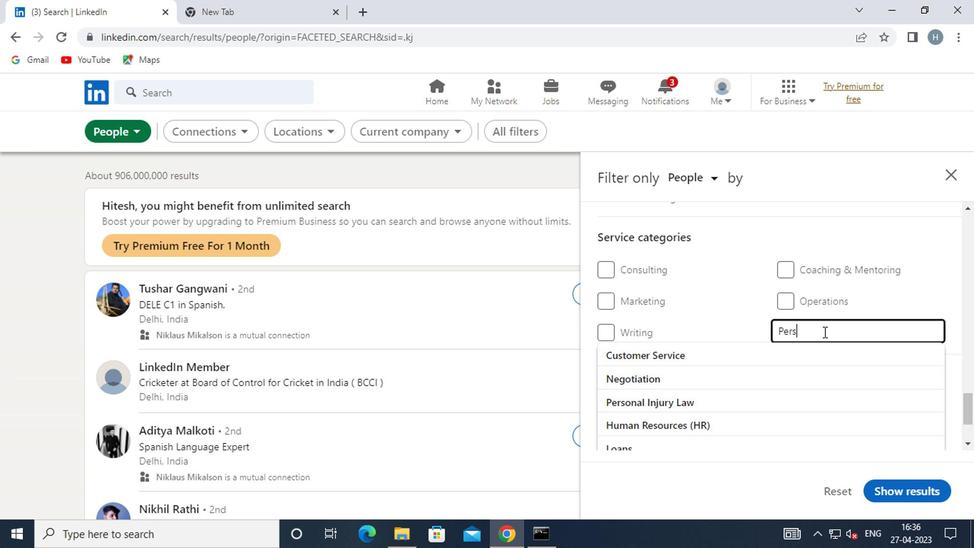 
Action: Mouse moved to (822, 330)
Screenshot: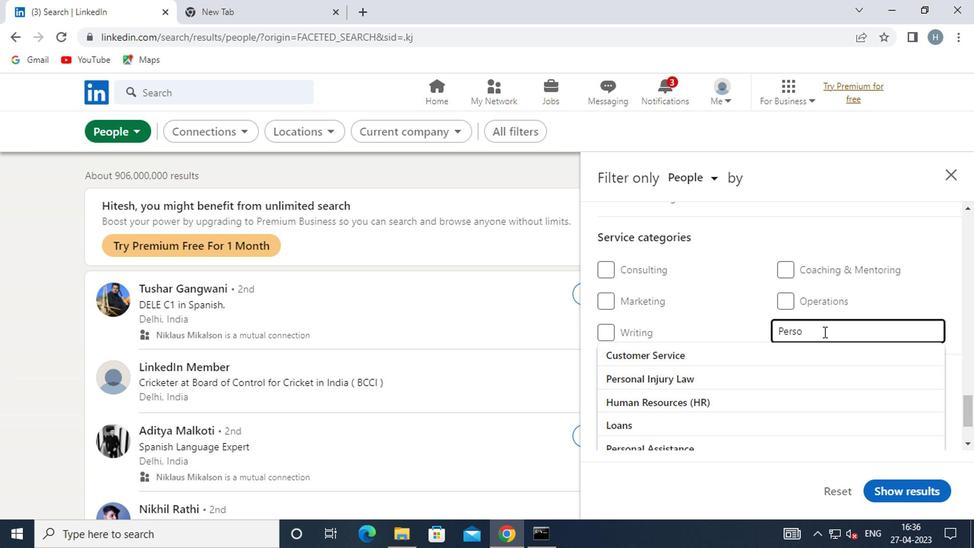
Action: Key pressed N
Screenshot: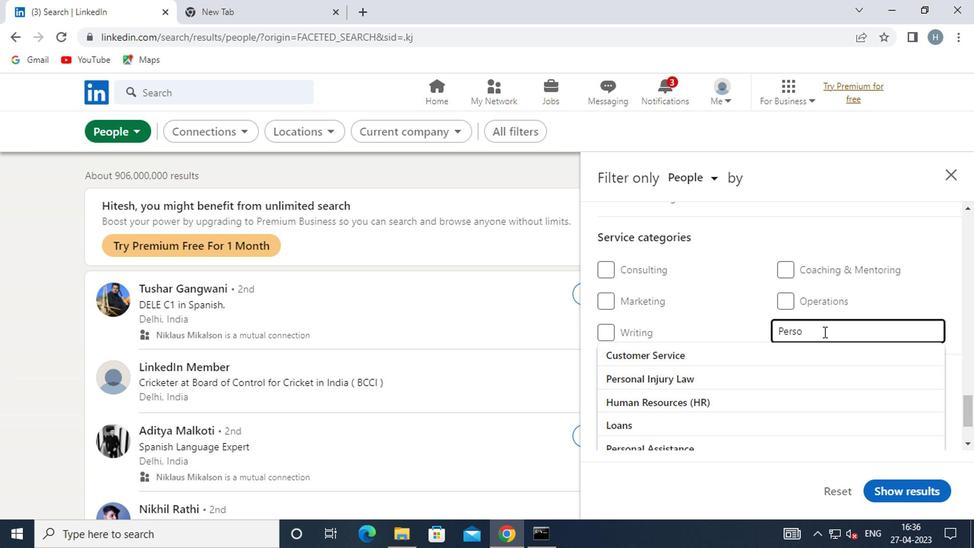 
Action: Mouse moved to (824, 330)
Screenshot: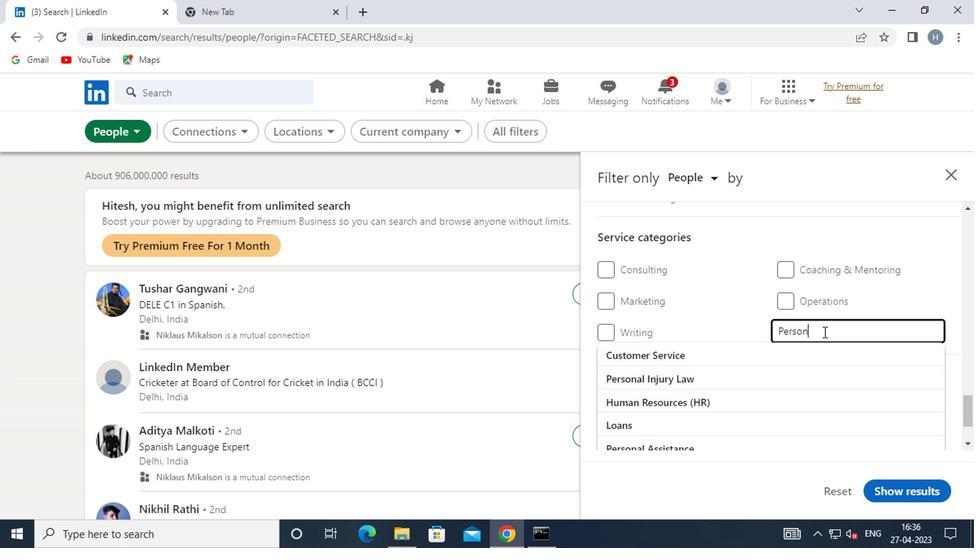 
Action: Key pressed A
Screenshot: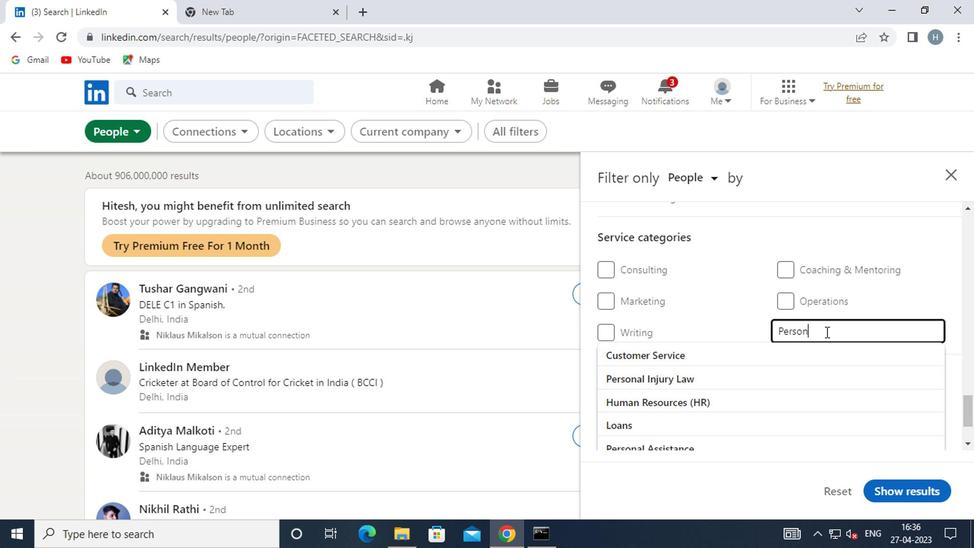 
Action: Mouse moved to (825, 329)
Screenshot: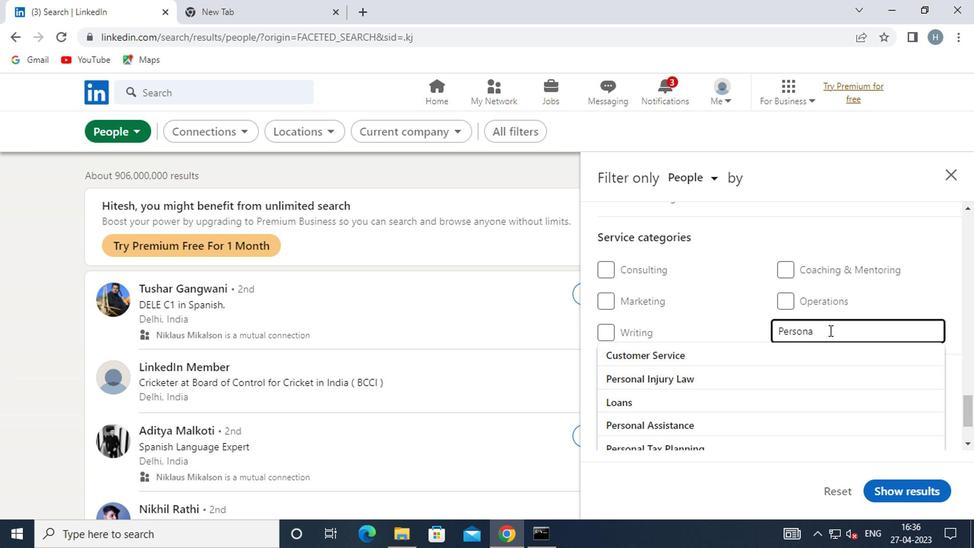 
Action: Key pressed L
Screenshot: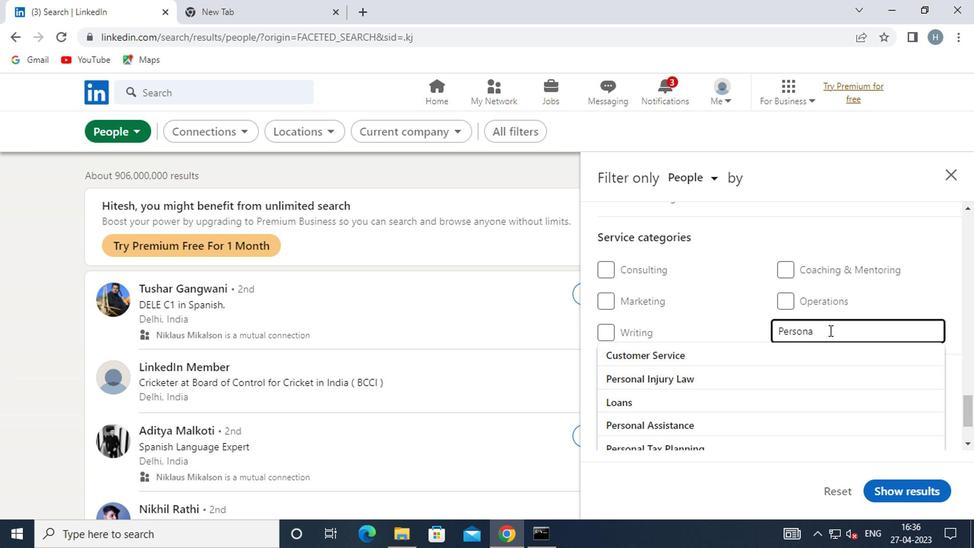 
Action: Mouse moved to (809, 344)
Screenshot: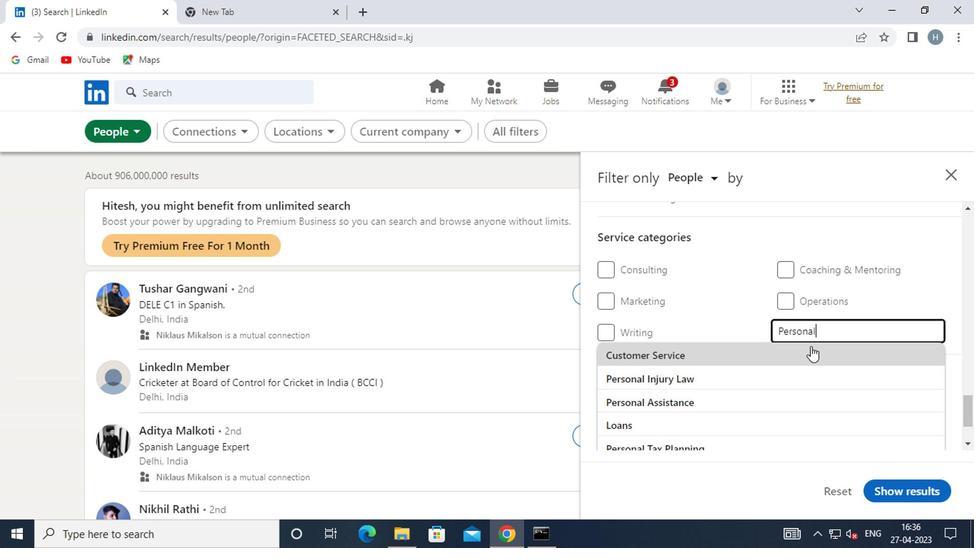 
Action: Key pressed <Key.space>
Screenshot: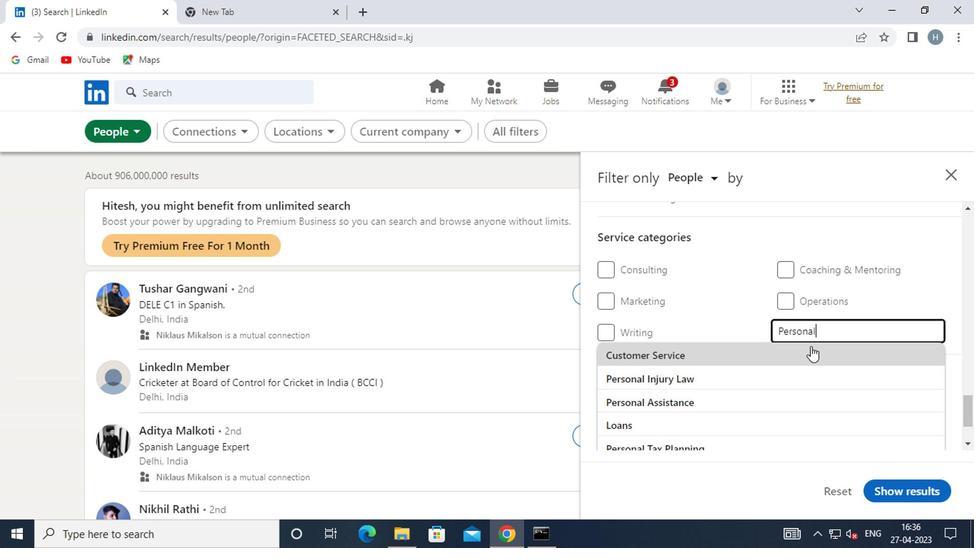 
Action: Mouse moved to (802, 343)
Screenshot: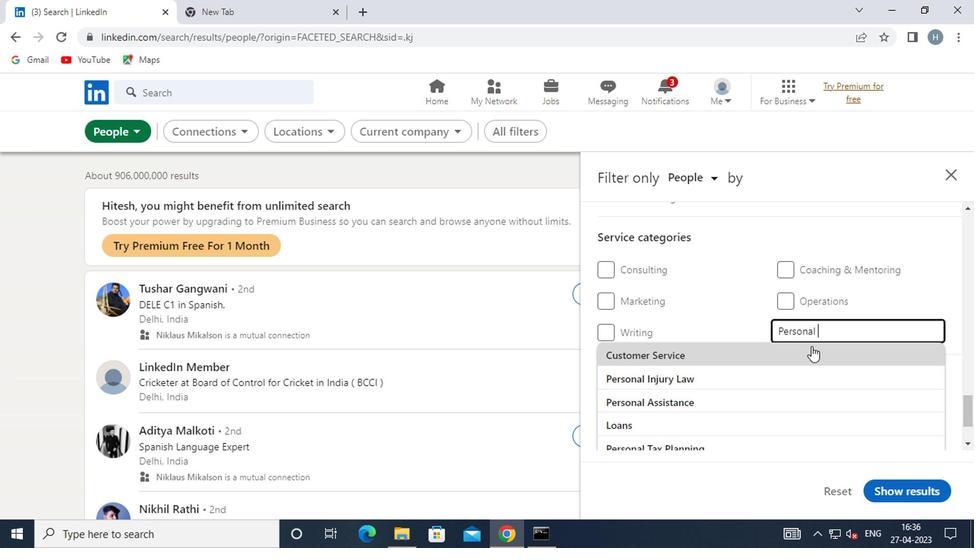 
Action: Key pressed <Key.shift>IN
Screenshot: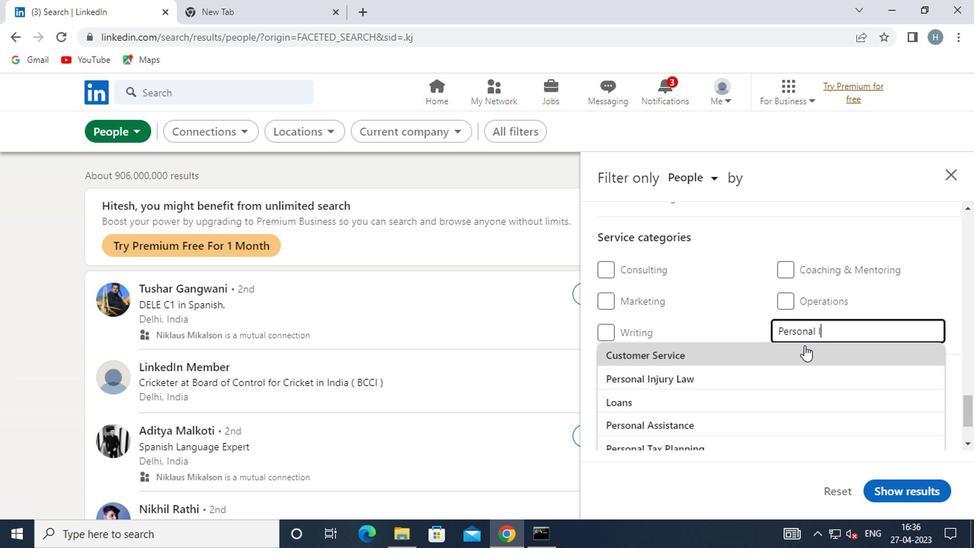 
Action: Mouse moved to (751, 351)
Screenshot: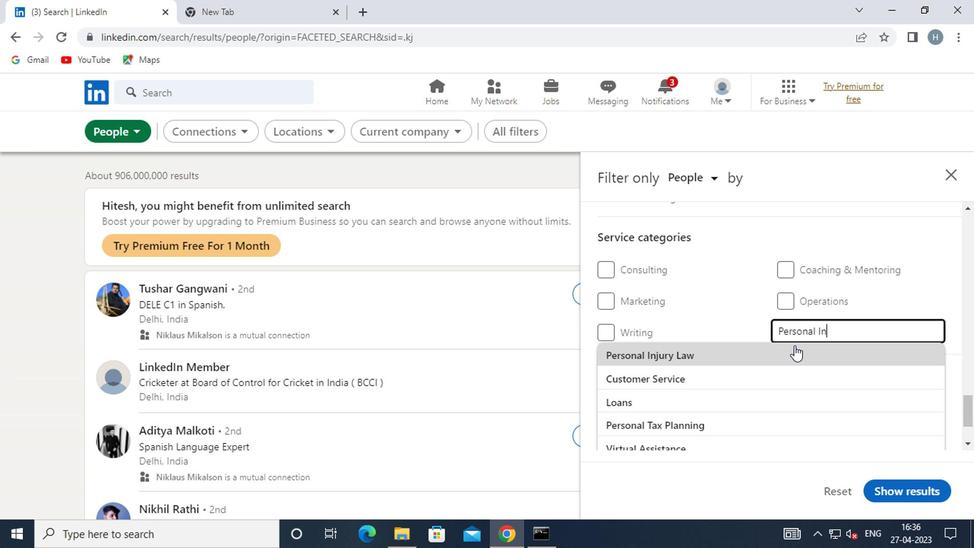 
Action: Mouse pressed left at (751, 351)
Screenshot: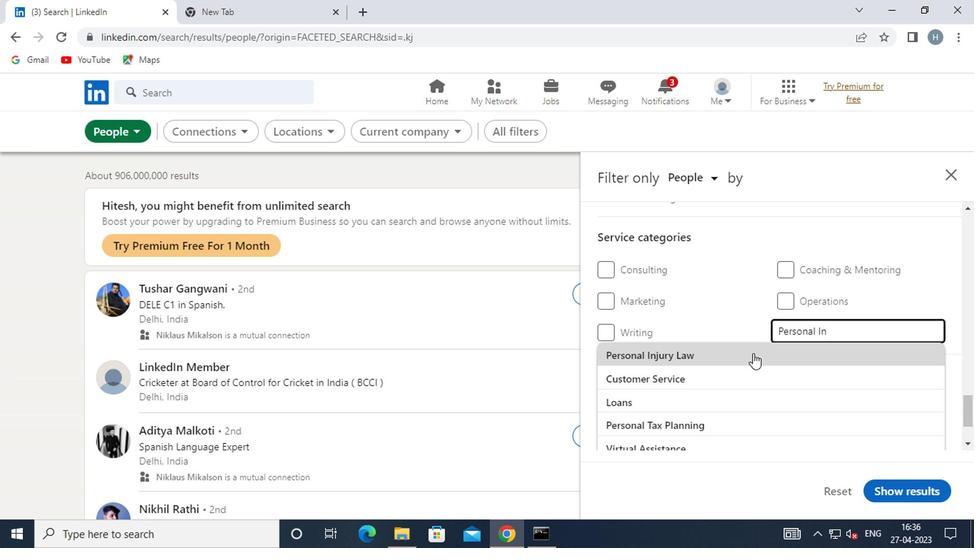 
Action: Mouse moved to (719, 345)
Screenshot: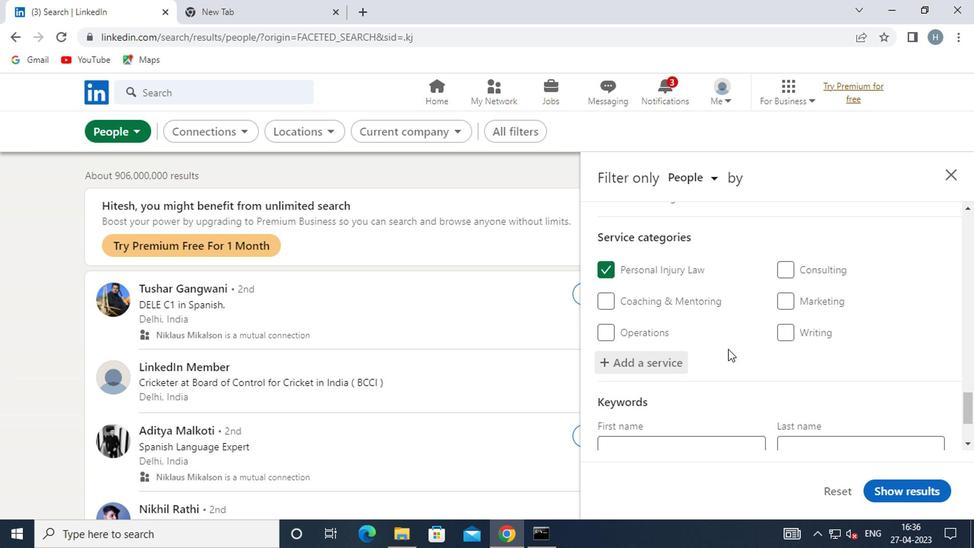 
Action: Mouse scrolled (719, 345) with delta (0, 0)
Screenshot: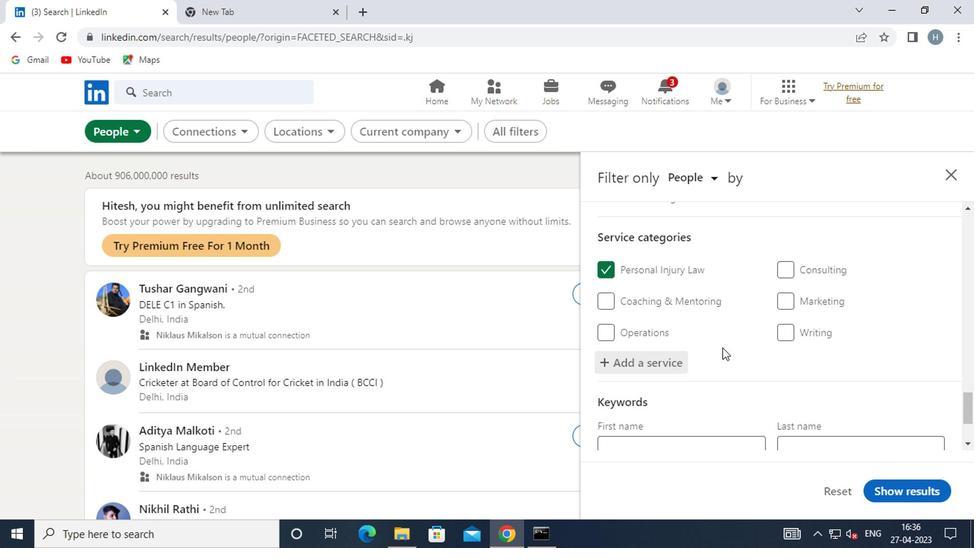 
Action: Mouse scrolled (719, 345) with delta (0, 0)
Screenshot: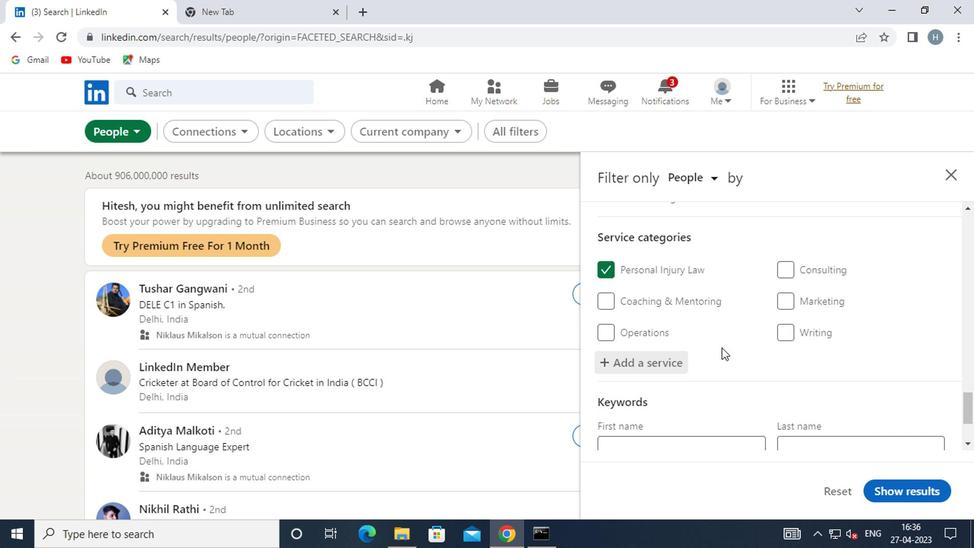 
Action: Mouse moved to (717, 345)
Screenshot: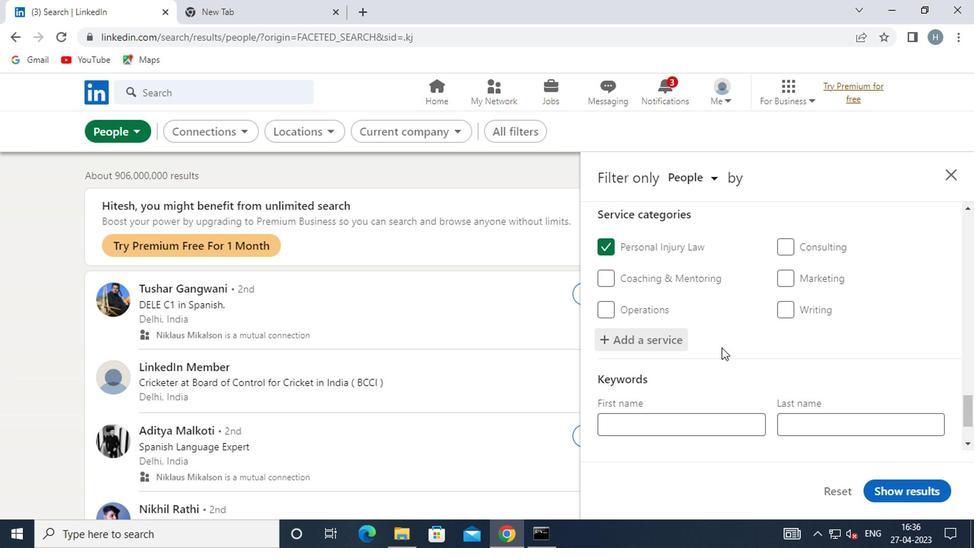 
Action: Mouse scrolled (717, 344) with delta (0, 0)
Screenshot: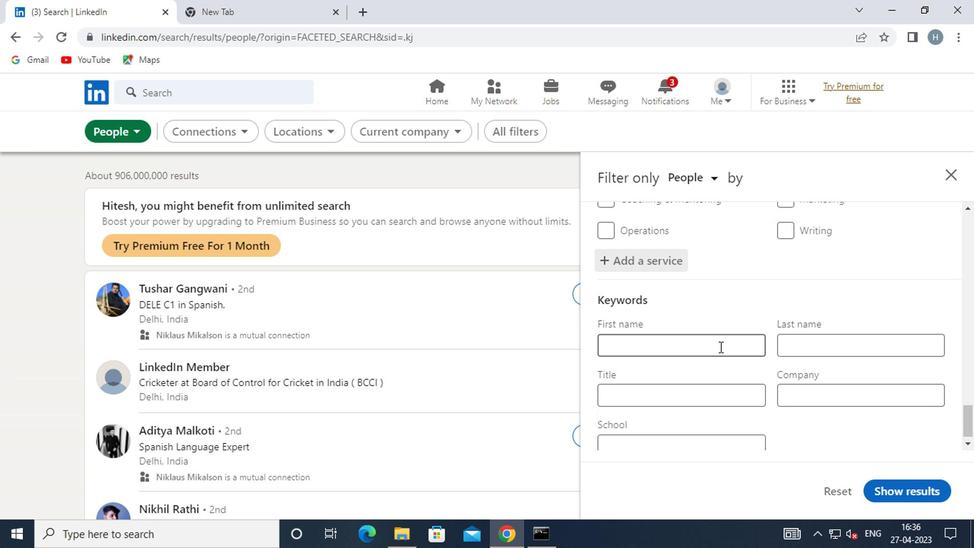 
Action: Mouse moved to (704, 372)
Screenshot: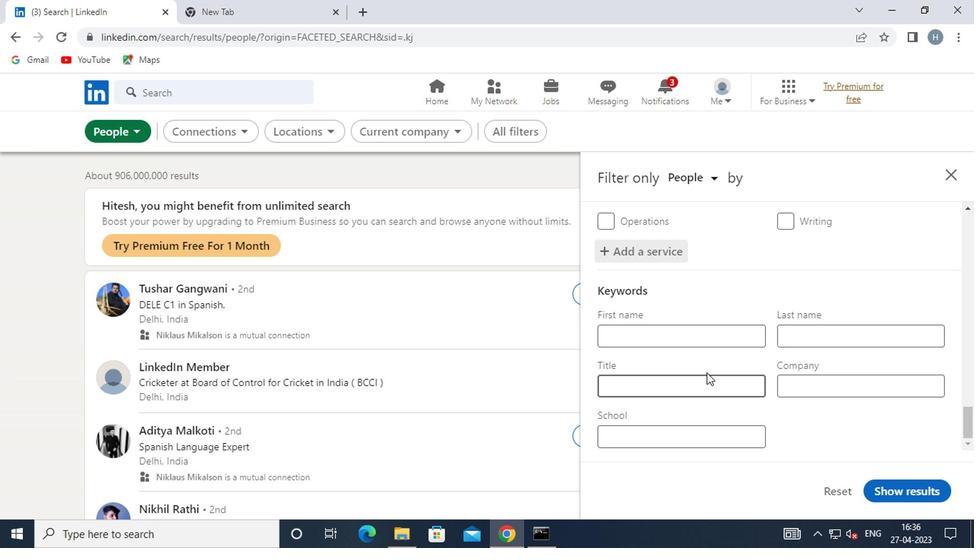 
Action: Mouse pressed left at (704, 372)
Screenshot: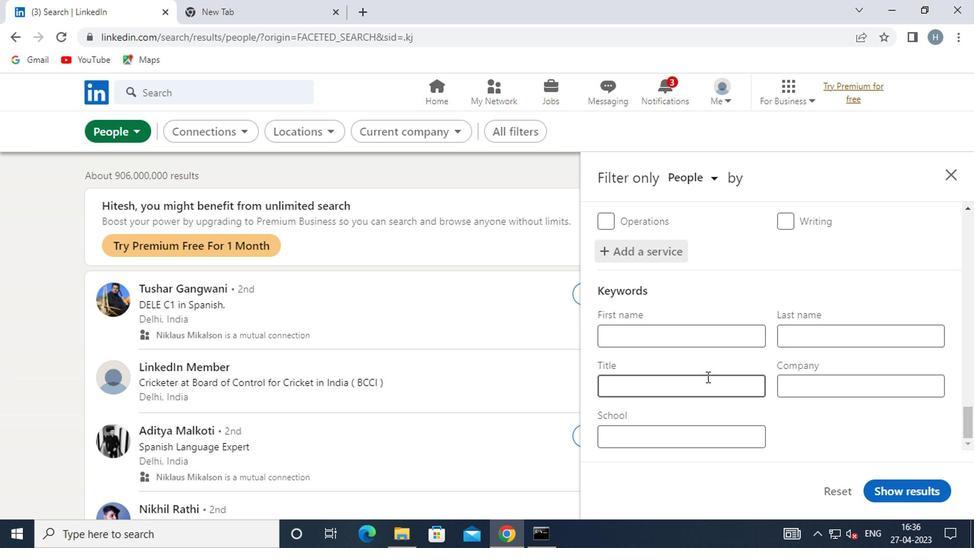 
Action: Mouse moved to (688, 376)
Screenshot: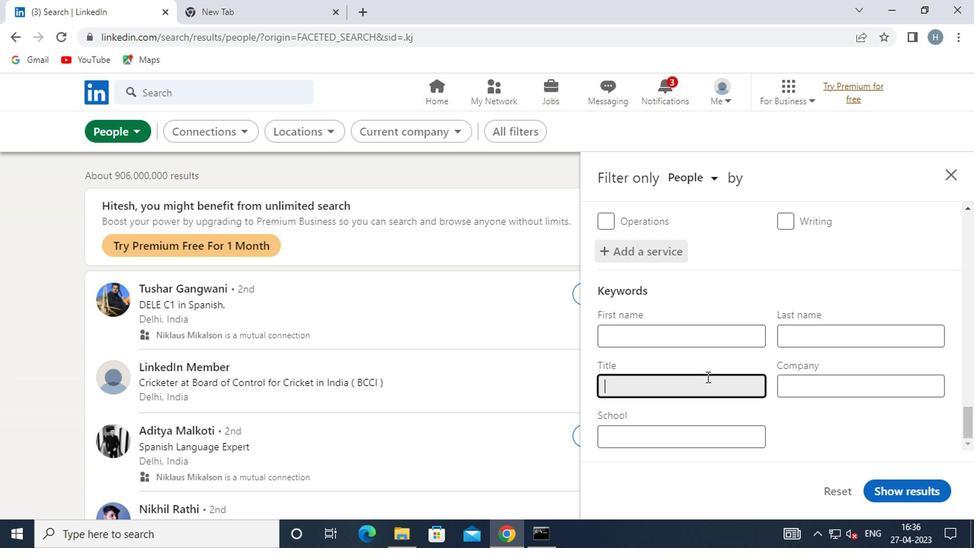 
Action: Key pressed <Key.shift>HUMAN<Key.space><Key.shift>RESOURCES
Screenshot: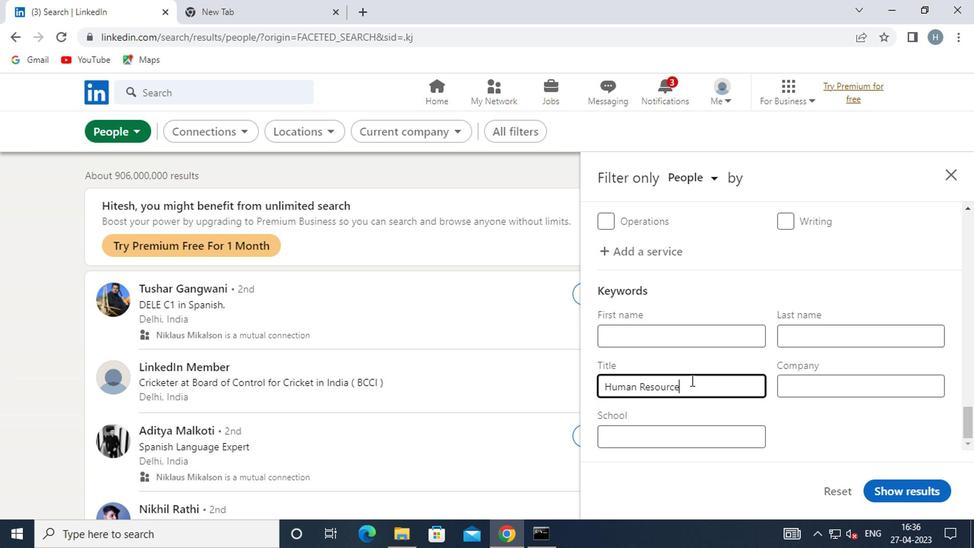 
Action: Mouse moved to (882, 478)
Screenshot: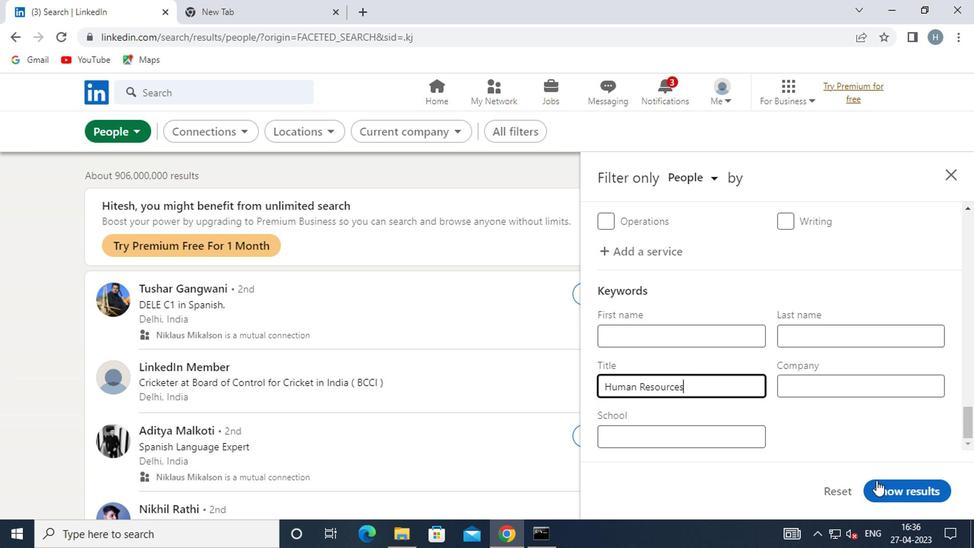 
Action: Mouse pressed left at (882, 478)
Screenshot: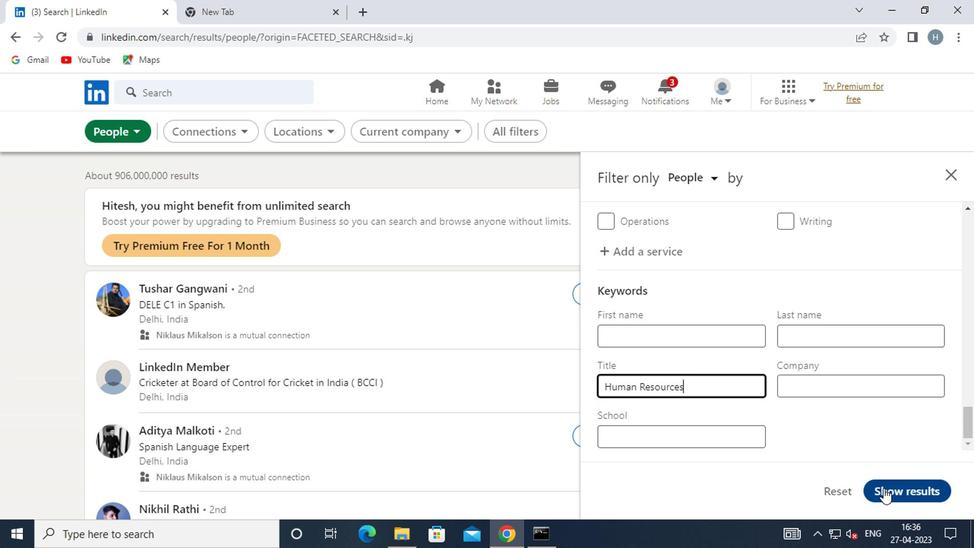 
Action: Mouse moved to (513, 297)
Screenshot: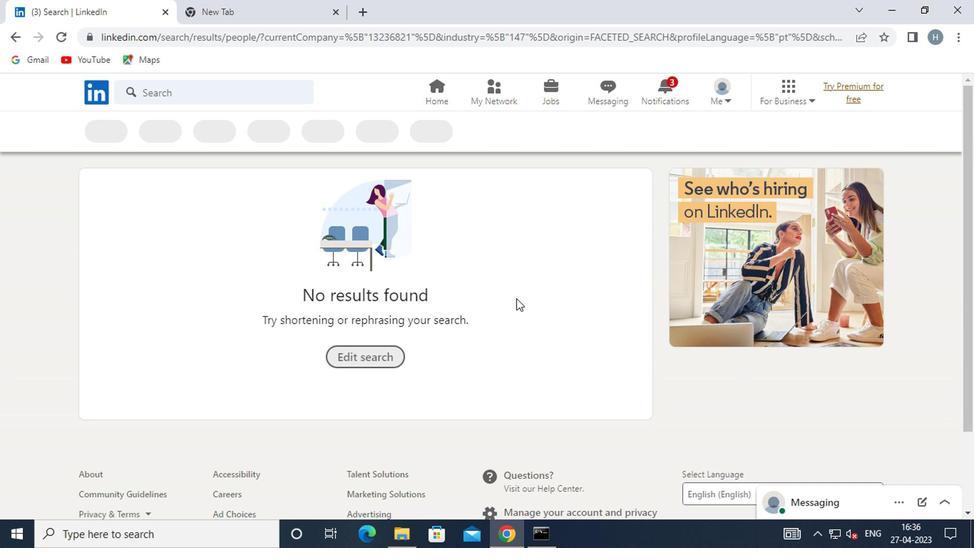 
